 Task: Look for space in Douar Tindja, Tunisia from 24th August, 2023 to 10th September, 2023 for 8 adults, 2 children in price range Rs.12000 to Rs.15000. Place can be entire place or shared room with 4 bedrooms having 8 beds and 4 bathrooms. Property type can be house, flat, guest house. Amenities needed are: wifi, TV, free parkinig on premises, gym, breakfast. Booking option can be shelf check-in. Required host language is English.
Action: Mouse moved to (545, 140)
Screenshot: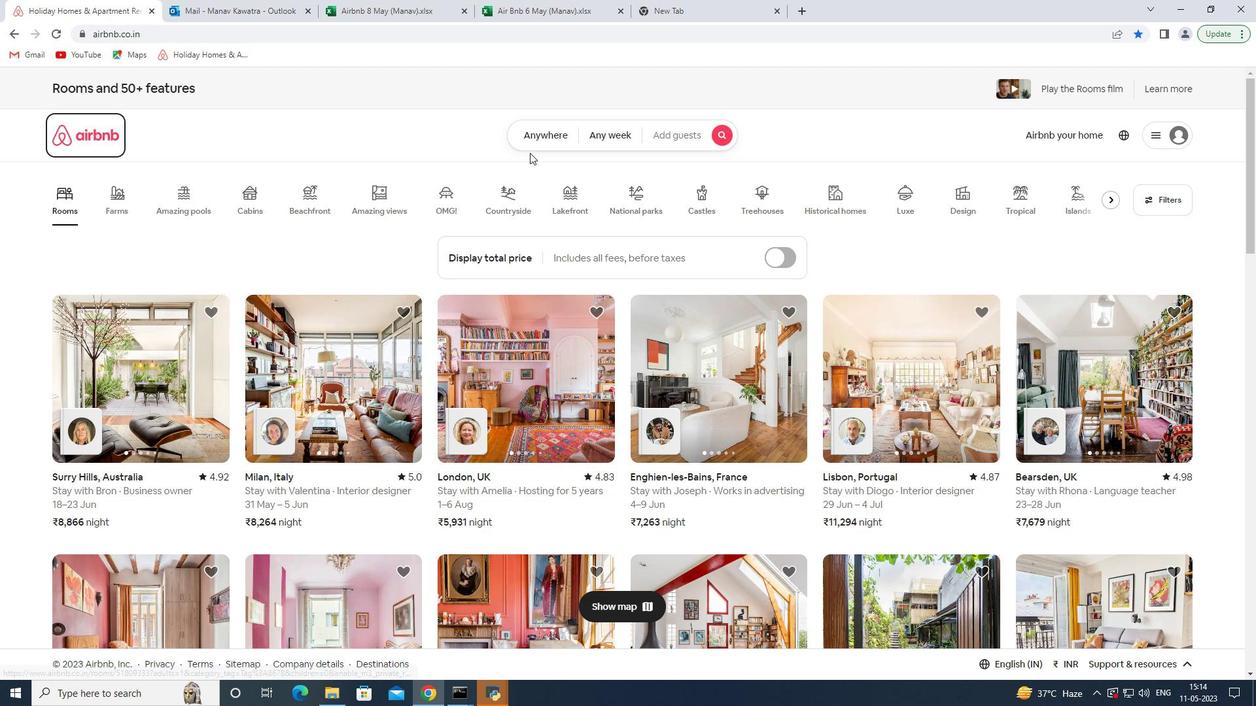 
Action: Mouse pressed left at (545, 140)
Screenshot: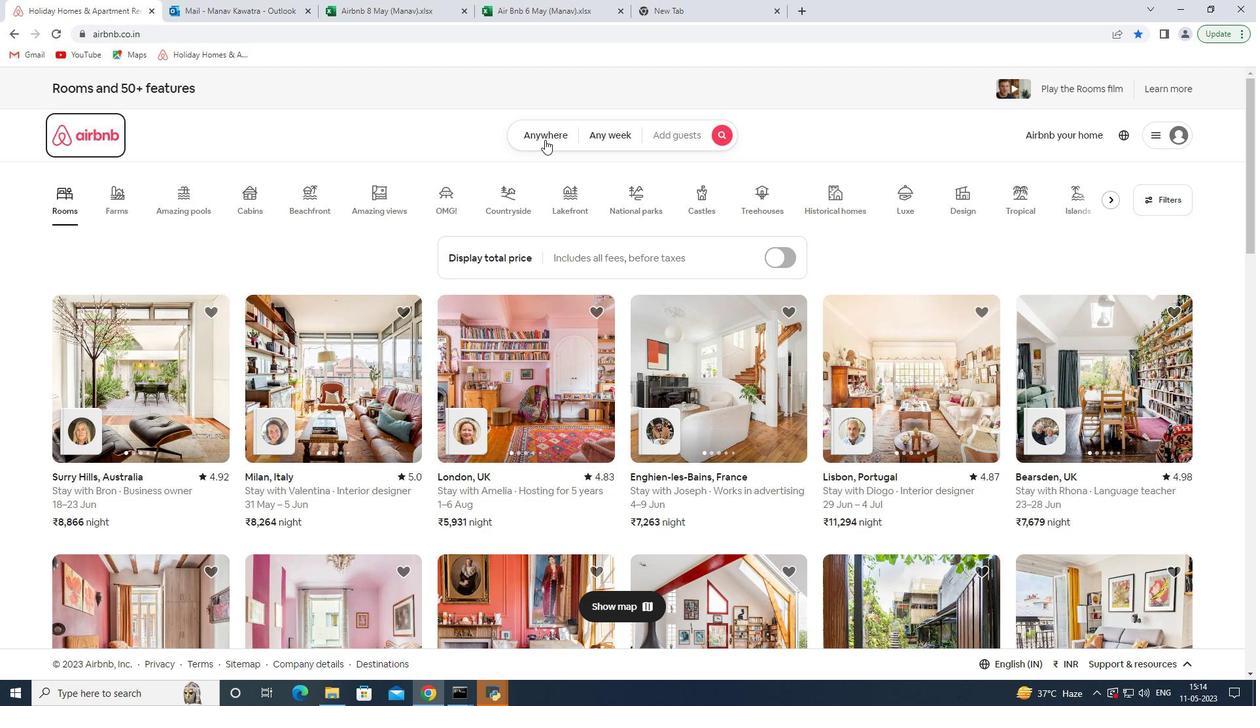 
Action: Mouse moved to (468, 191)
Screenshot: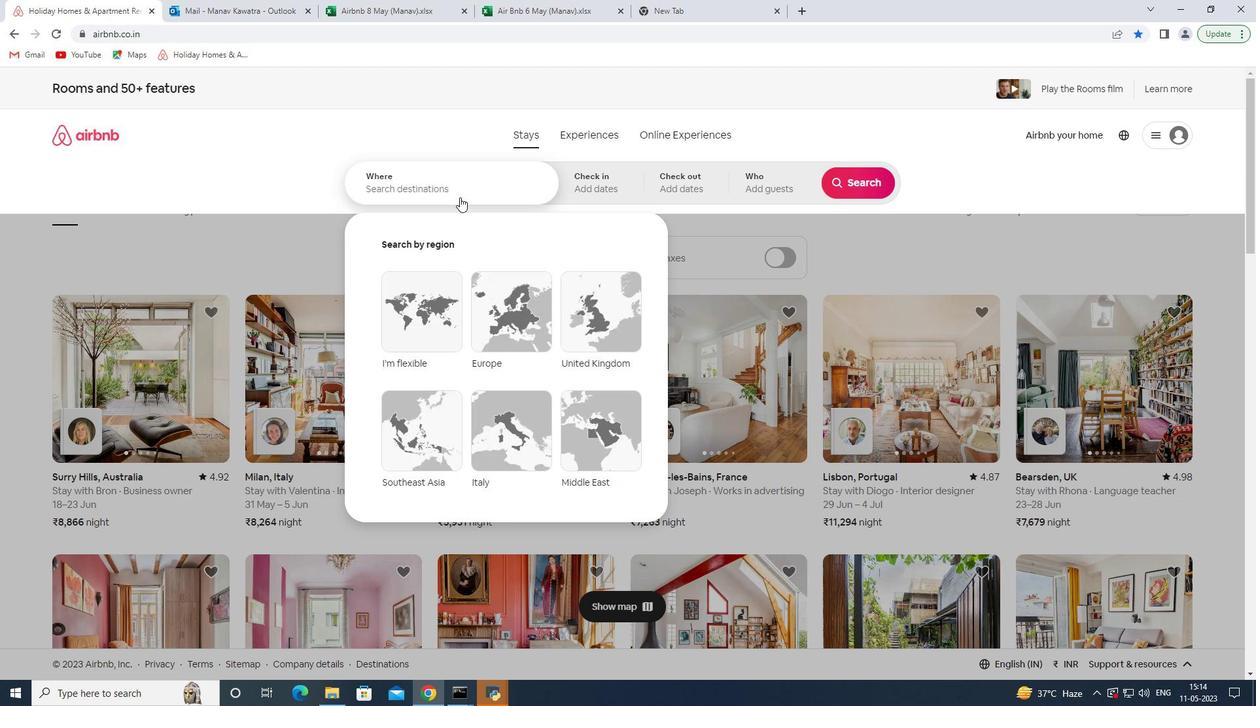 
Action: Mouse pressed left at (468, 191)
Screenshot: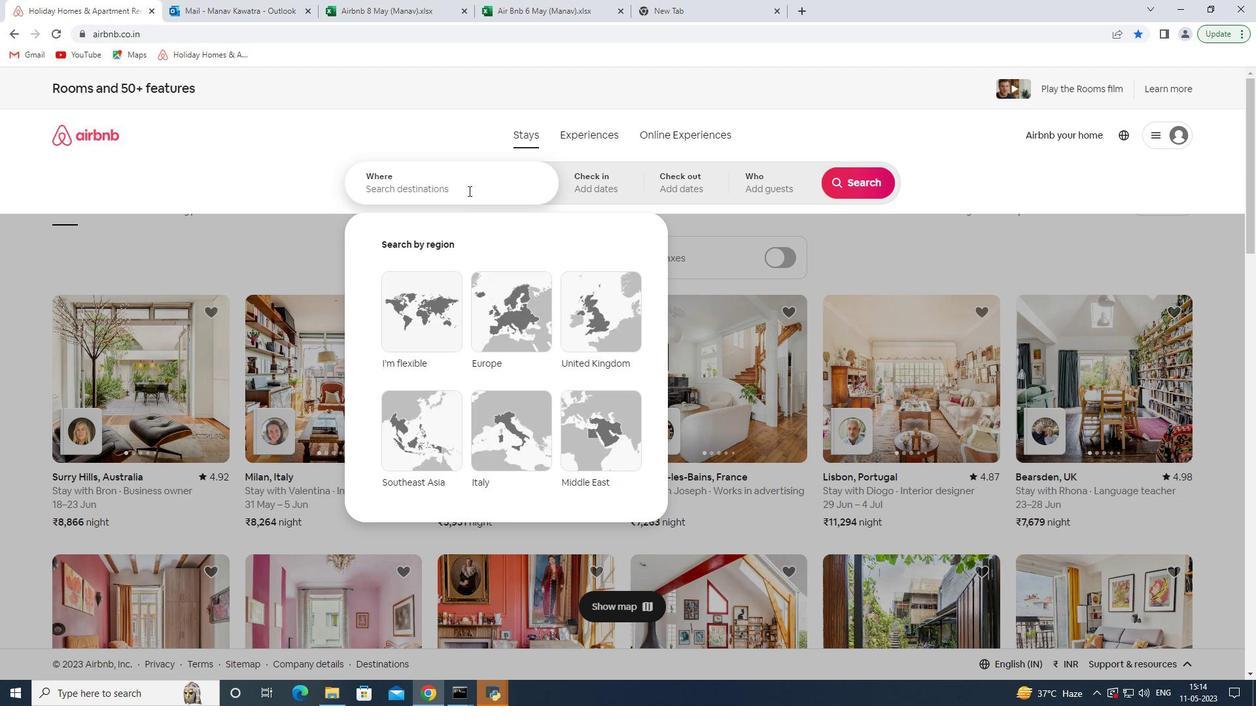 
Action: Key pressed <Key.shift>Douar<Key.space><Key.shift>Tindla<Key.backspace><Key.backspace>ja,<Key.space><Key.shift>Tunisia<Key.down><Key.enter>
Screenshot: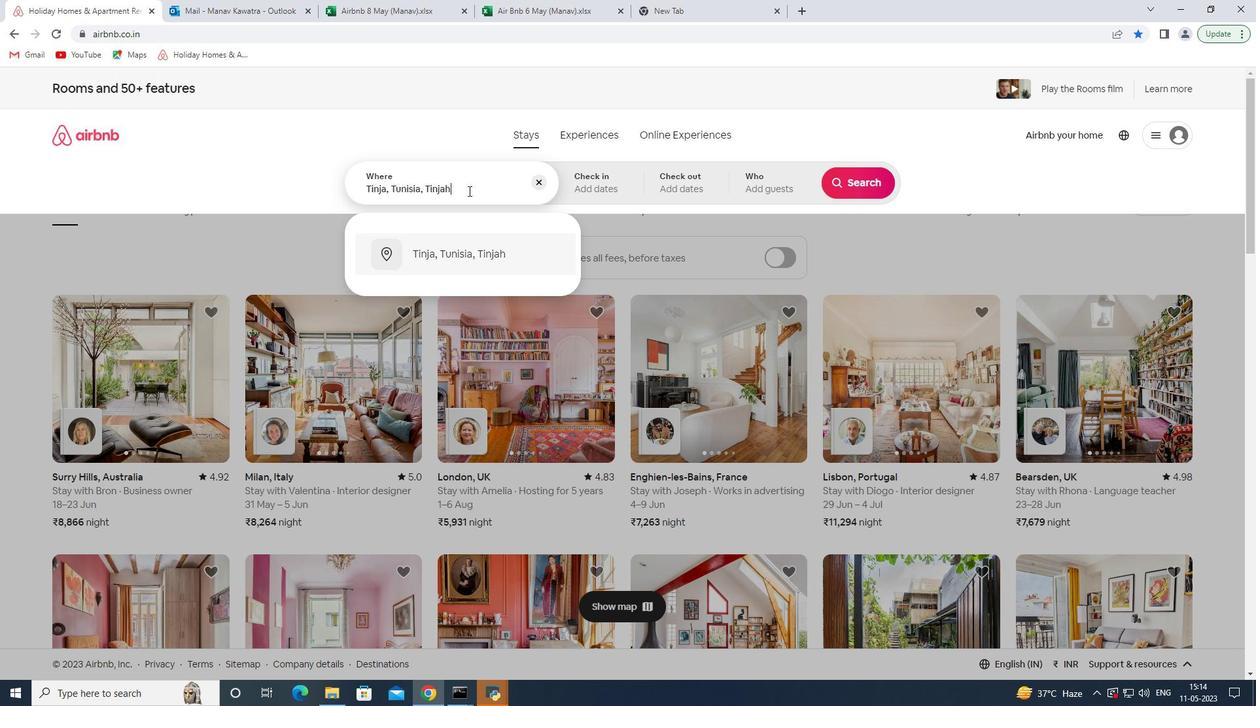 
Action: Mouse moved to (853, 293)
Screenshot: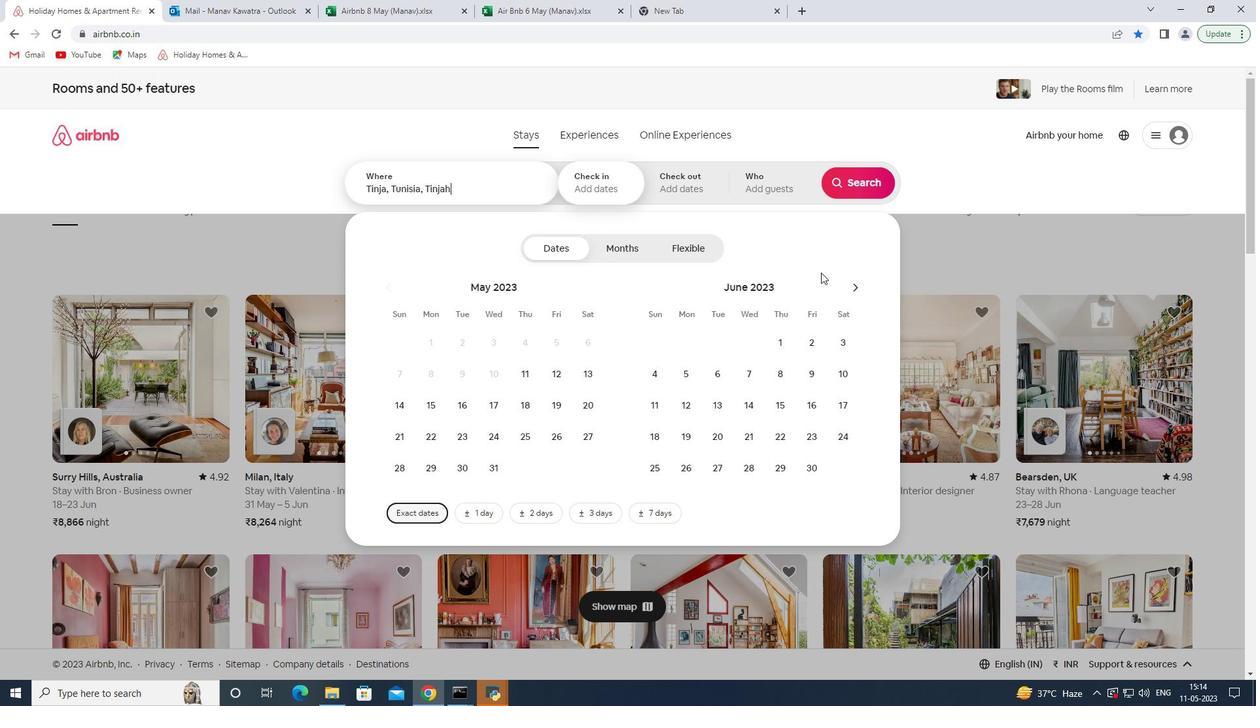 
Action: Mouse pressed left at (853, 293)
Screenshot: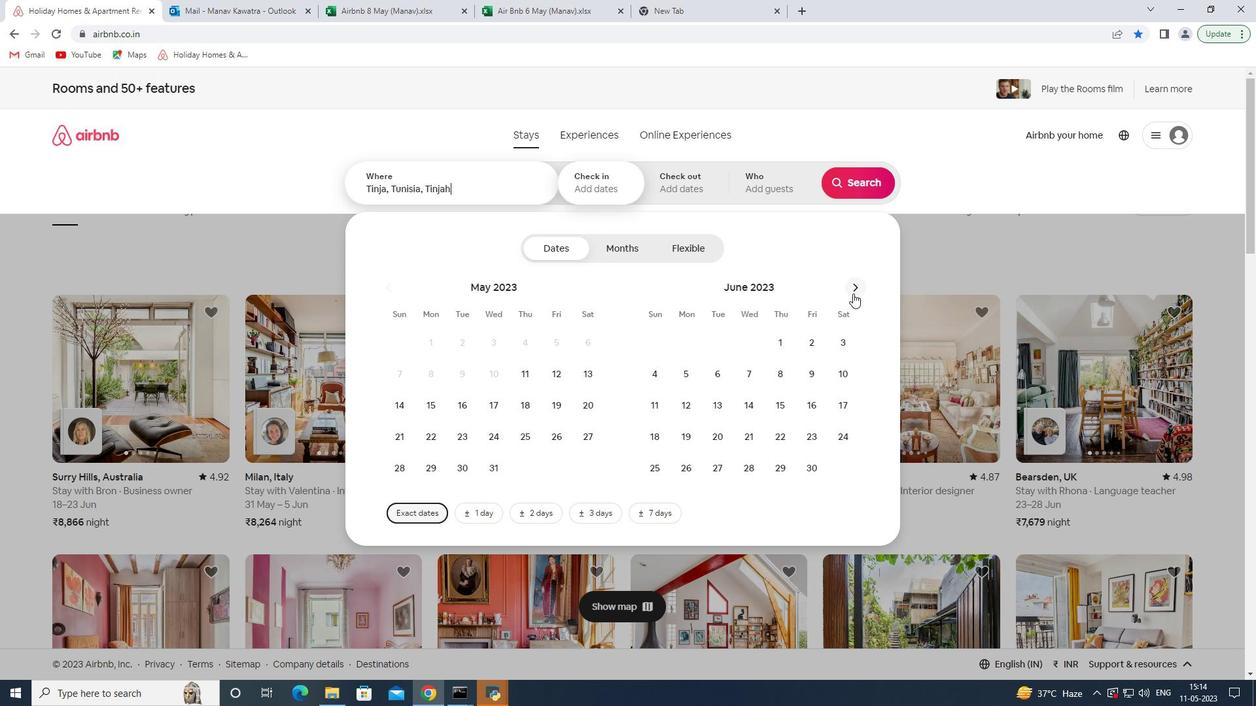 
Action: Mouse pressed left at (853, 293)
Screenshot: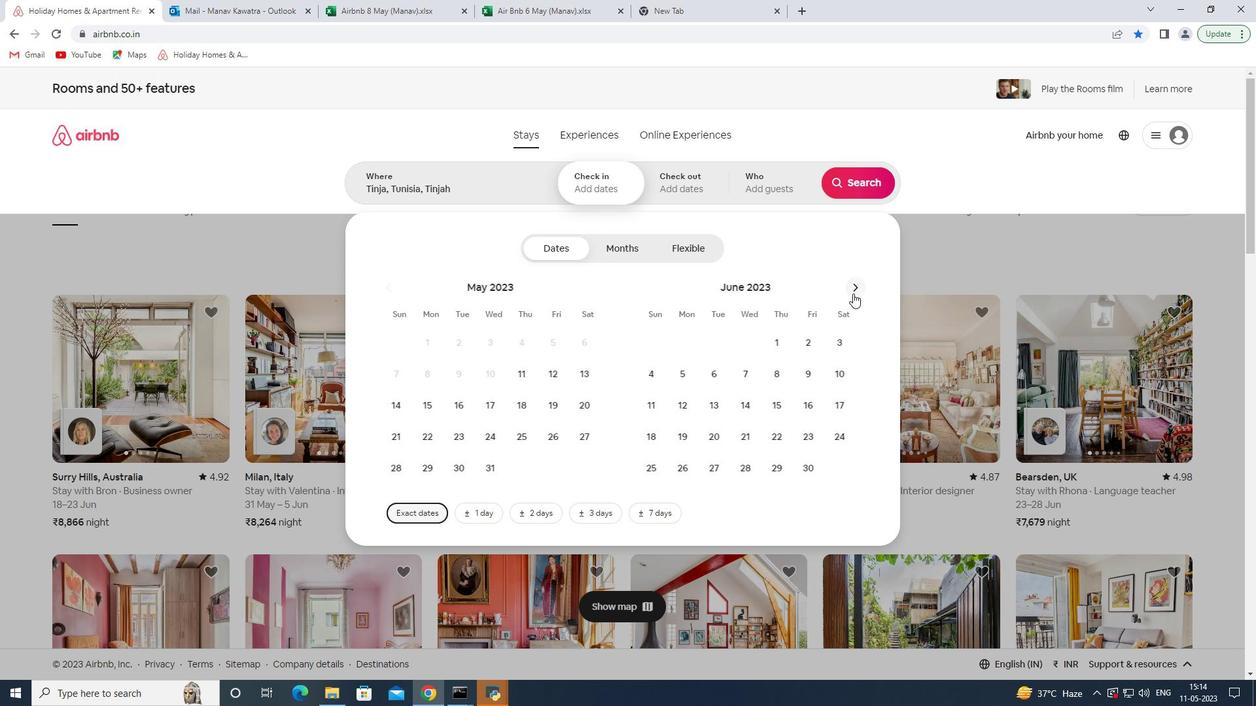 
Action: Mouse pressed left at (853, 293)
Screenshot: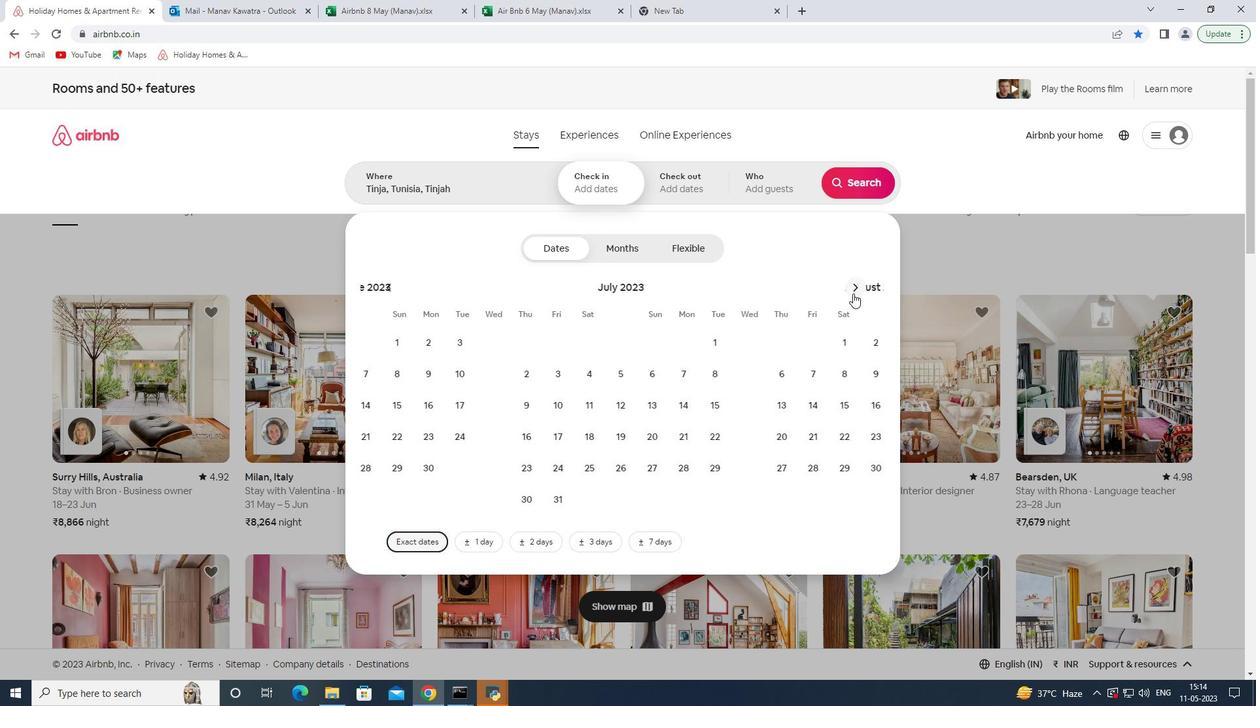 
Action: Mouse moved to (521, 439)
Screenshot: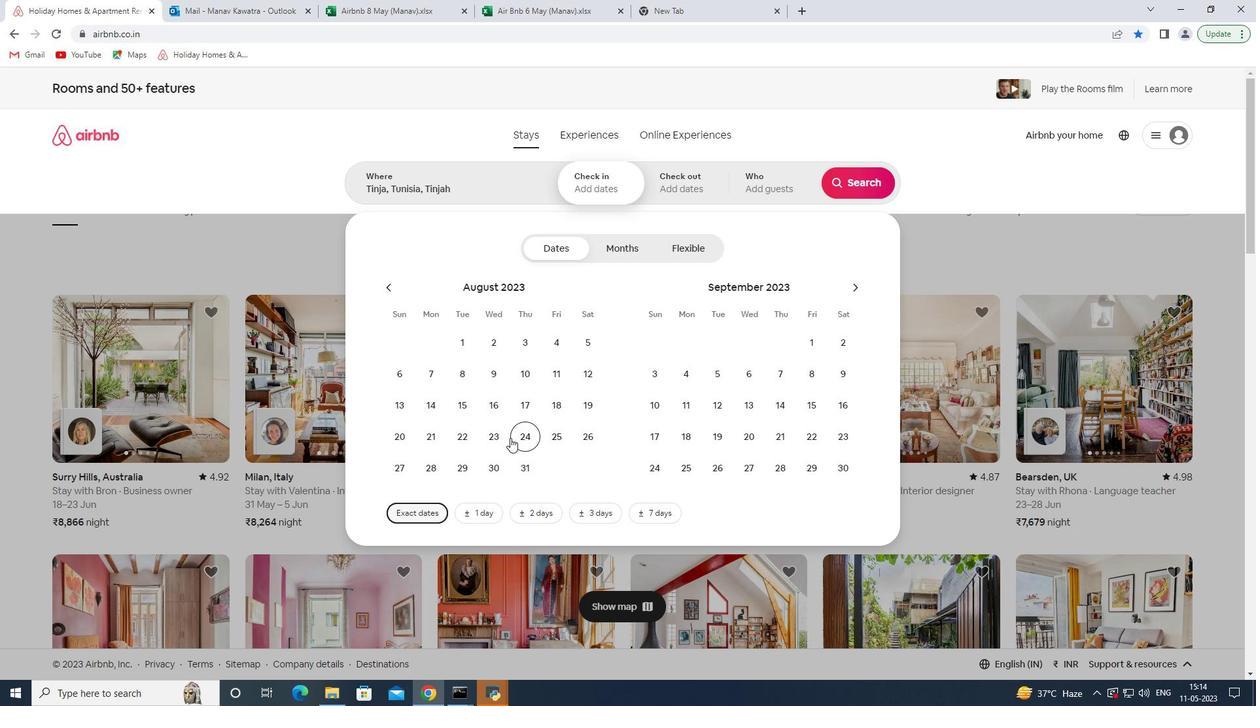 
Action: Mouse pressed left at (521, 439)
Screenshot: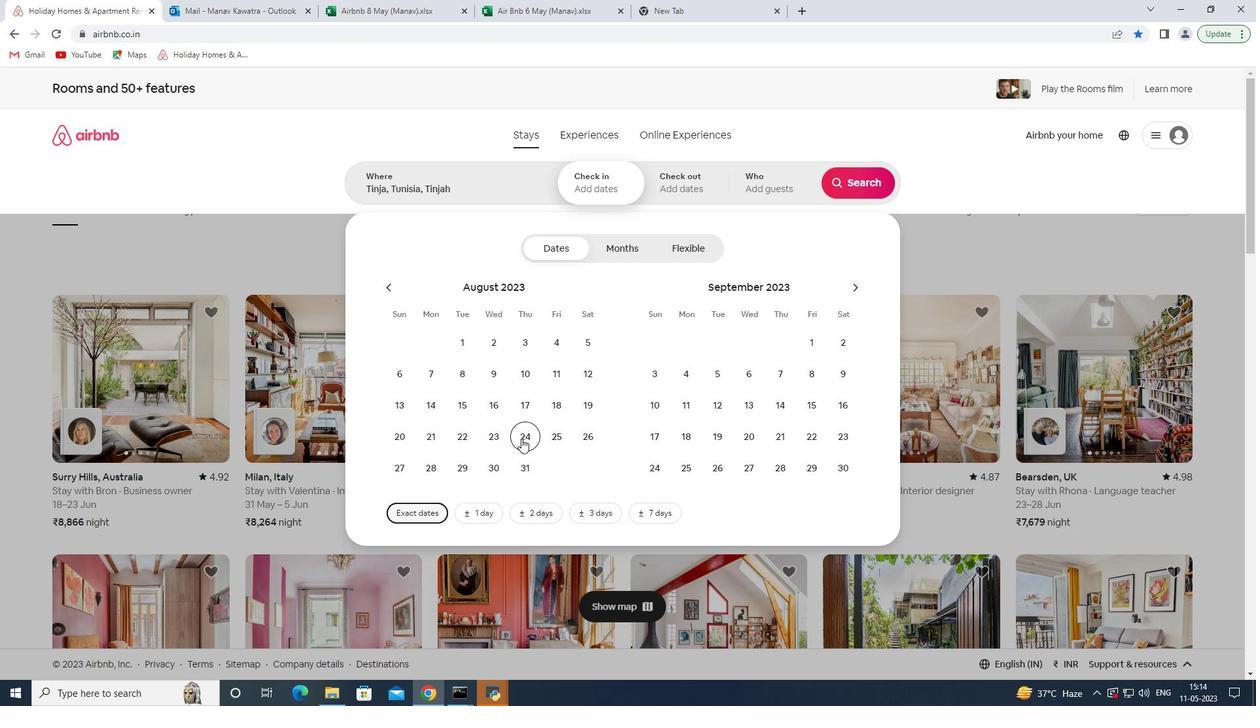 
Action: Mouse moved to (658, 411)
Screenshot: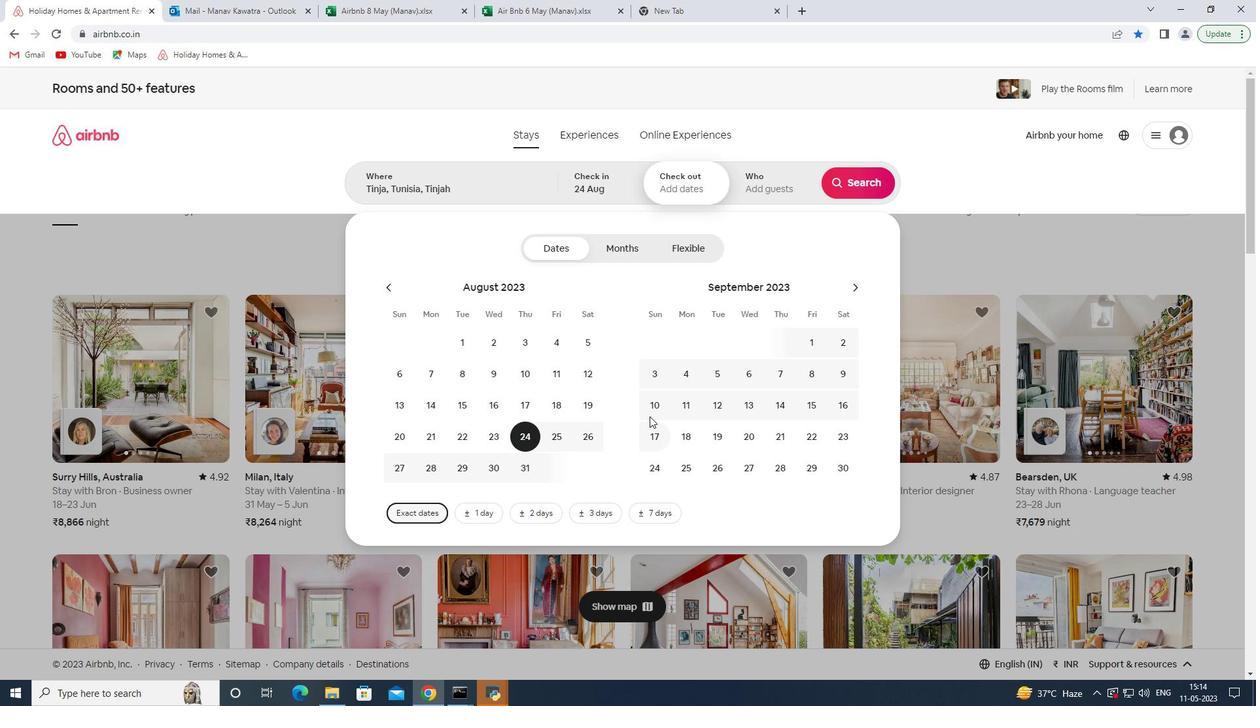 
Action: Mouse pressed left at (658, 411)
Screenshot: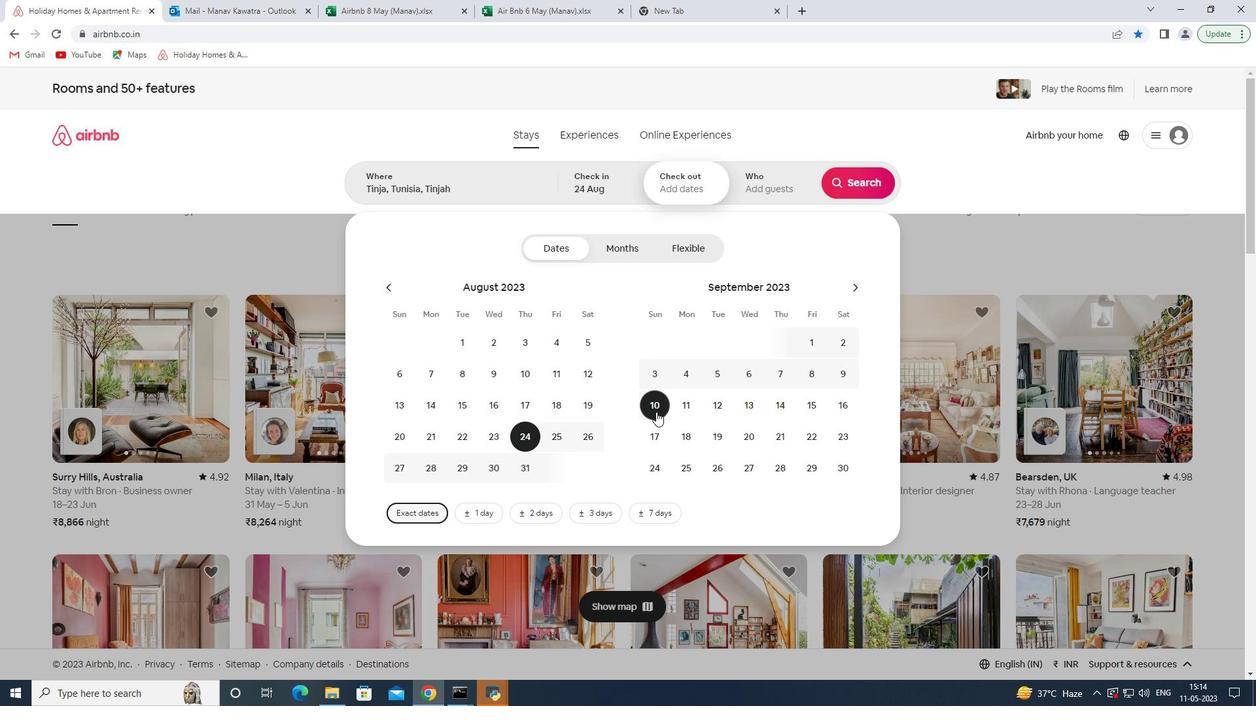 
Action: Mouse moved to (759, 194)
Screenshot: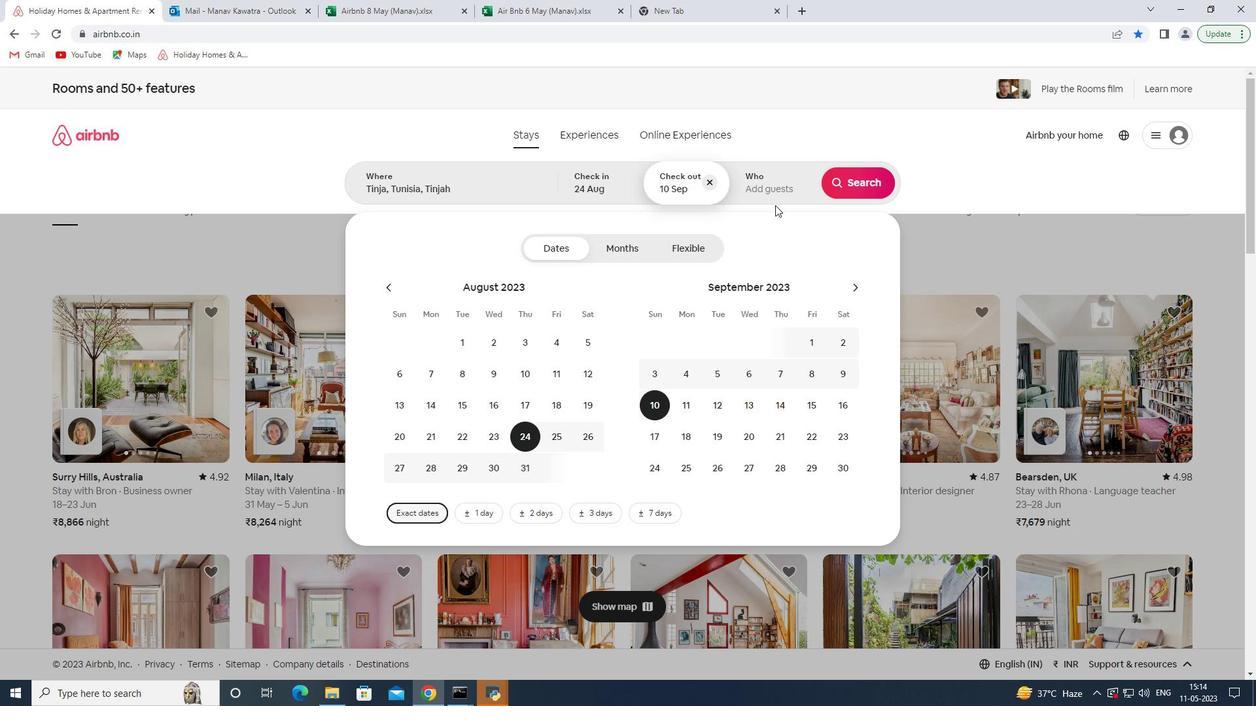 
Action: Mouse pressed left at (759, 194)
Screenshot: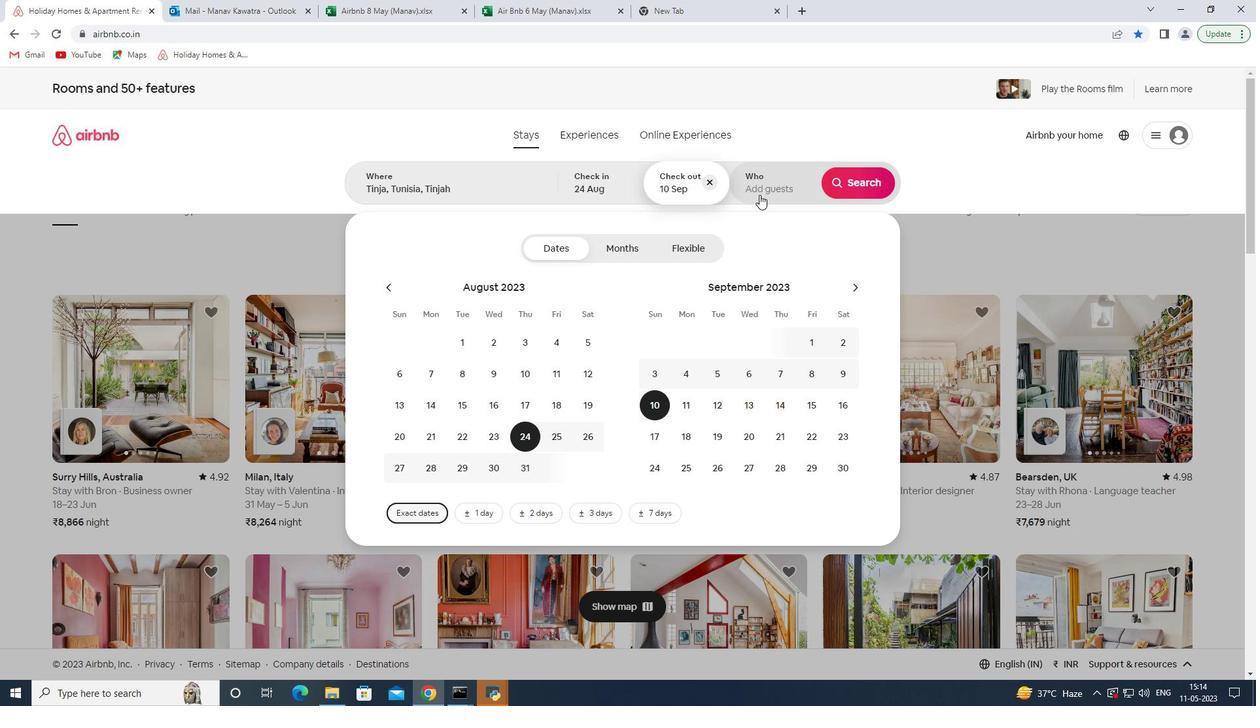 
Action: Mouse moved to (857, 251)
Screenshot: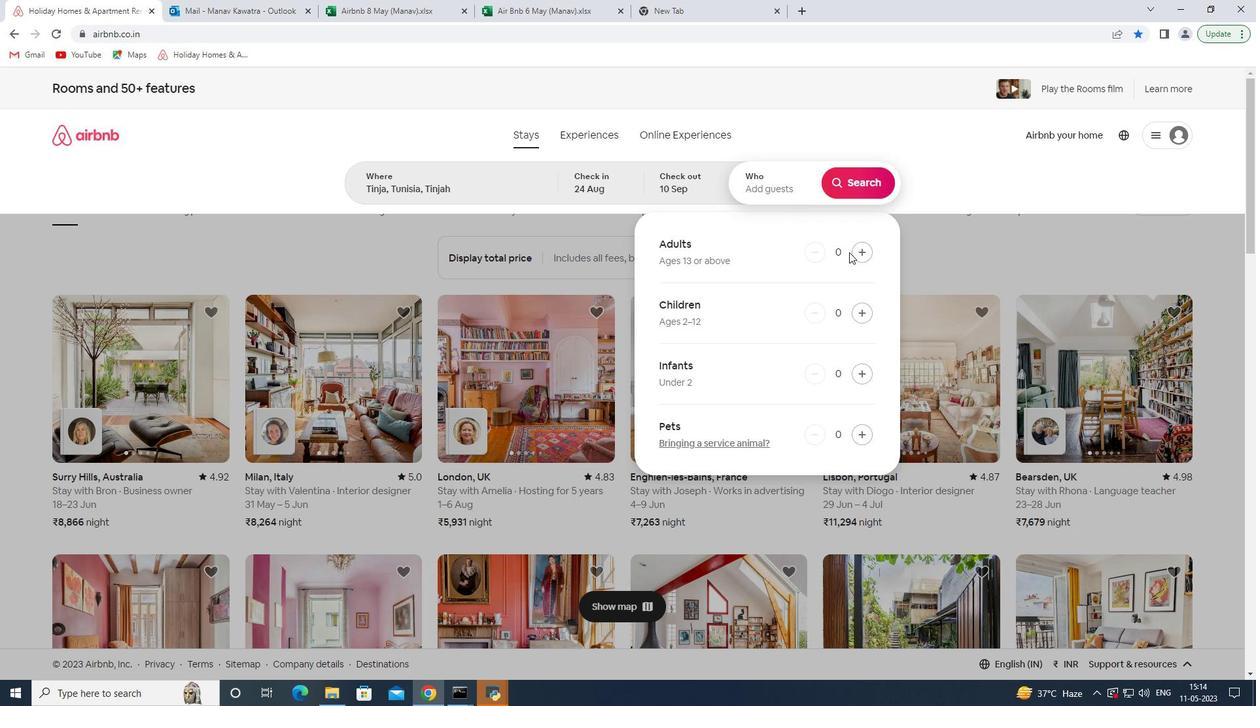 
Action: Mouse pressed left at (857, 251)
Screenshot: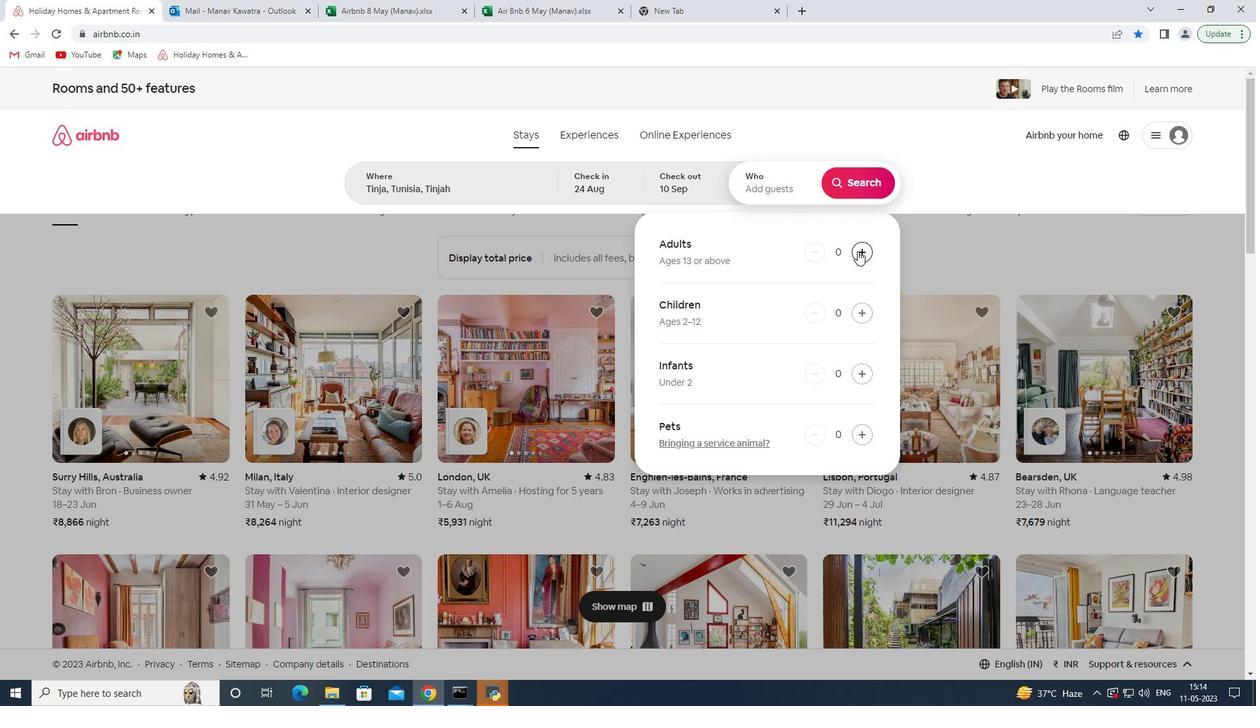 
Action: Mouse pressed left at (857, 251)
Screenshot: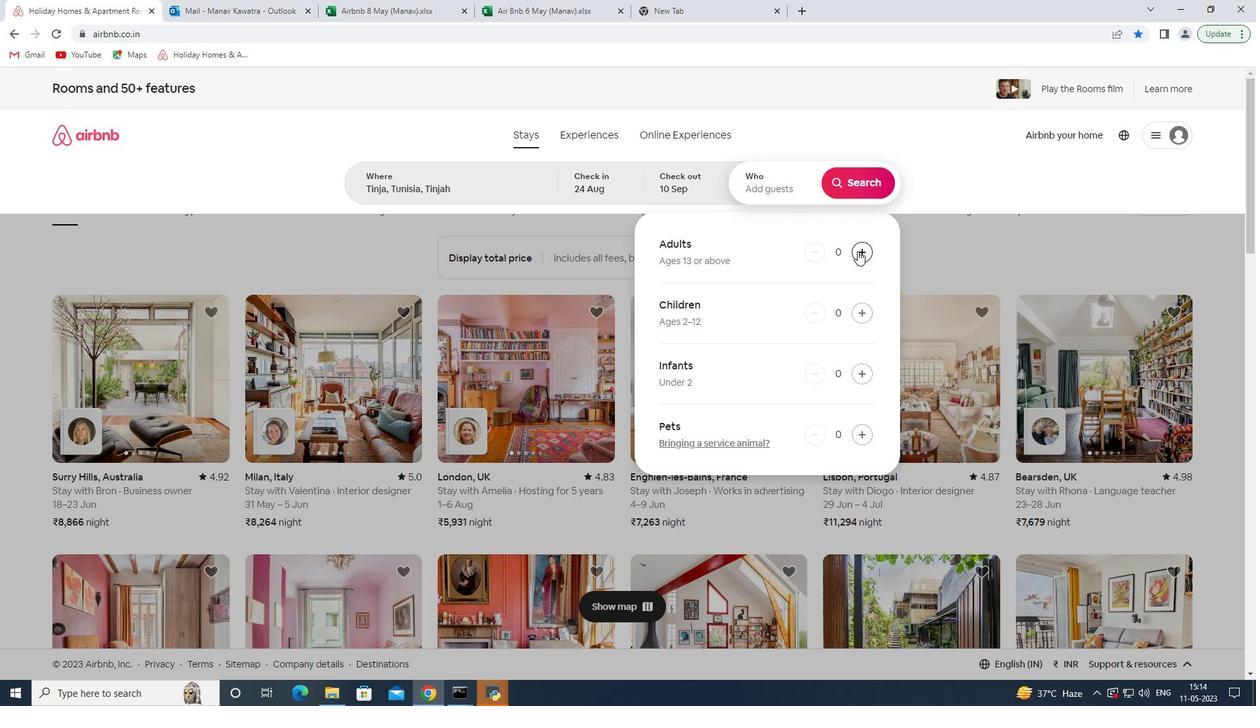 
Action: Mouse pressed left at (857, 251)
Screenshot: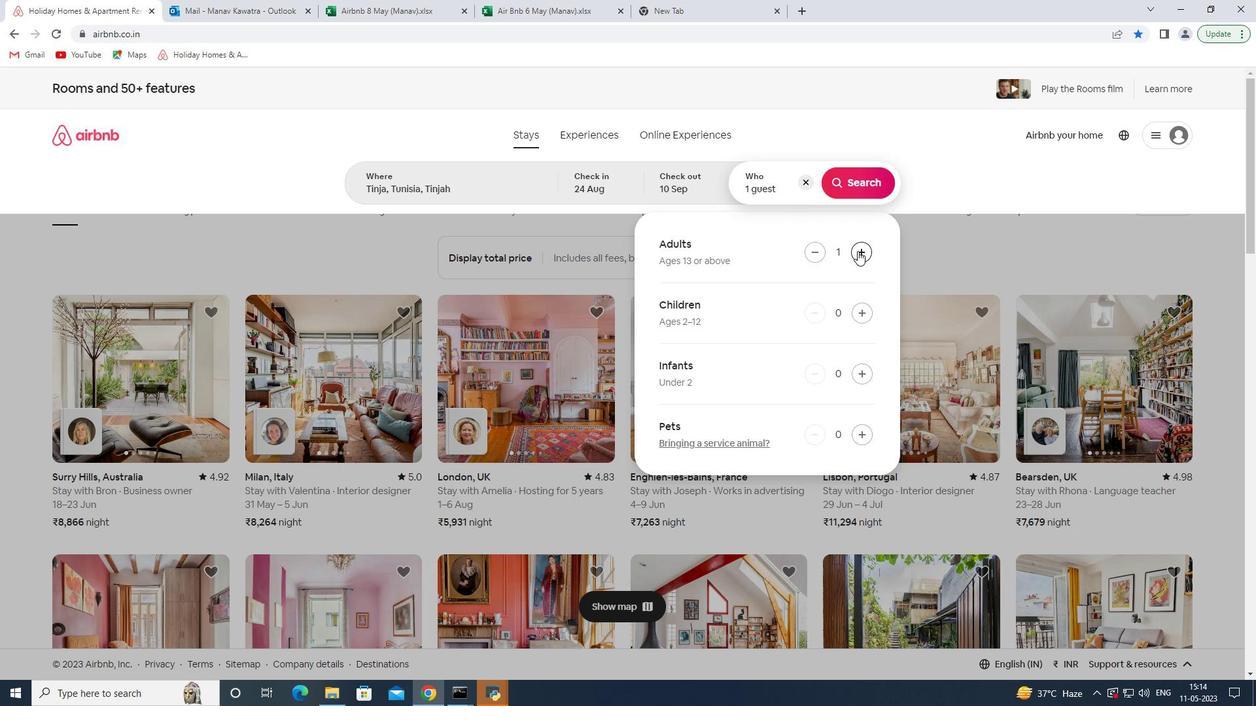 
Action: Mouse pressed left at (857, 251)
Screenshot: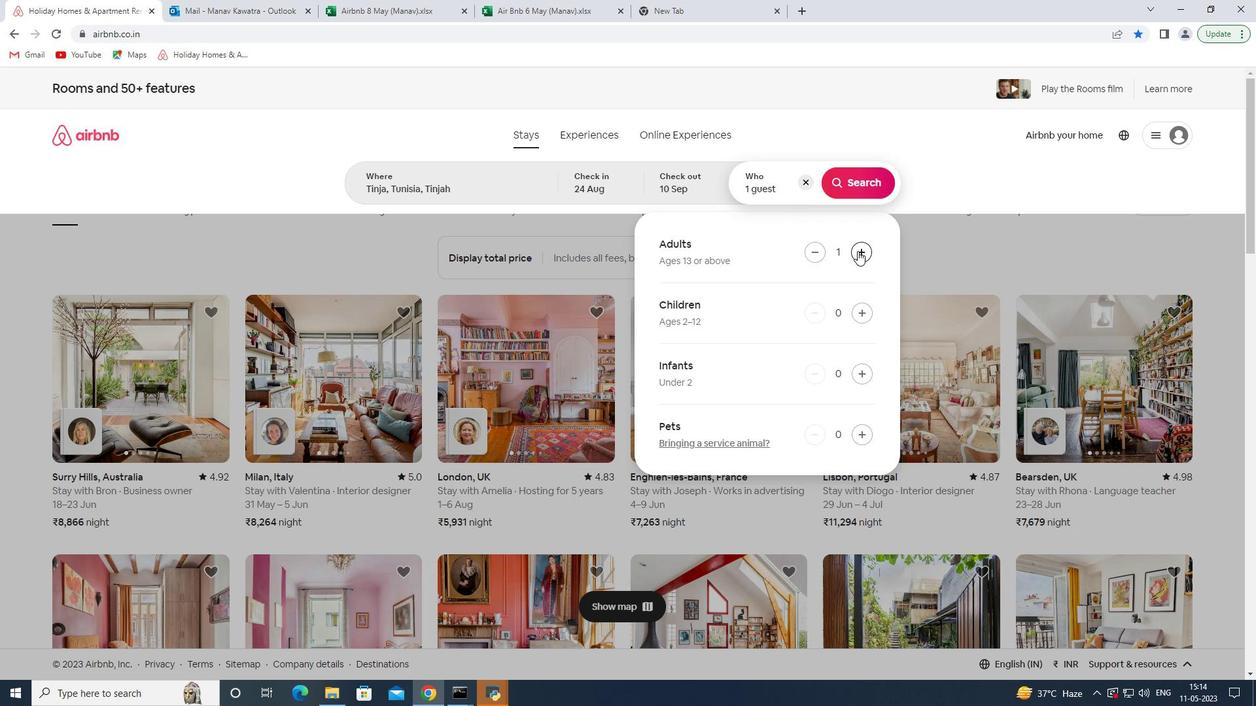 
Action: Mouse pressed left at (857, 251)
Screenshot: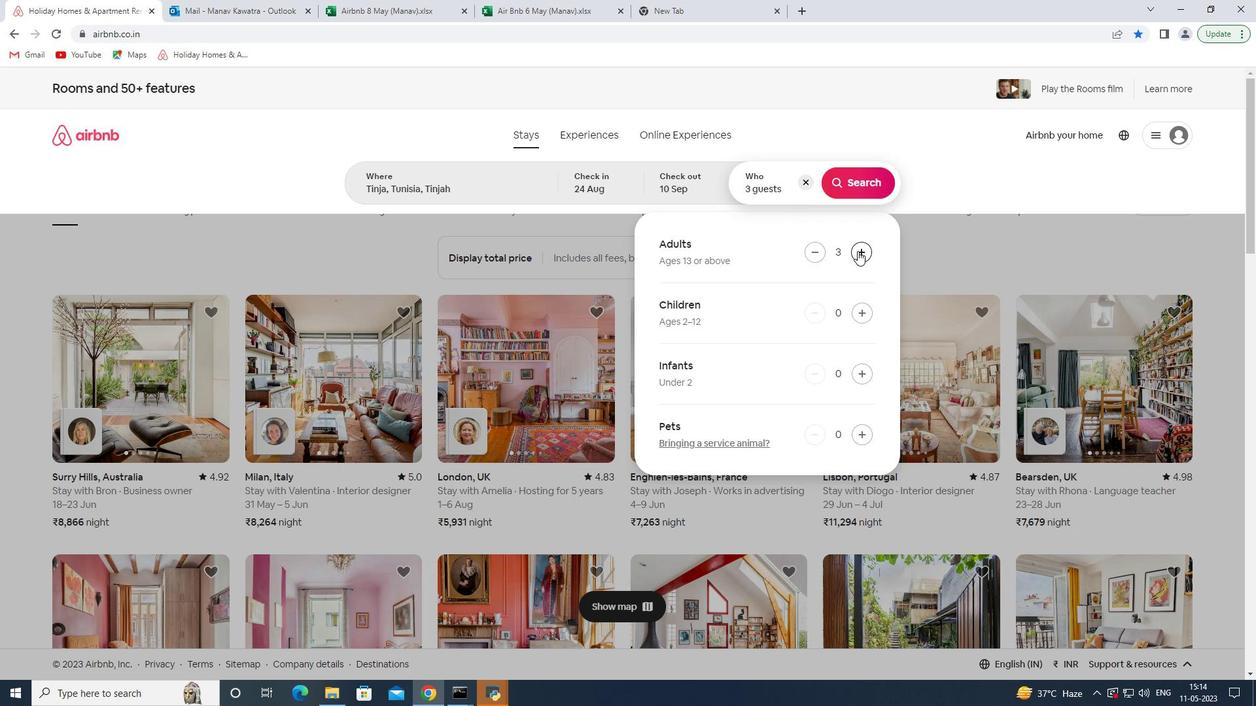 
Action: Mouse pressed left at (857, 251)
Screenshot: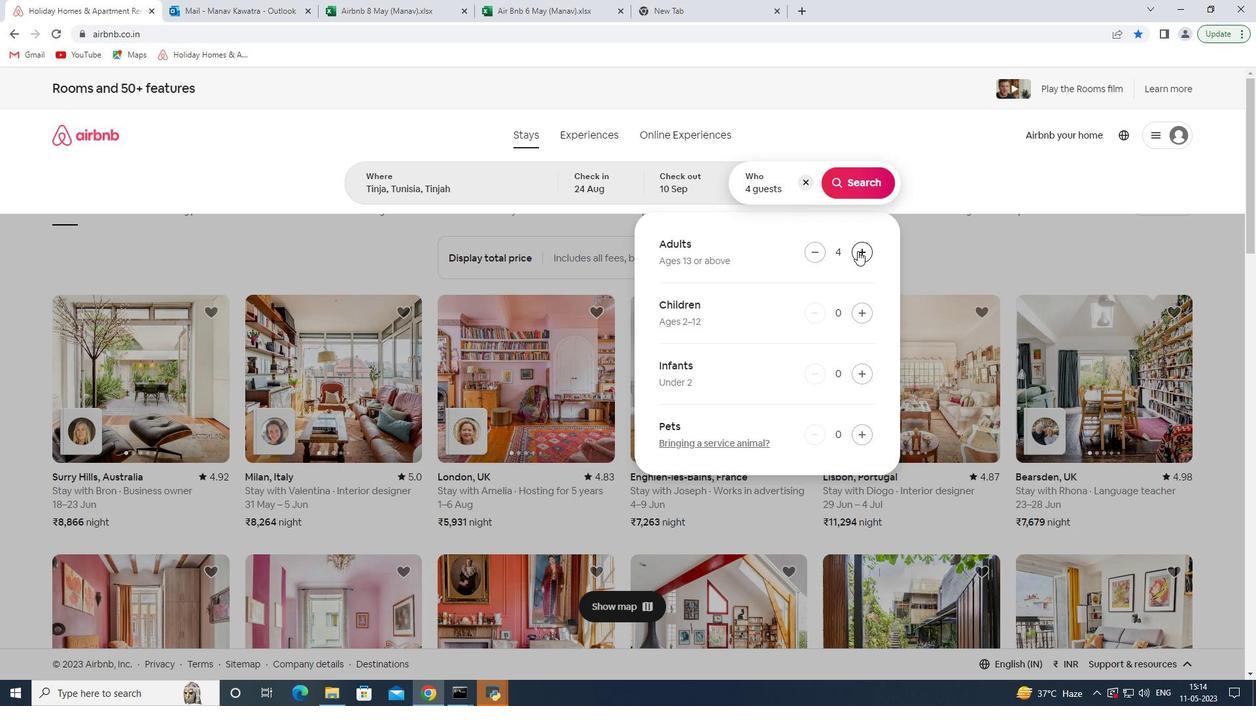
Action: Mouse pressed left at (857, 251)
Screenshot: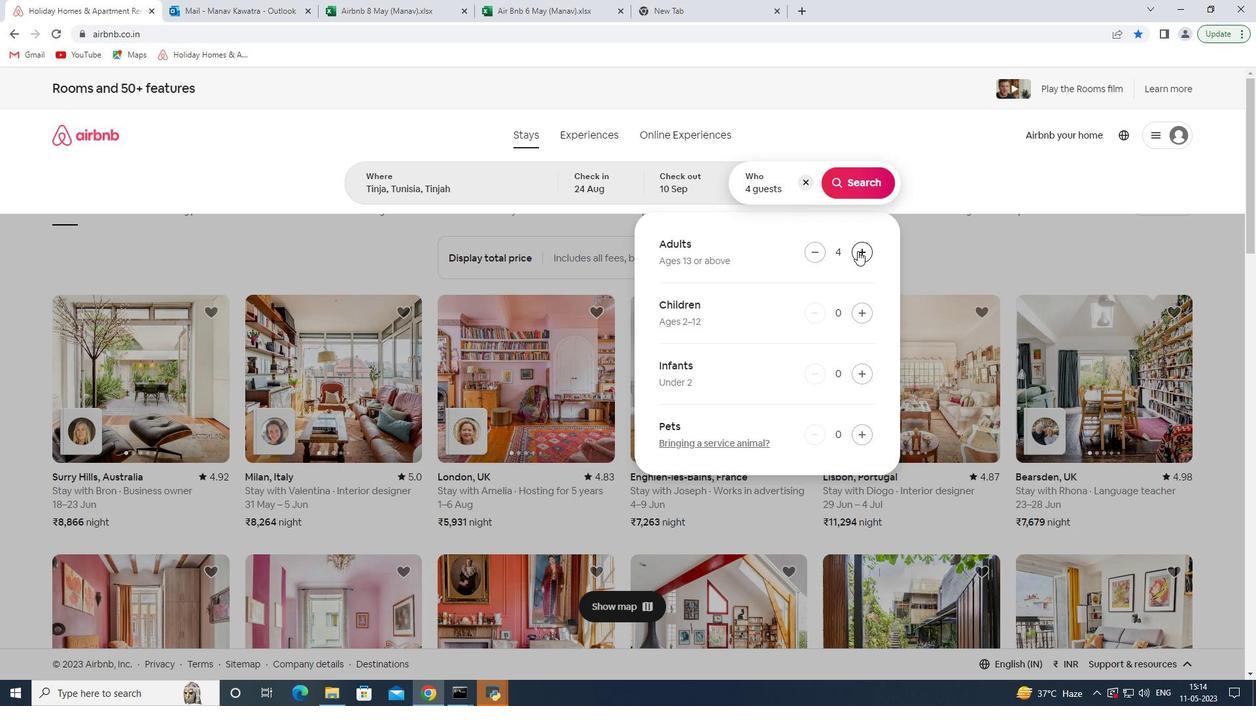 
Action: Mouse pressed left at (857, 251)
Screenshot: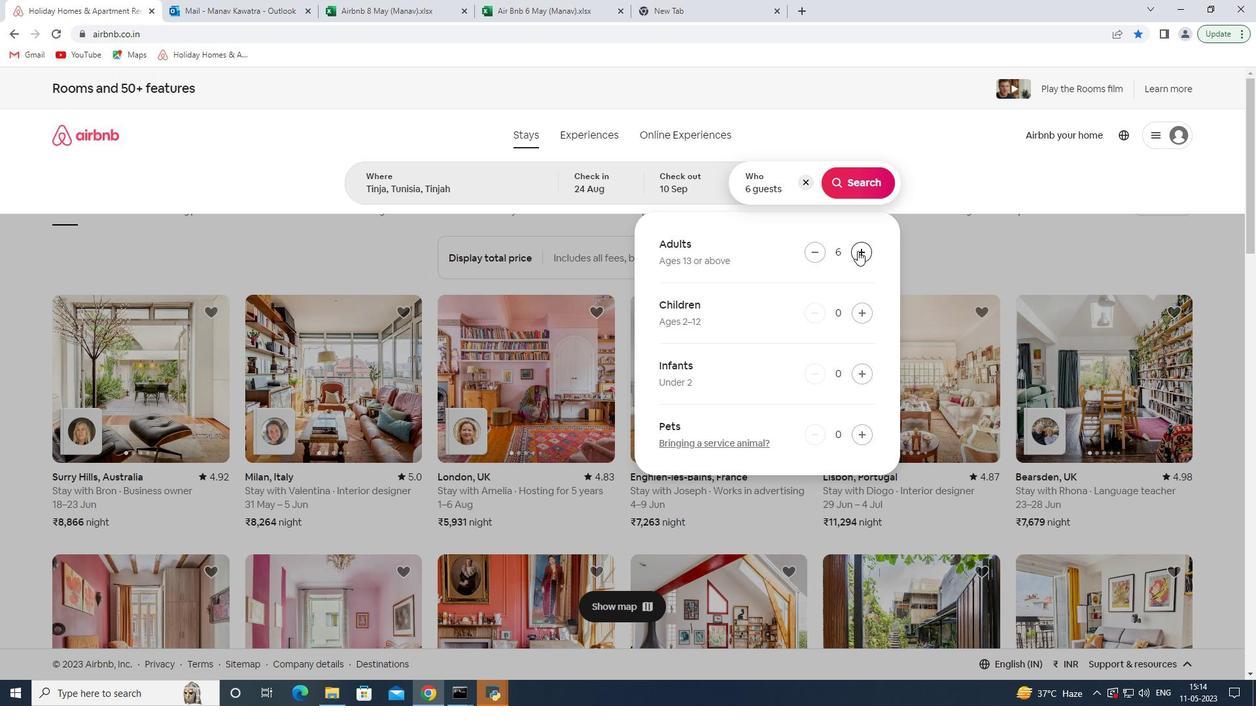 
Action: Mouse moved to (859, 186)
Screenshot: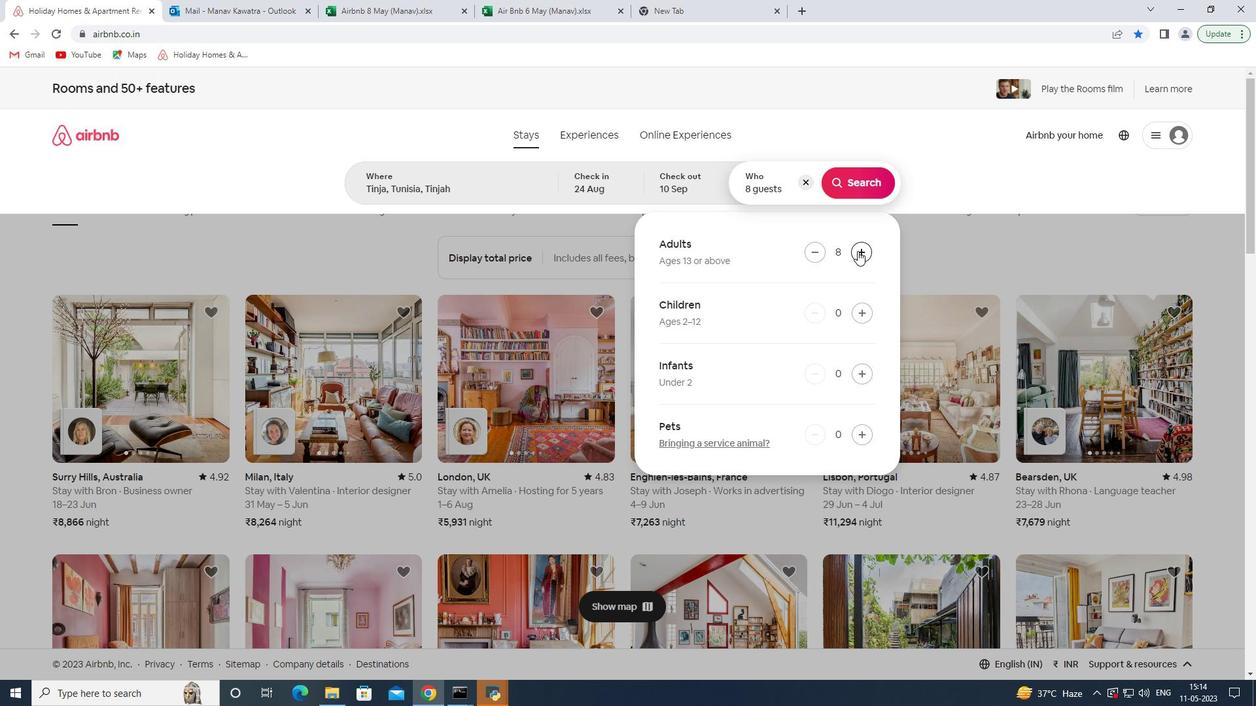 
Action: Mouse pressed left at (859, 186)
Screenshot: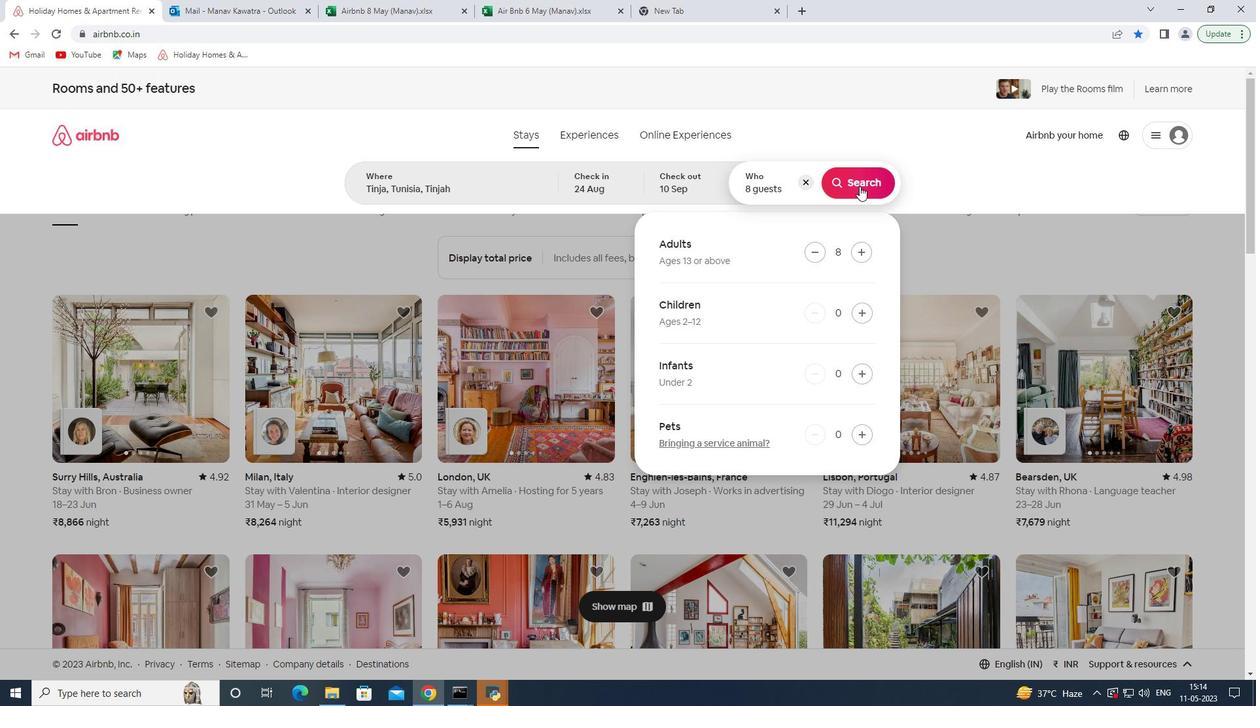
Action: Mouse moved to (1217, 139)
Screenshot: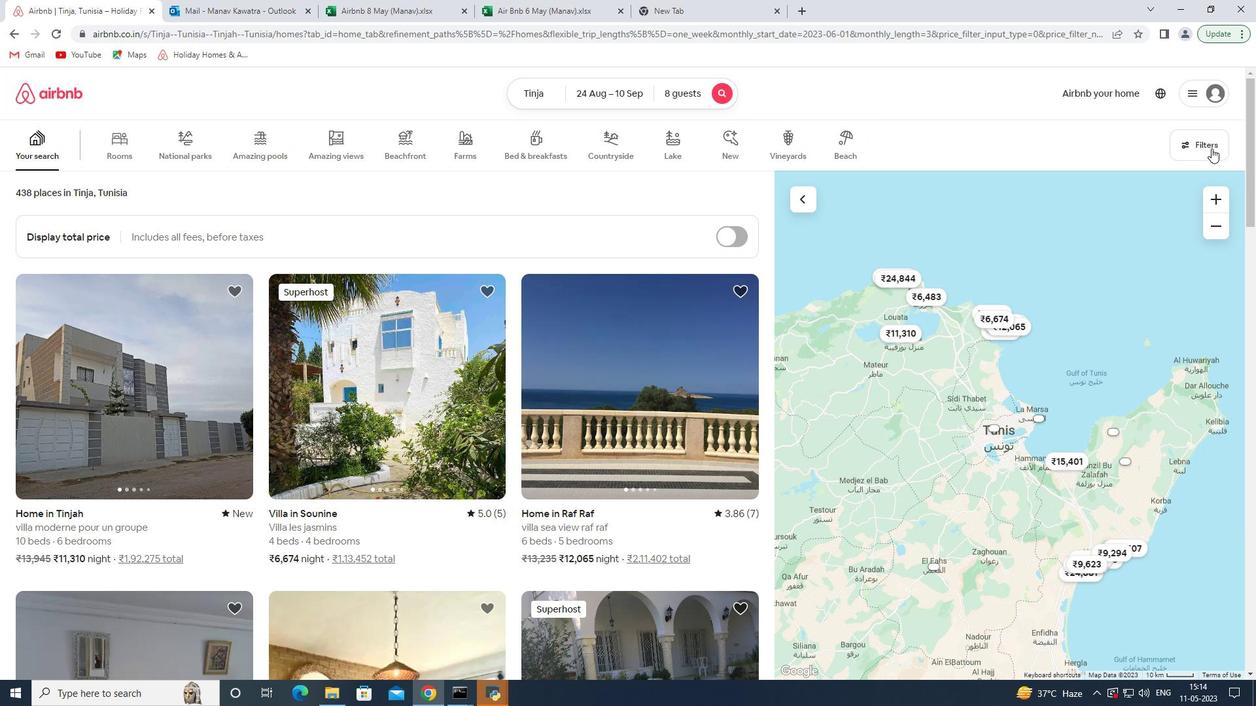 
Action: Mouse pressed left at (1217, 139)
Screenshot: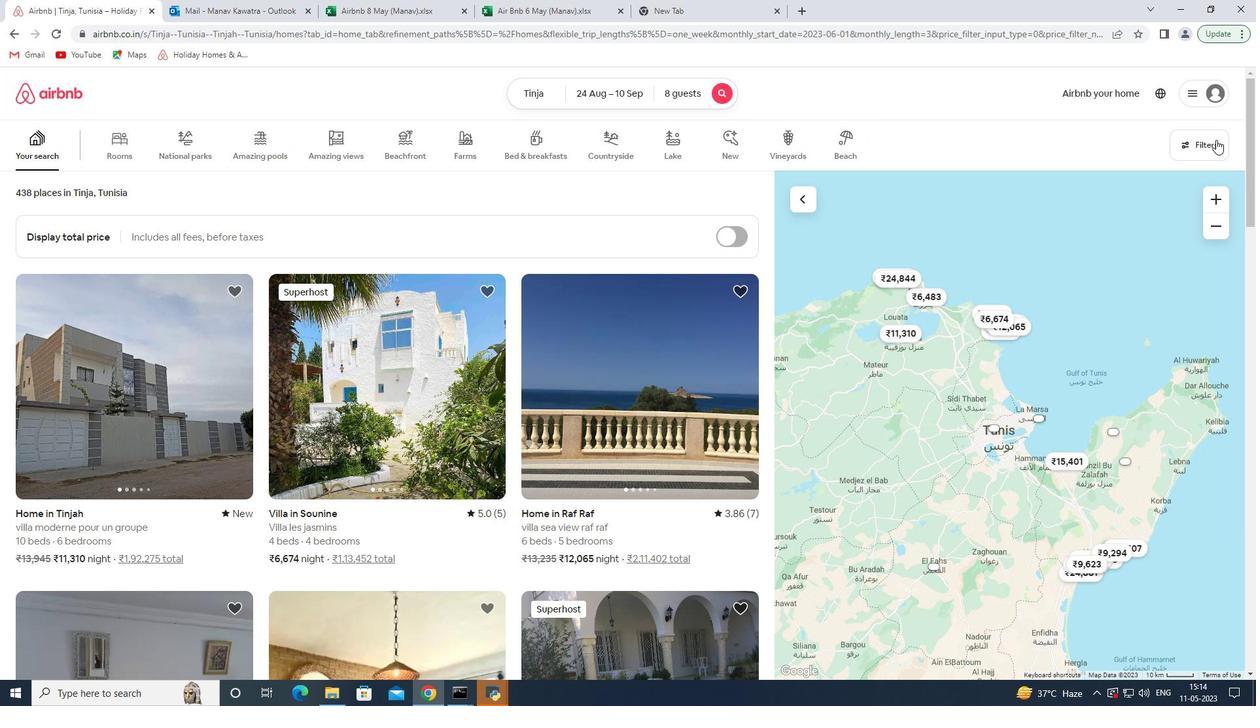
Action: Mouse moved to (540, 459)
Screenshot: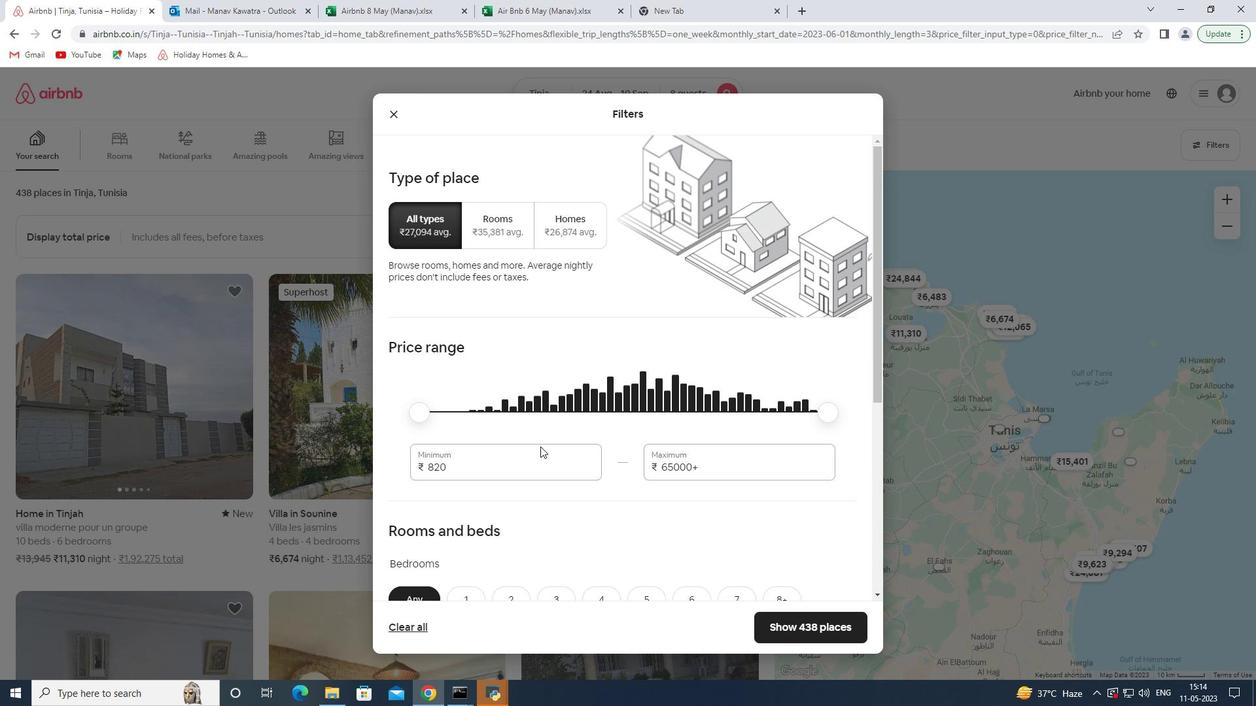 
Action: Mouse pressed left at (540, 459)
Screenshot: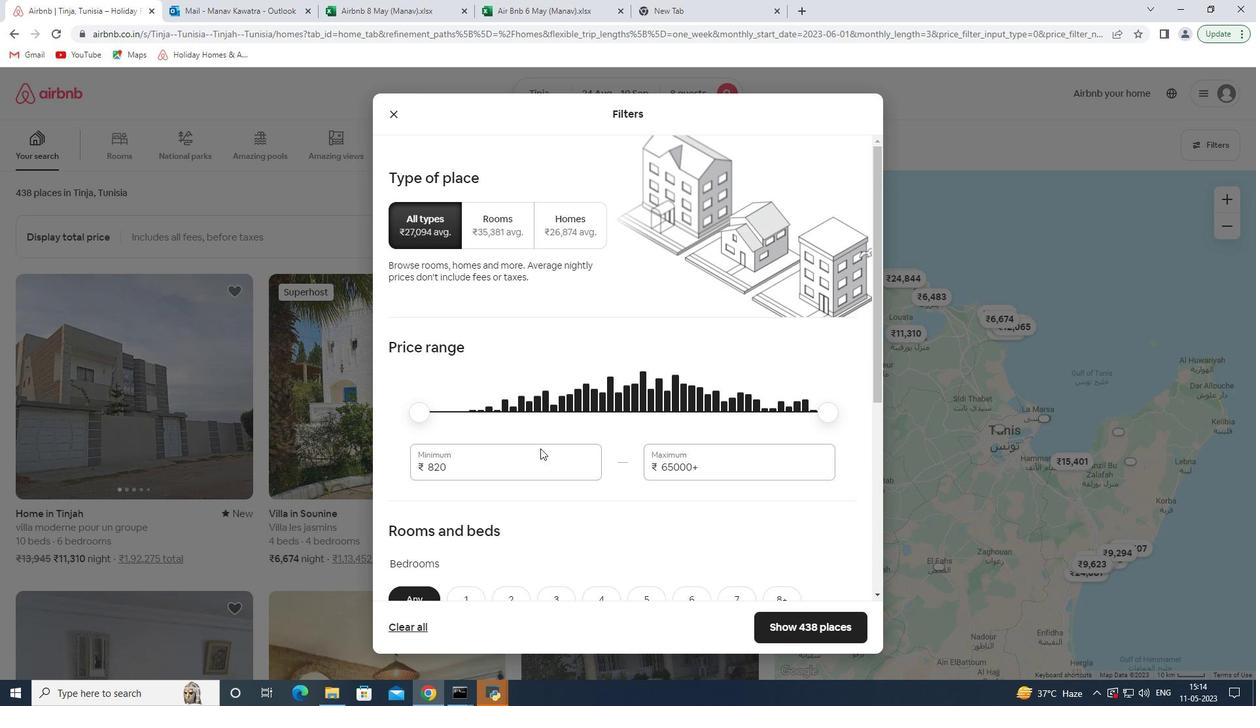
Action: Key pressed <Key.backspace><Key.backspace><Key.backspace><Key.backspace><Key.backspace>12000<Key.tab>15000
Screenshot: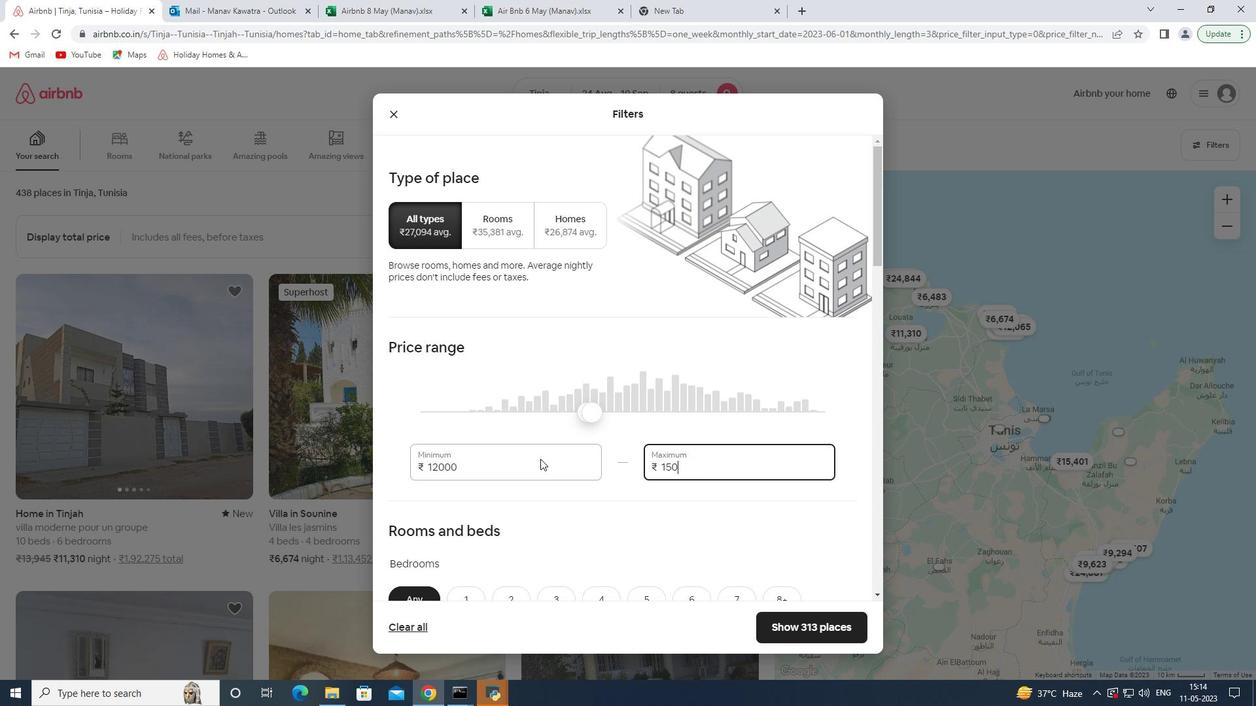 
Action: Mouse scrolled (540, 458) with delta (0, 0)
Screenshot: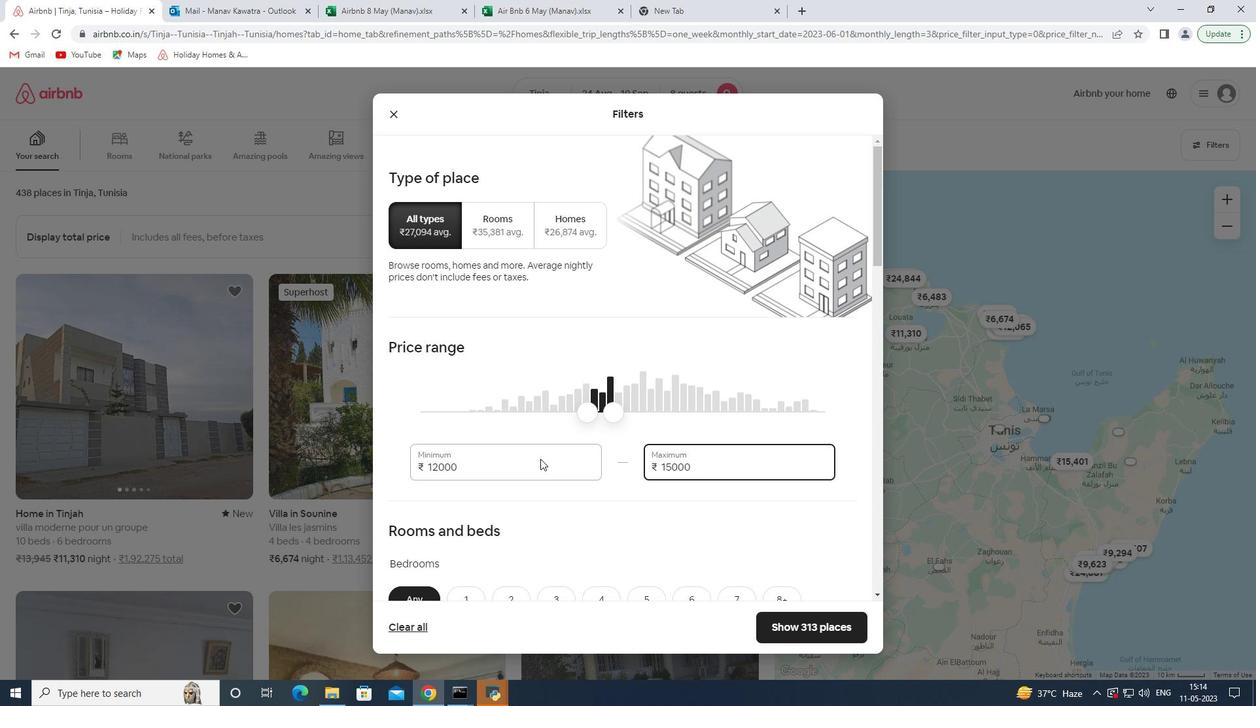 
Action: Mouse scrolled (540, 458) with delta (0, 0)
Screenshot: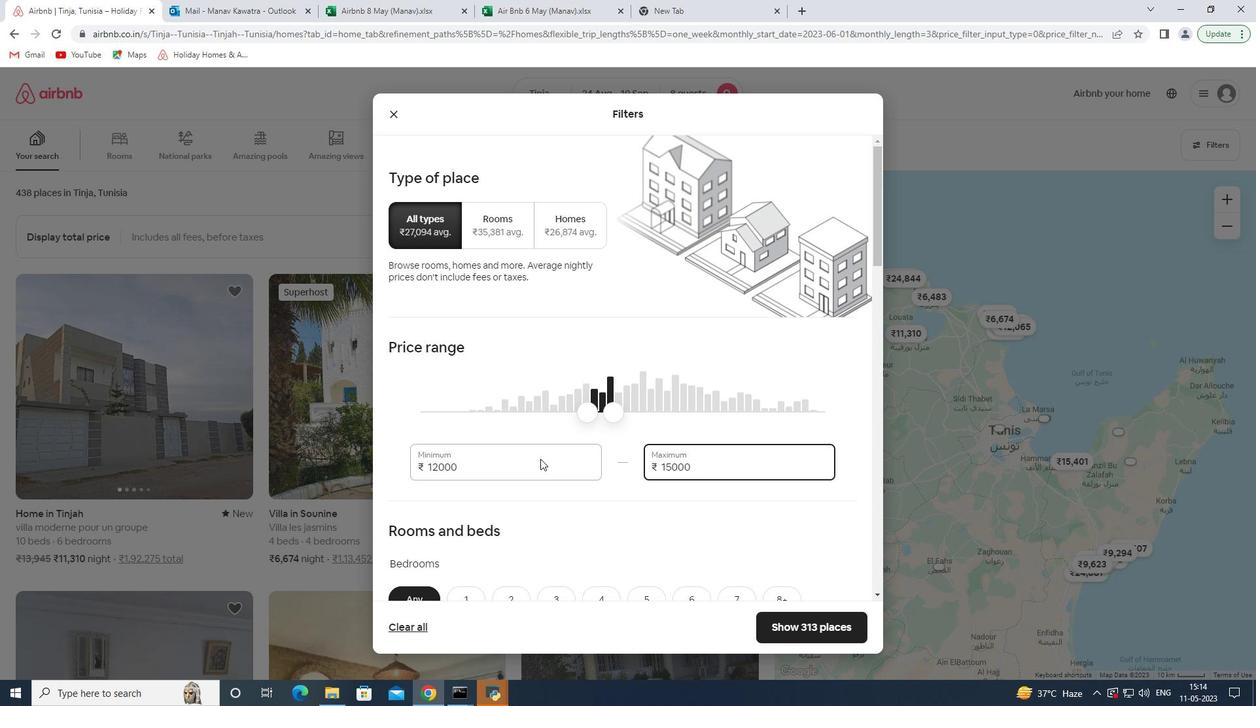 
Action: Mouse scrolled (540, 458) with delta (0, 0)
Screenshot: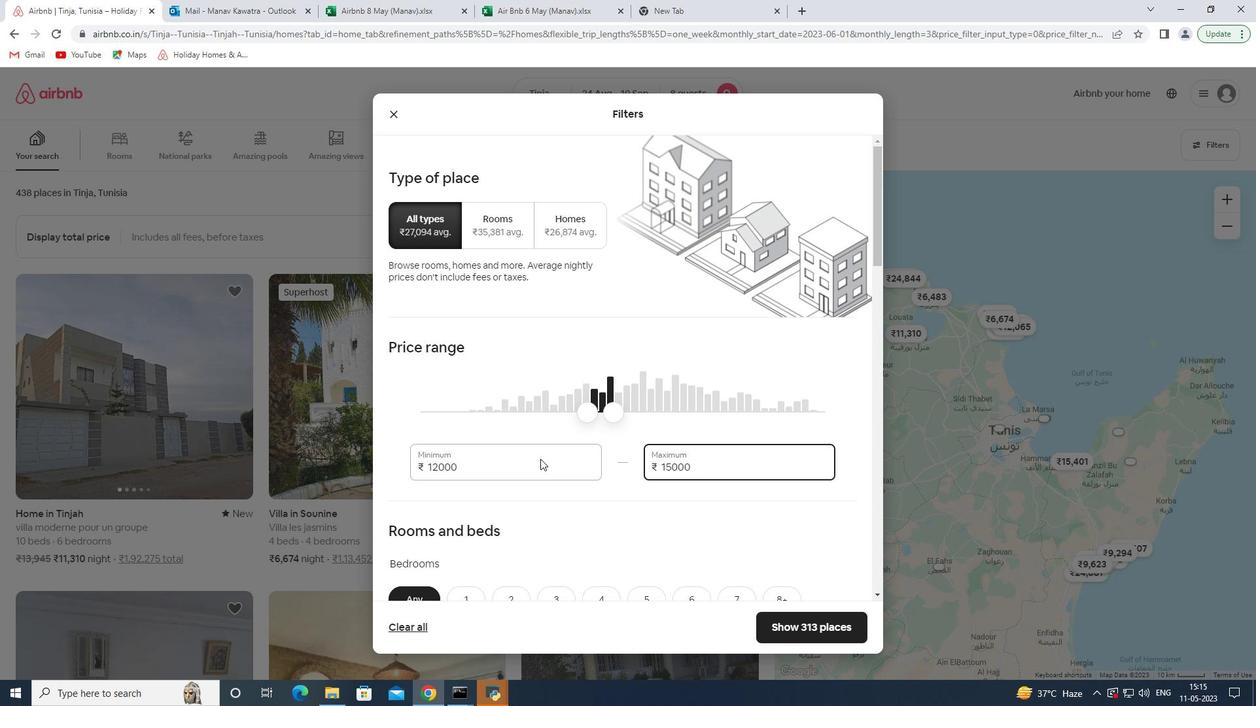 
Action: Mouse scrolled (540, 458) with delta (0, 0)
Screenshot: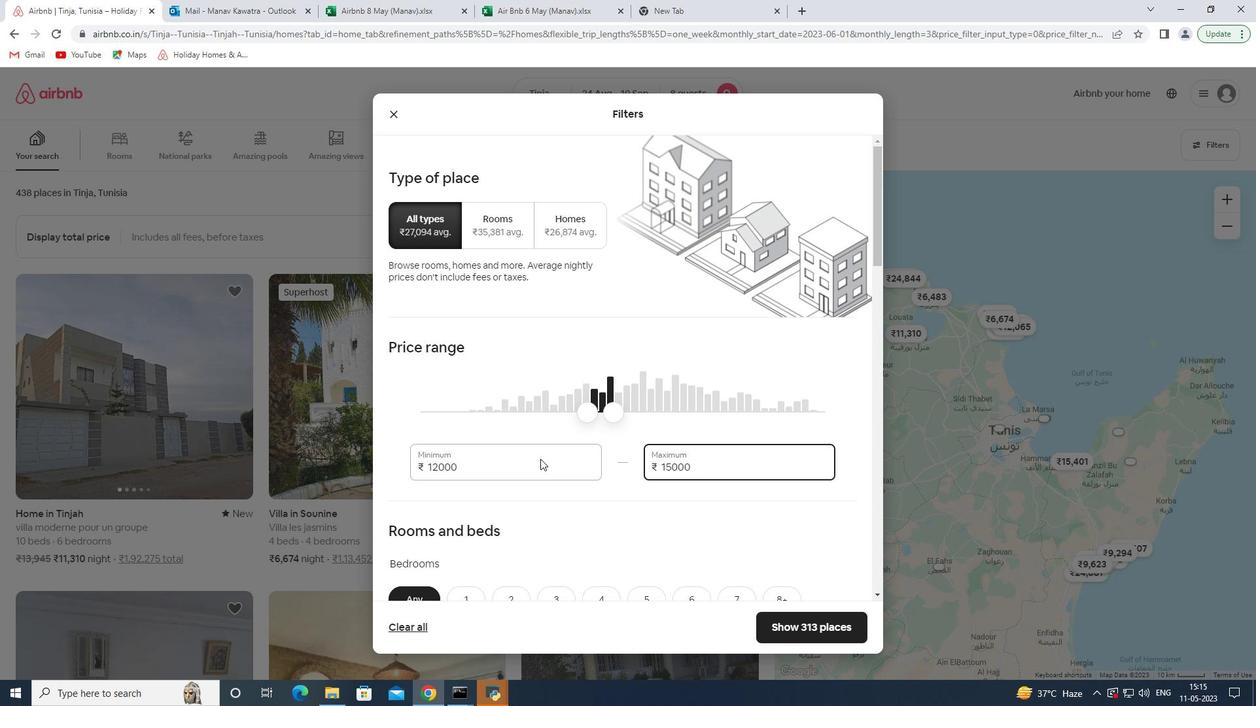 
Action: Mouse moved to (610, 336)
Screenshot: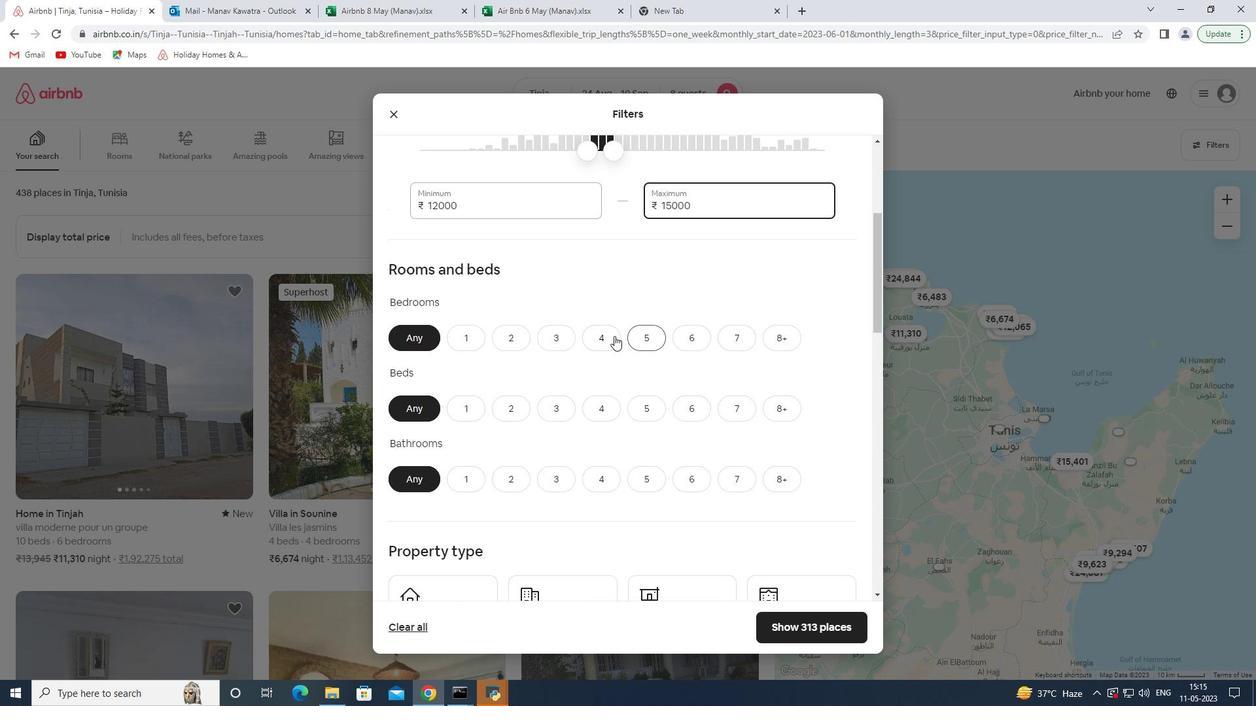 
Action: Mouse pressed left at (610, 336)
Screenshot: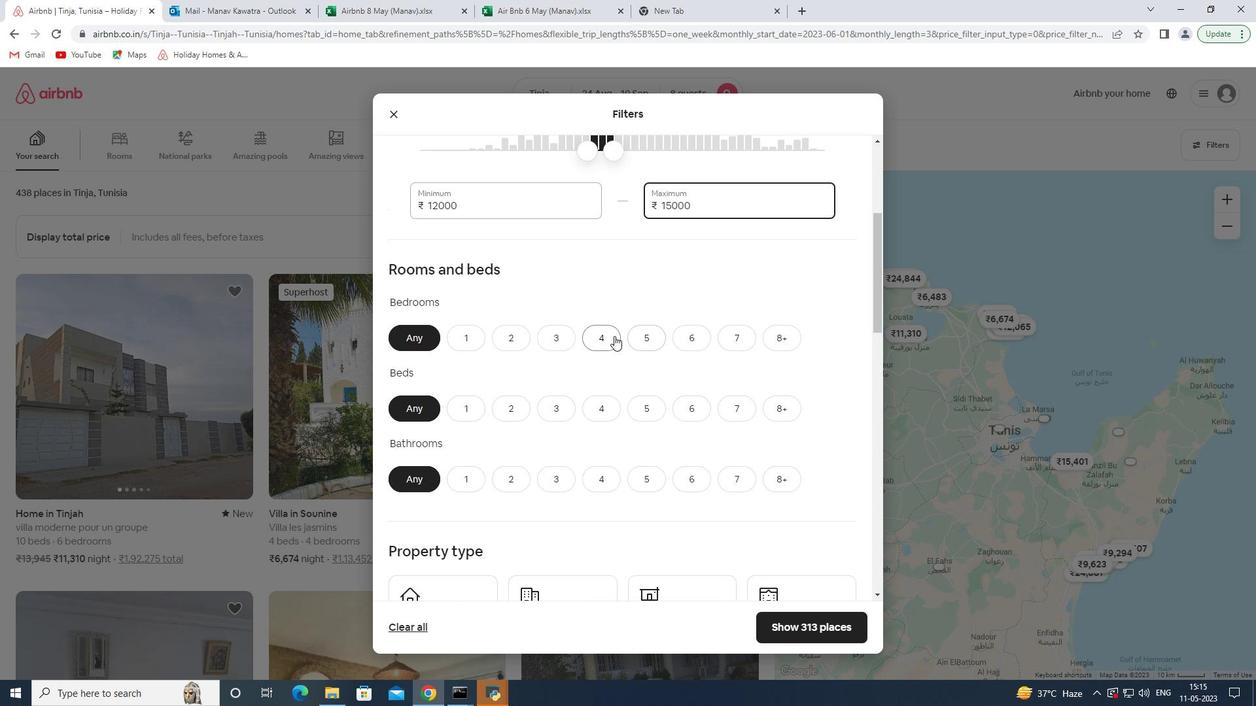 
Action: Mouse moved to (780, 412)
Screenshot: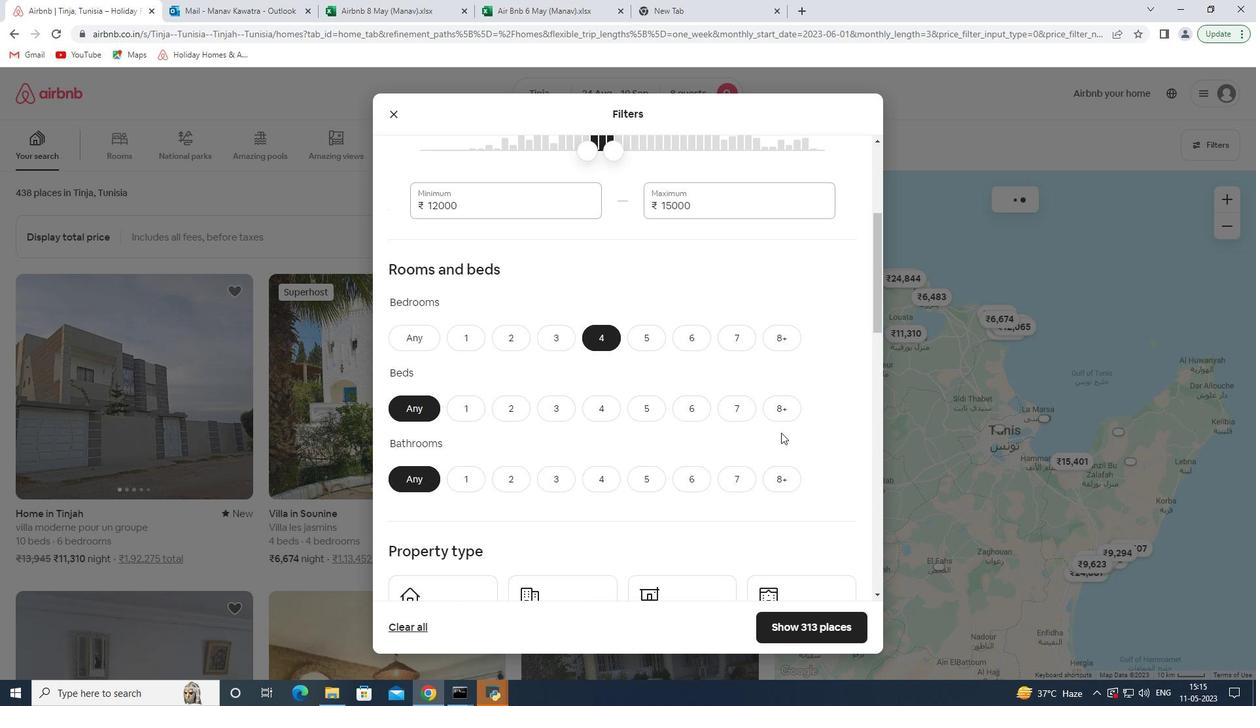 
Action: Mouse pressed left at (780, 412)
Screenshot: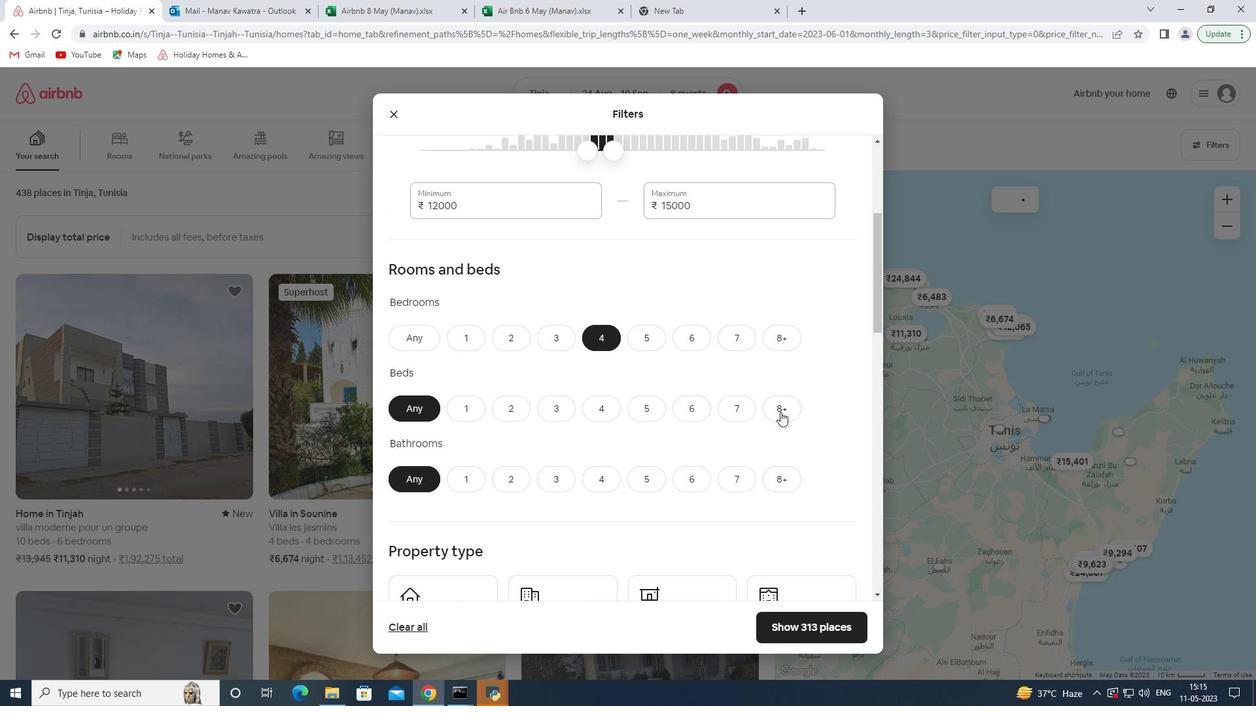 
Action: Mouse moved to (619, 475)
Screenshot: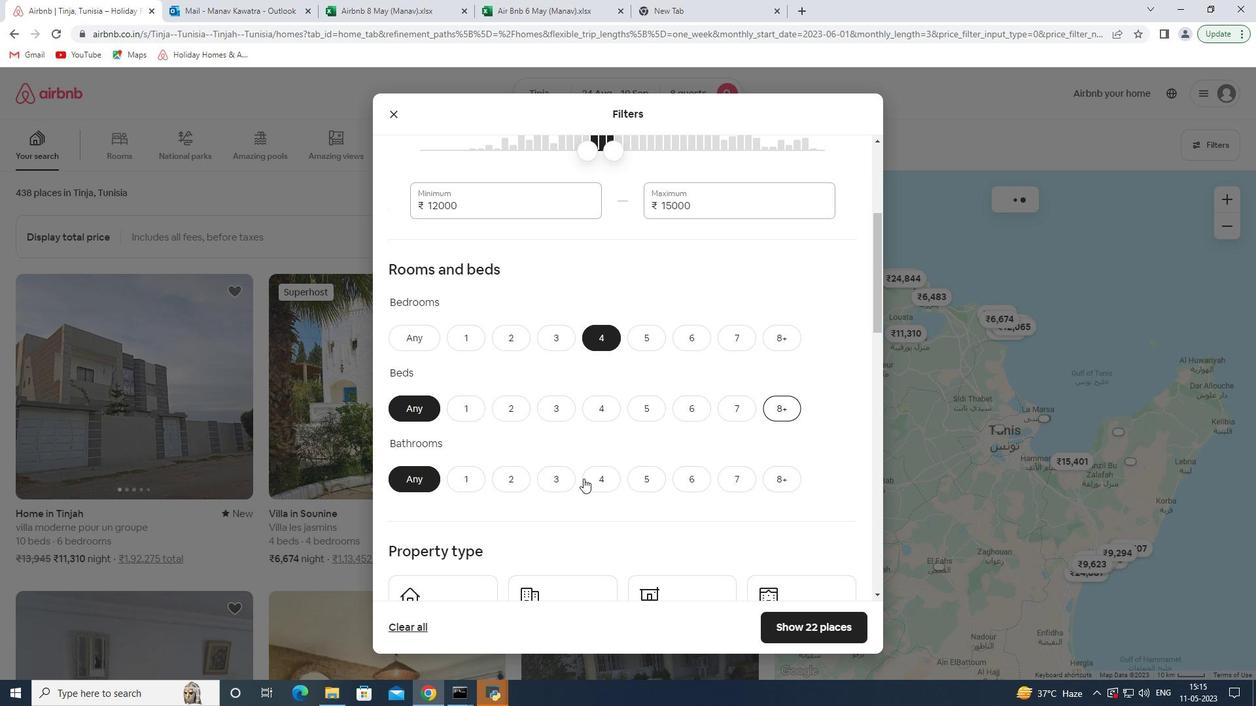 
Action: Mouse pressed left at (619, 475)
Screenshot: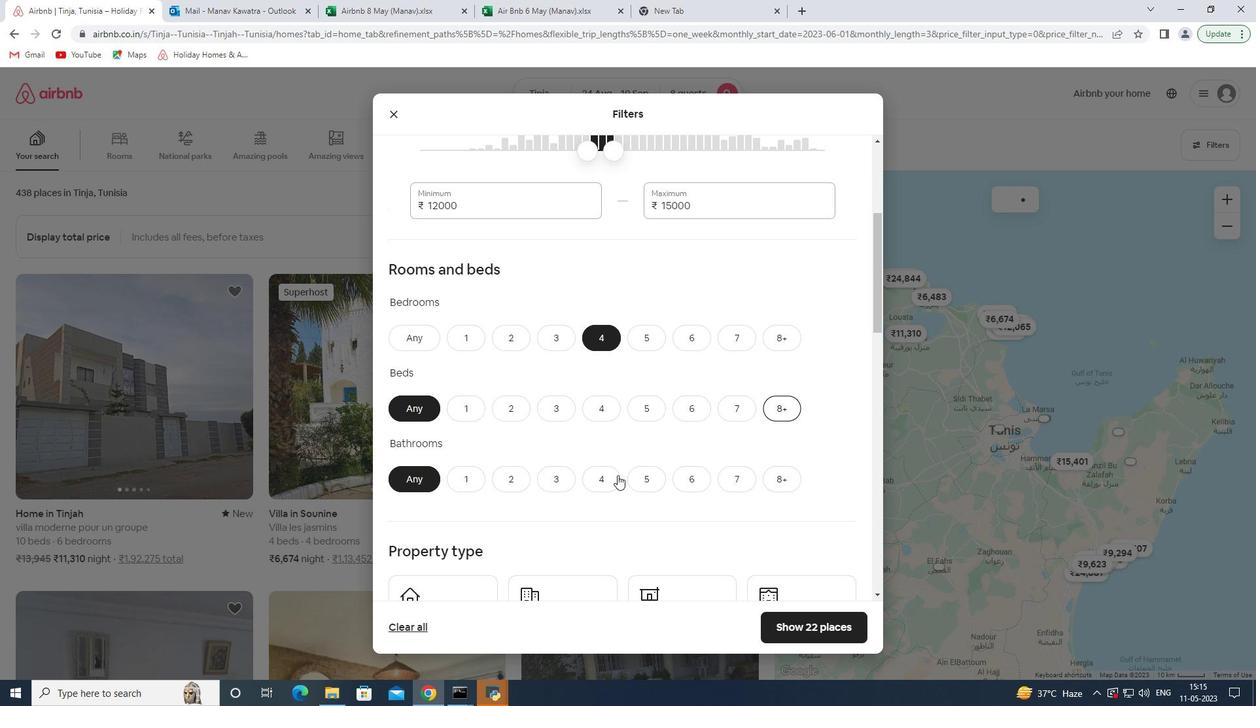 
Action: Mouse scrolled (619, 475) with delta (0, 0)
Screenshot: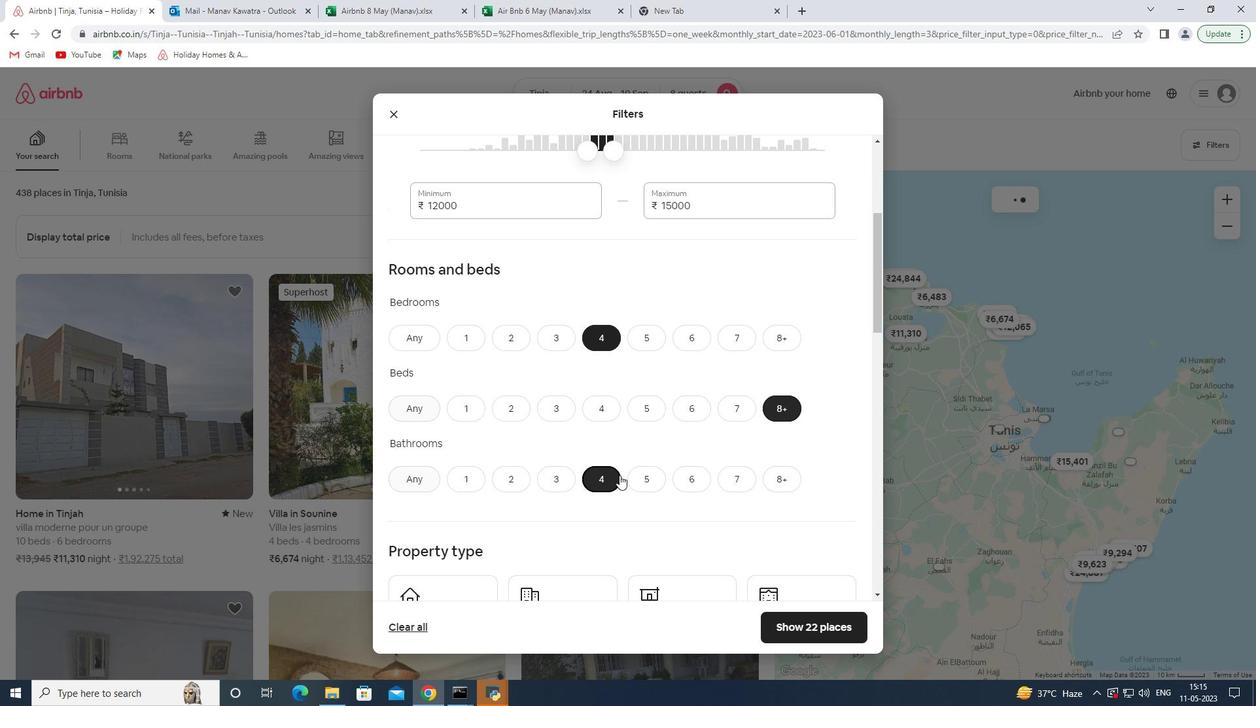 
Action: Mouse scrolled (619, 475) with delta (0, 0)
Screenshot: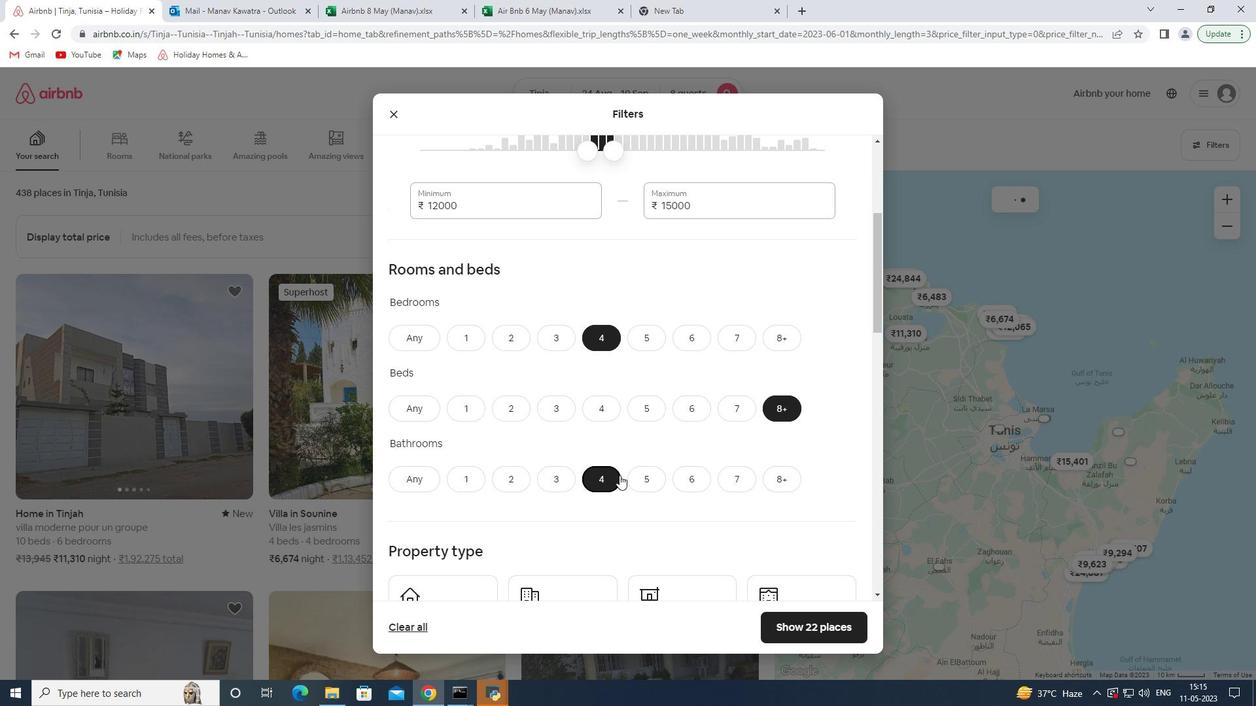 
Action: Mouse scrolled (619, 475) with delta (0, 0)
Screenshot: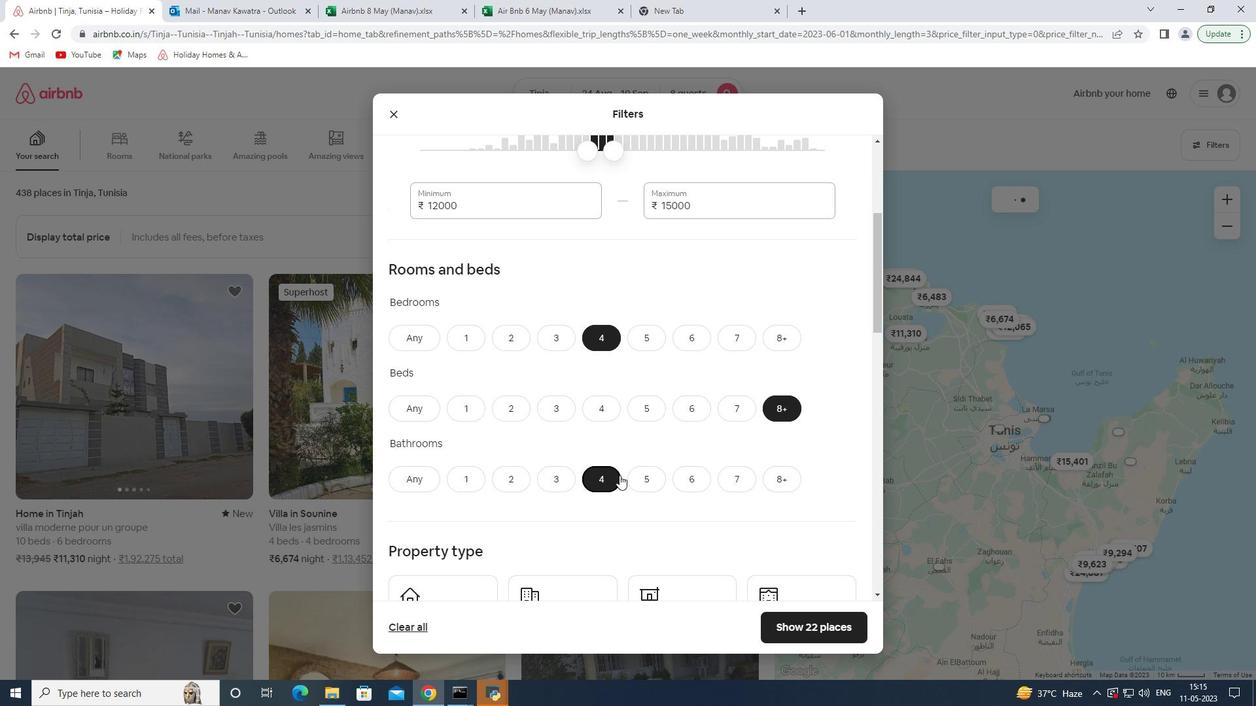 
Action: Mouse scrolled (619, 475) with delta (0, 0)
Screenshot: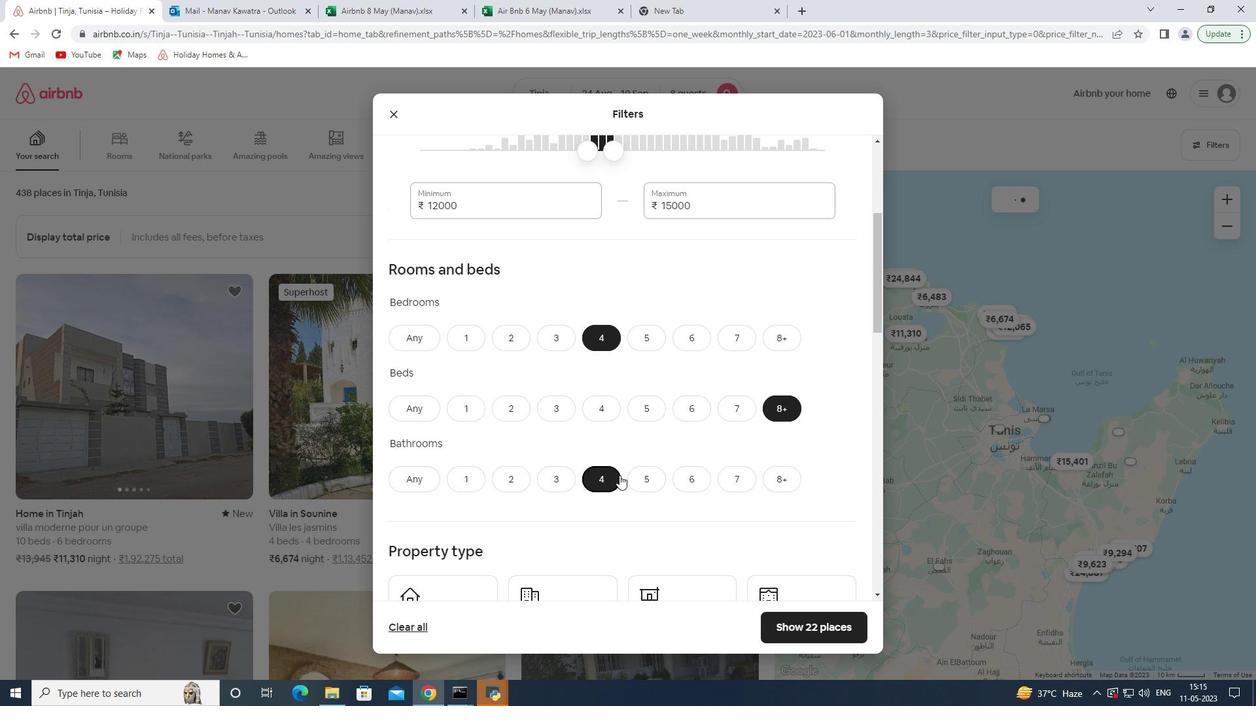 
Action: Mouse scrolled (619, 475) with delta (0, 0)
Screenshot: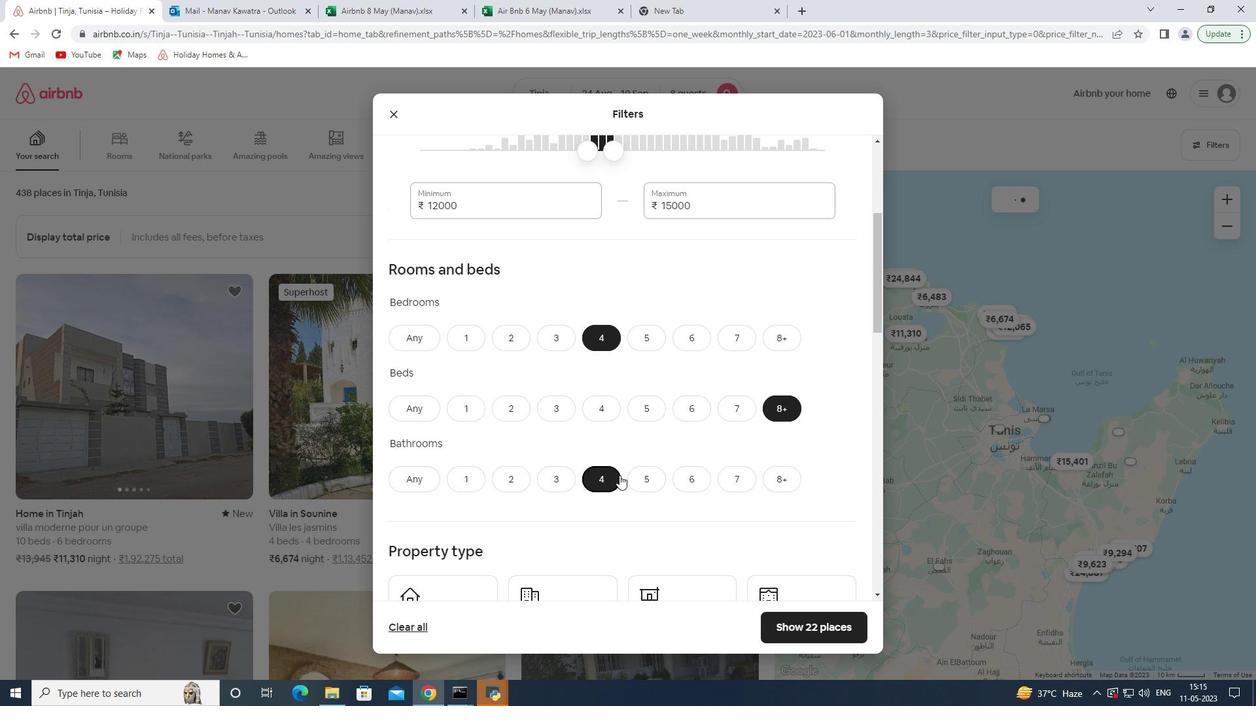 
Action: Mouse moved to (419, 310)
Screenshot: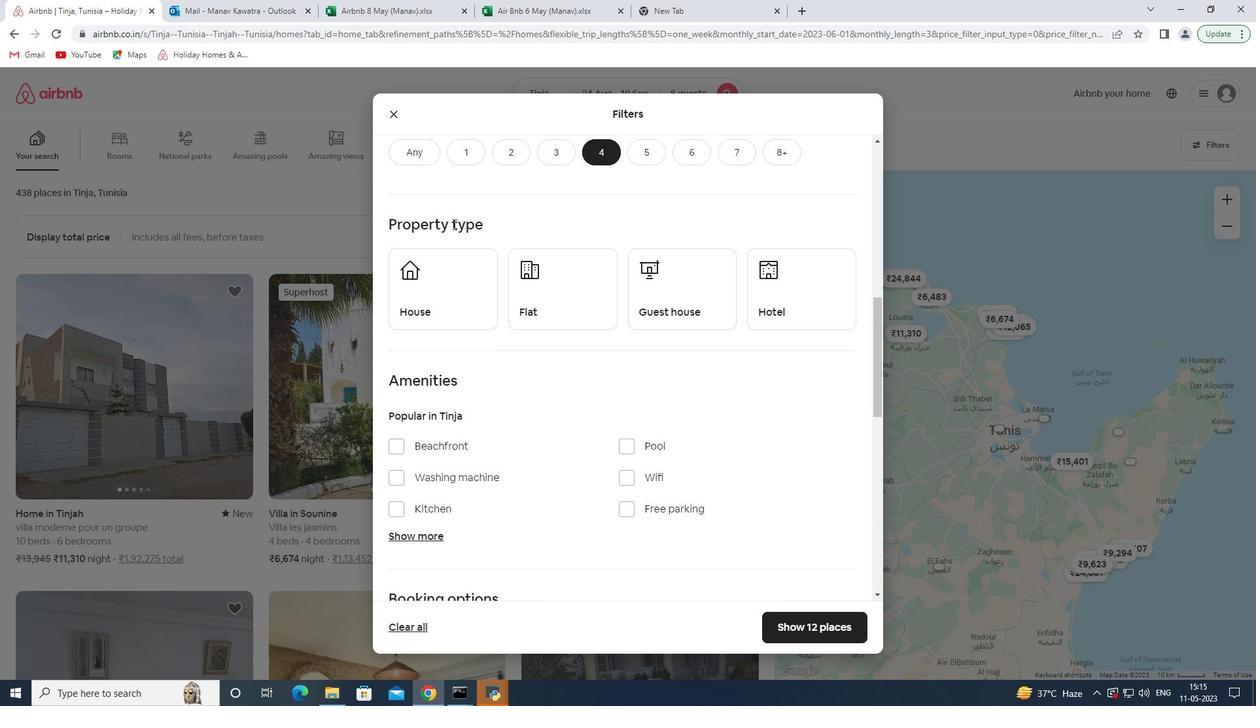 
Action: Mouse pressed left at (419, 310)
Screenshot: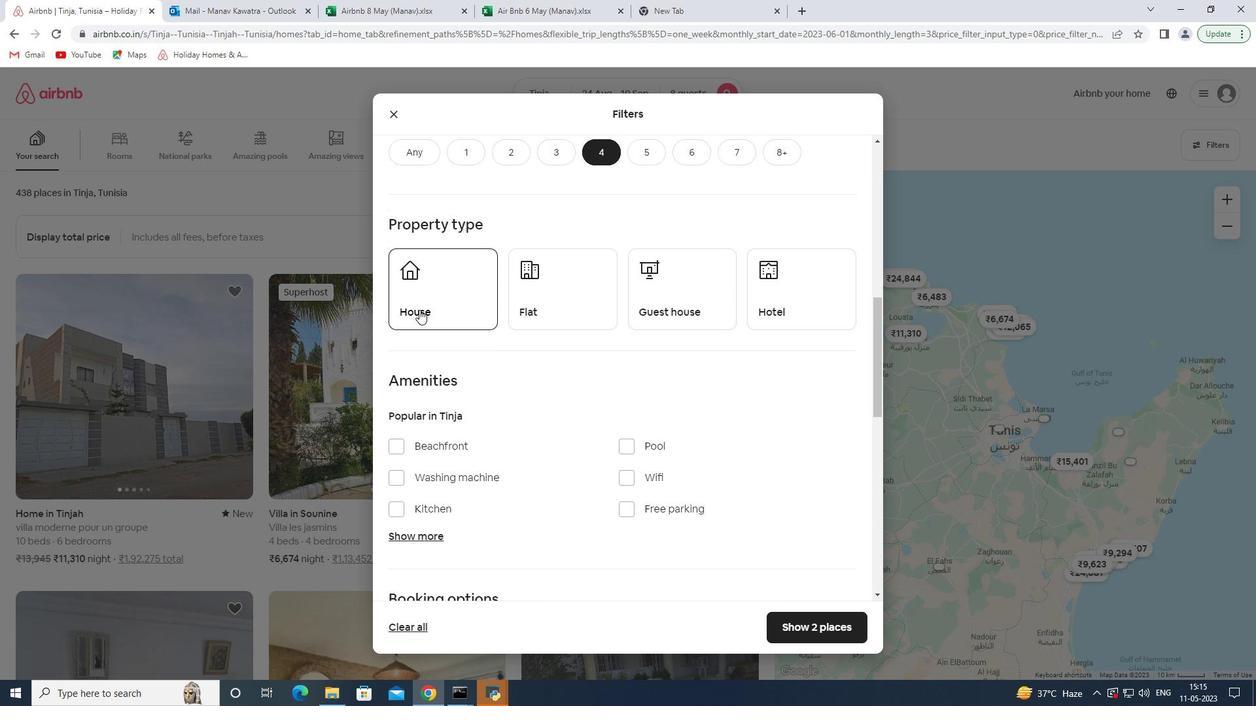 
Action: Mouse moved to (560, 299)
Screenshot: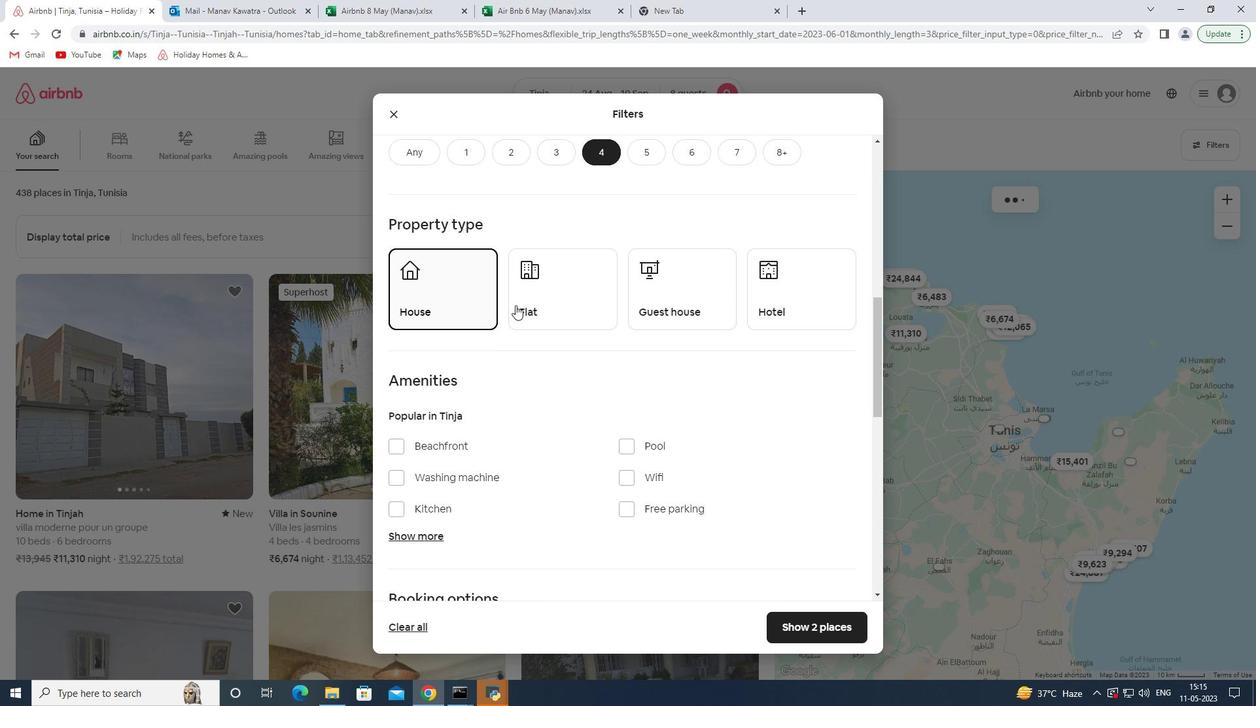 
Action: Mouse pressed left at (560, 299)
Screenshot: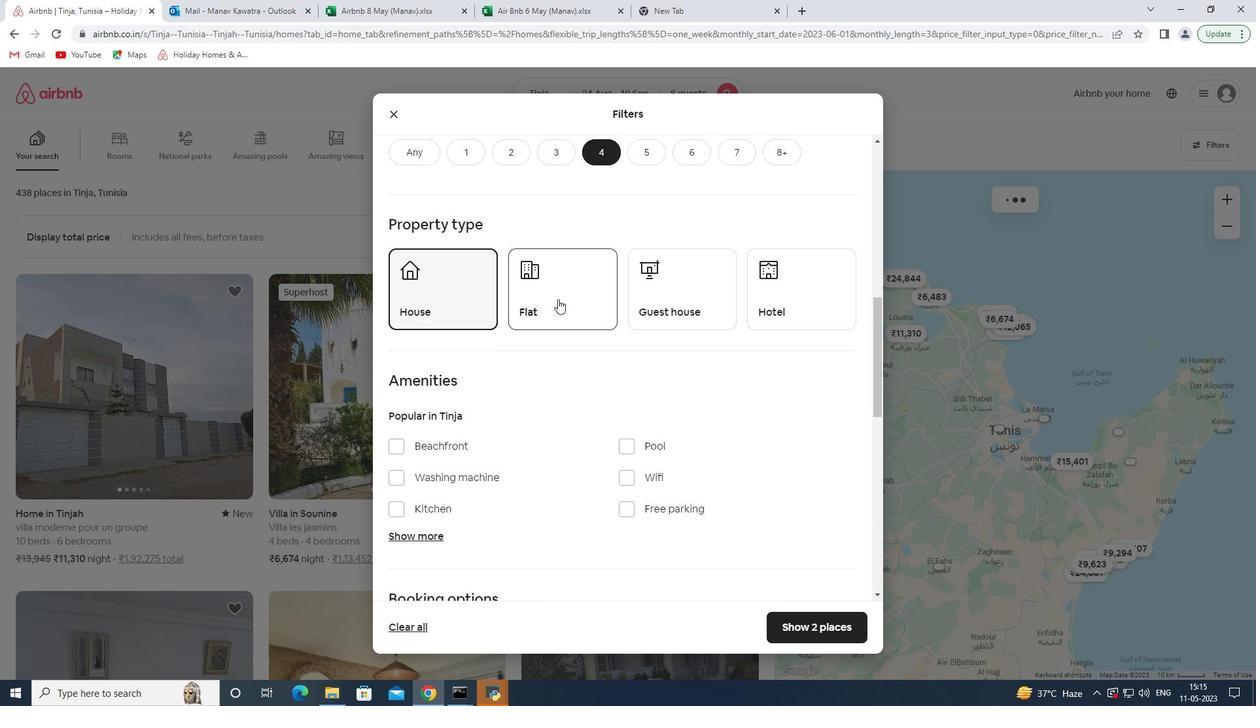 
Action: Mouse moved to (706, 310)
Screenshot: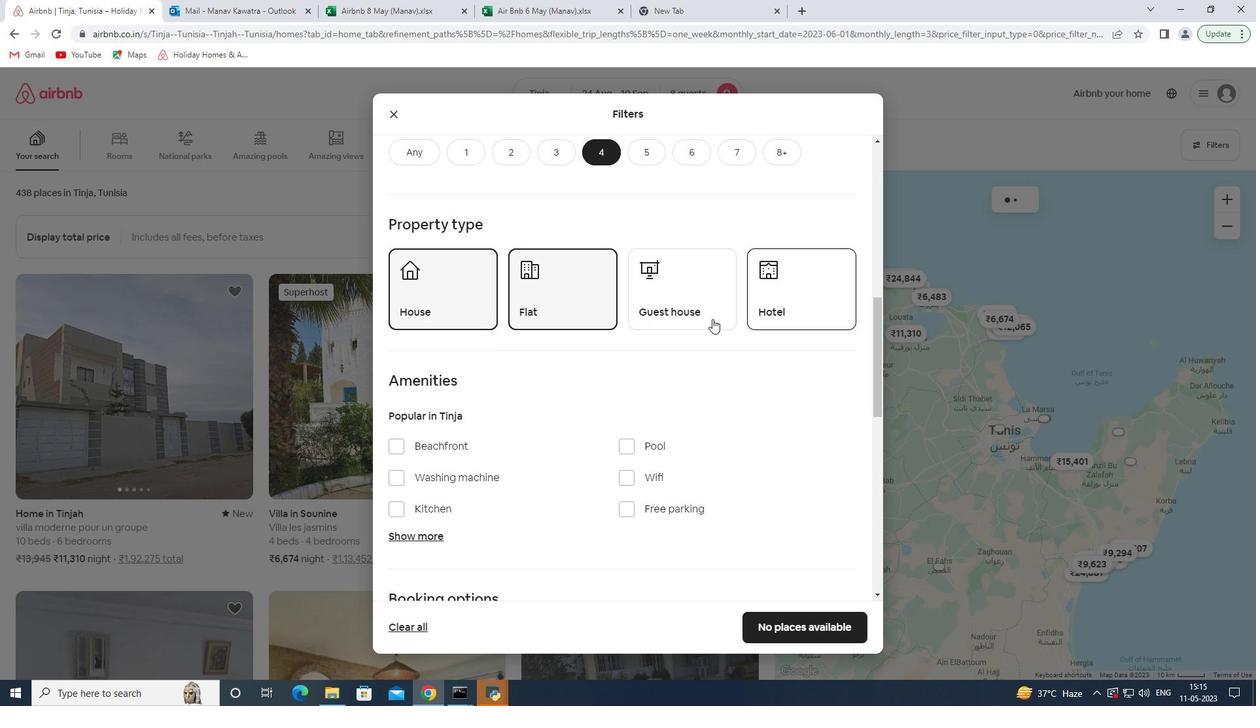 
Action: Mouse pressed left at (706, 310)
Screenshot: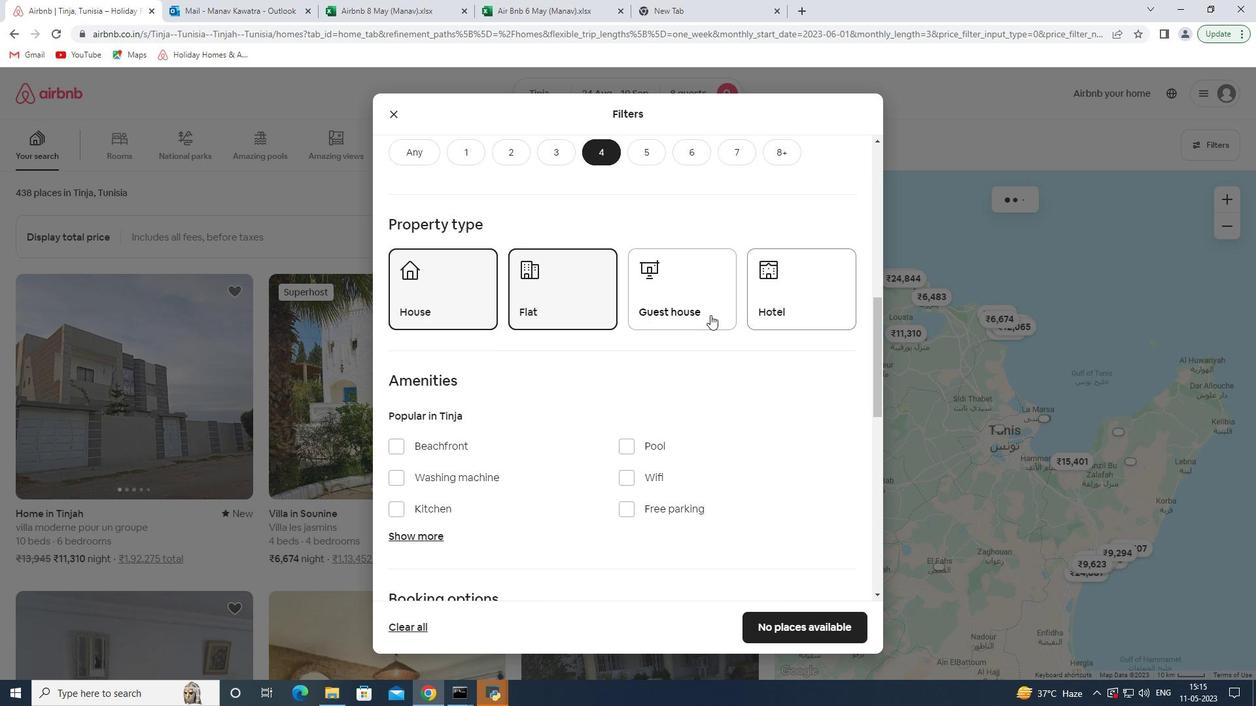 
Action: Mouse moved to (788, 312)
Screenshot: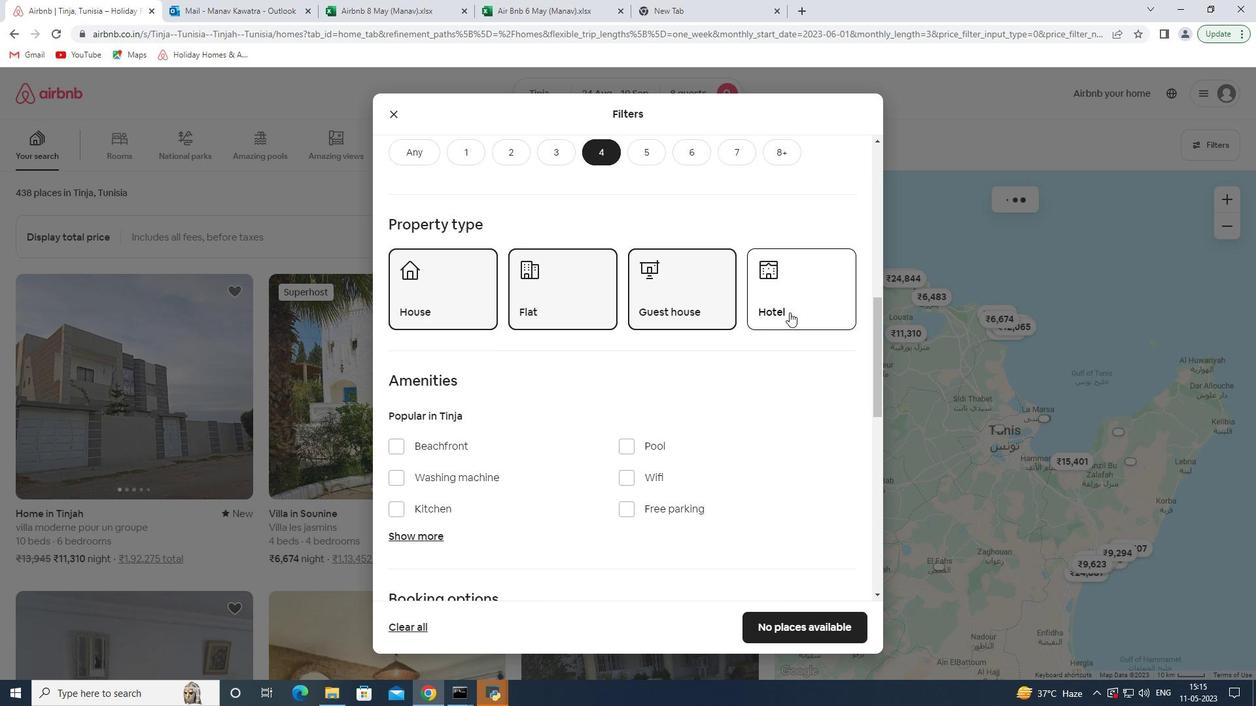 
Action: Mouse pressed left at (788, 312)
Screenshot: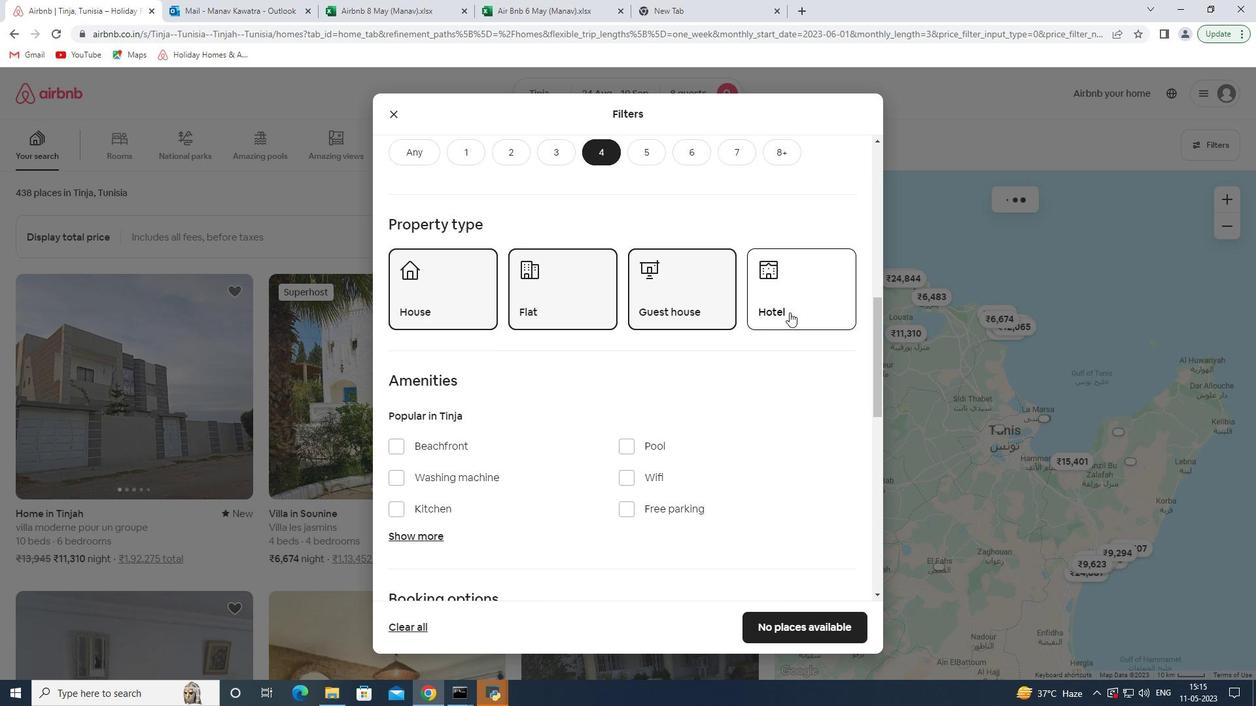 
Action: Mouse moved to (783, 312)
Screenshot: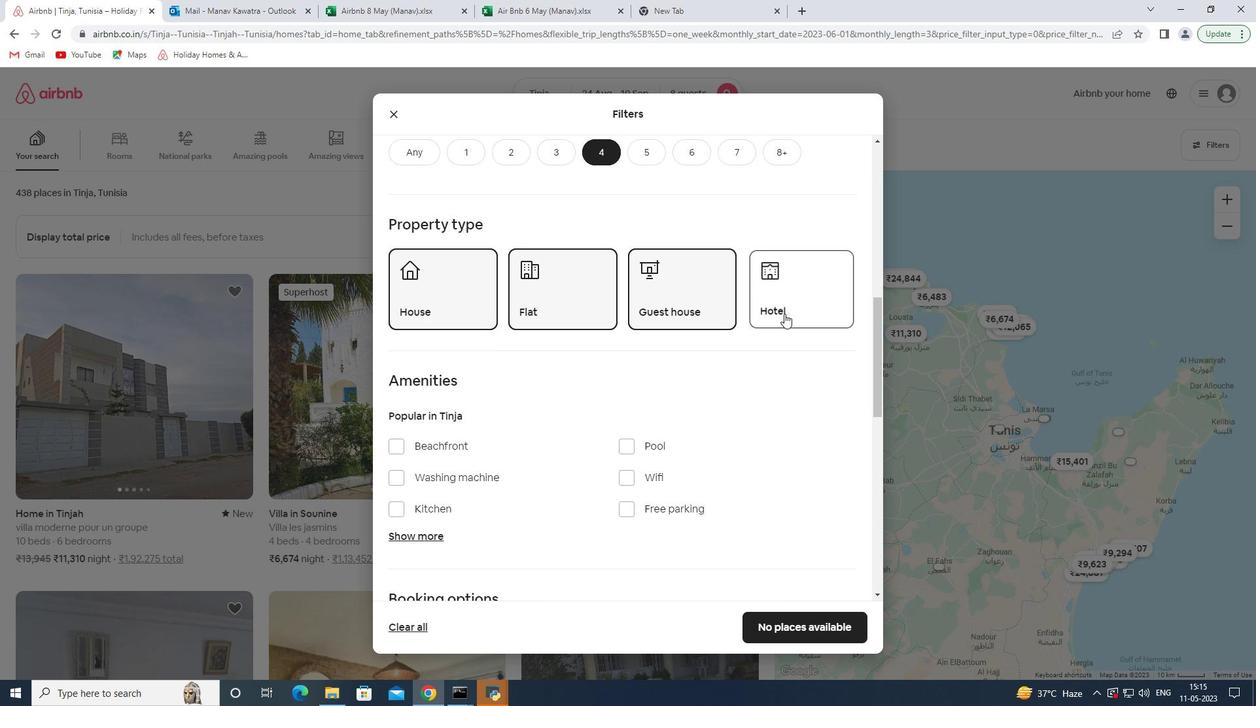 
Action: Mouse scrolled (783, 312) with delta (0, 0)
Screenshot: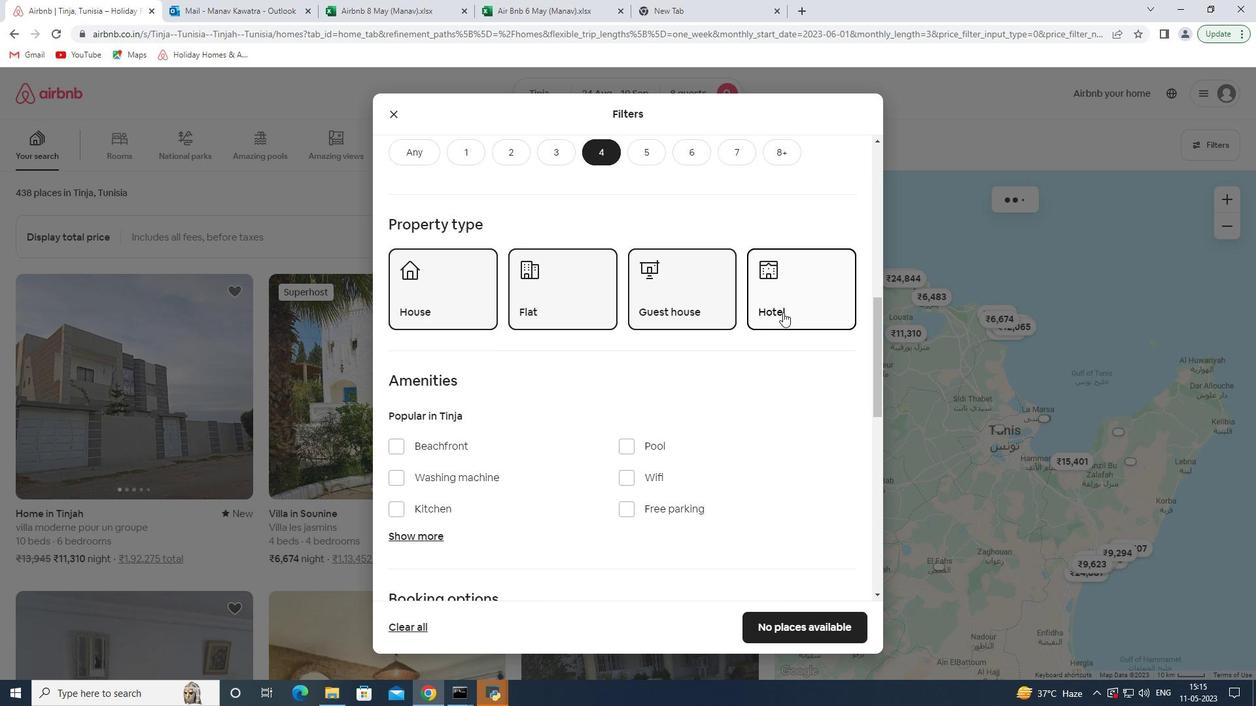 
Action: Mouse scrolled (783, 312) with delta (0, 0)
Screenshot: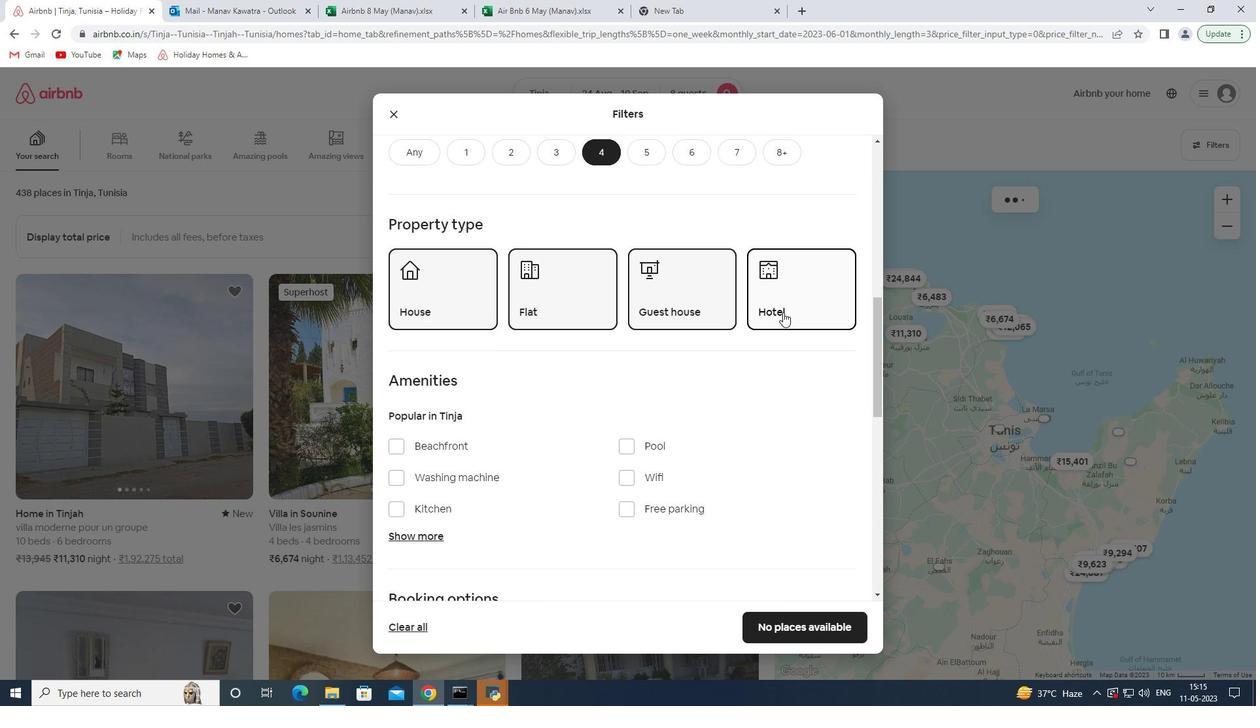 
Action: Mouse scrolled (783, 312) with delta (0, 0)
Screenshot: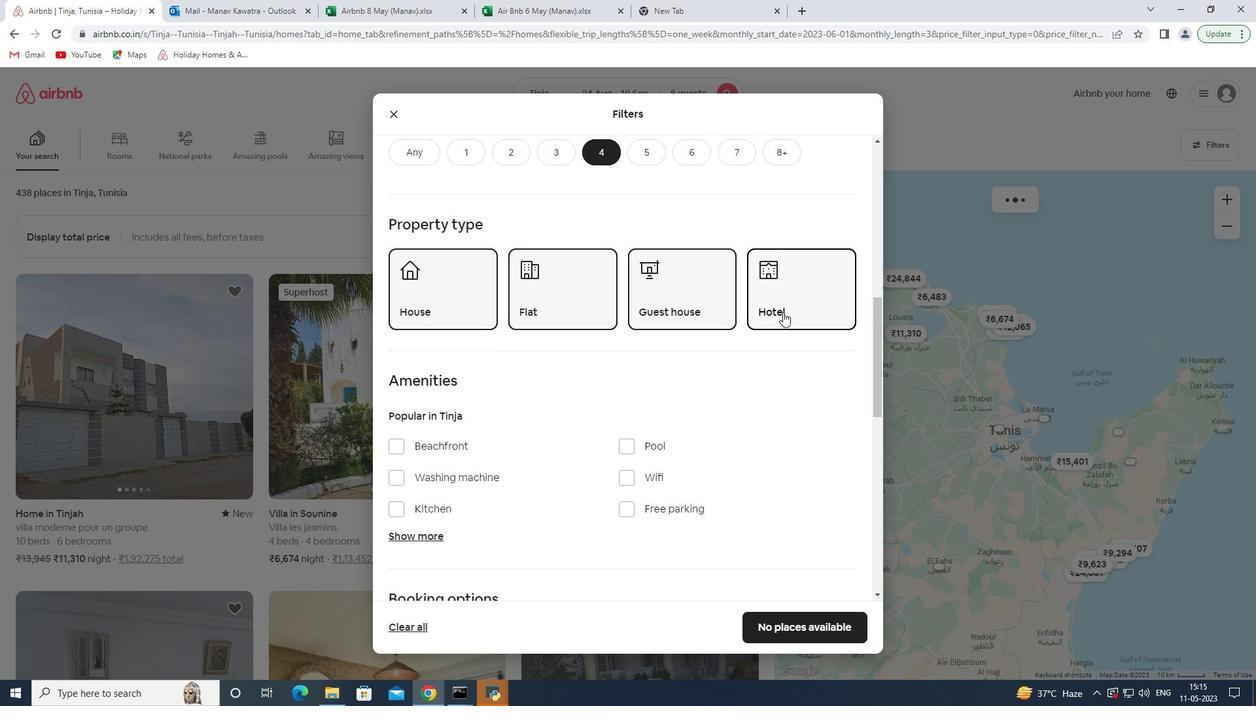 
Action: Mouse moved to (495, 274)
Screenshot: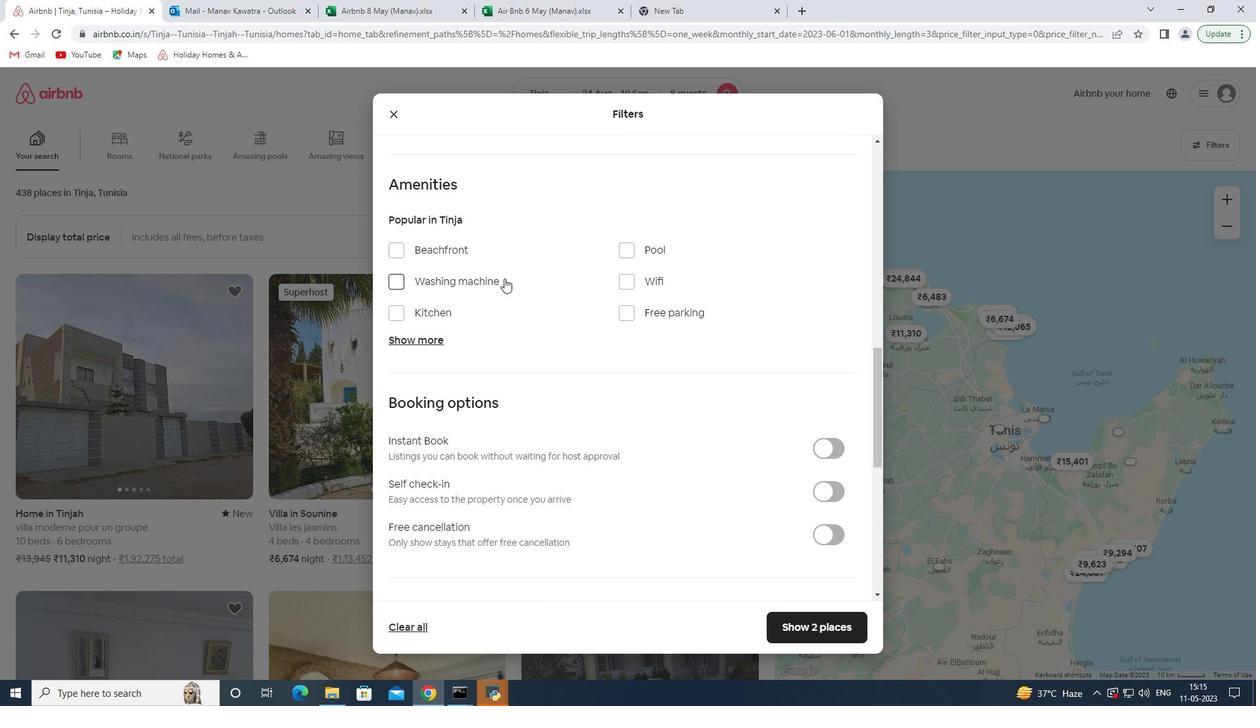 
Action: Mouse pressed left at (495, 274)
Screenshot: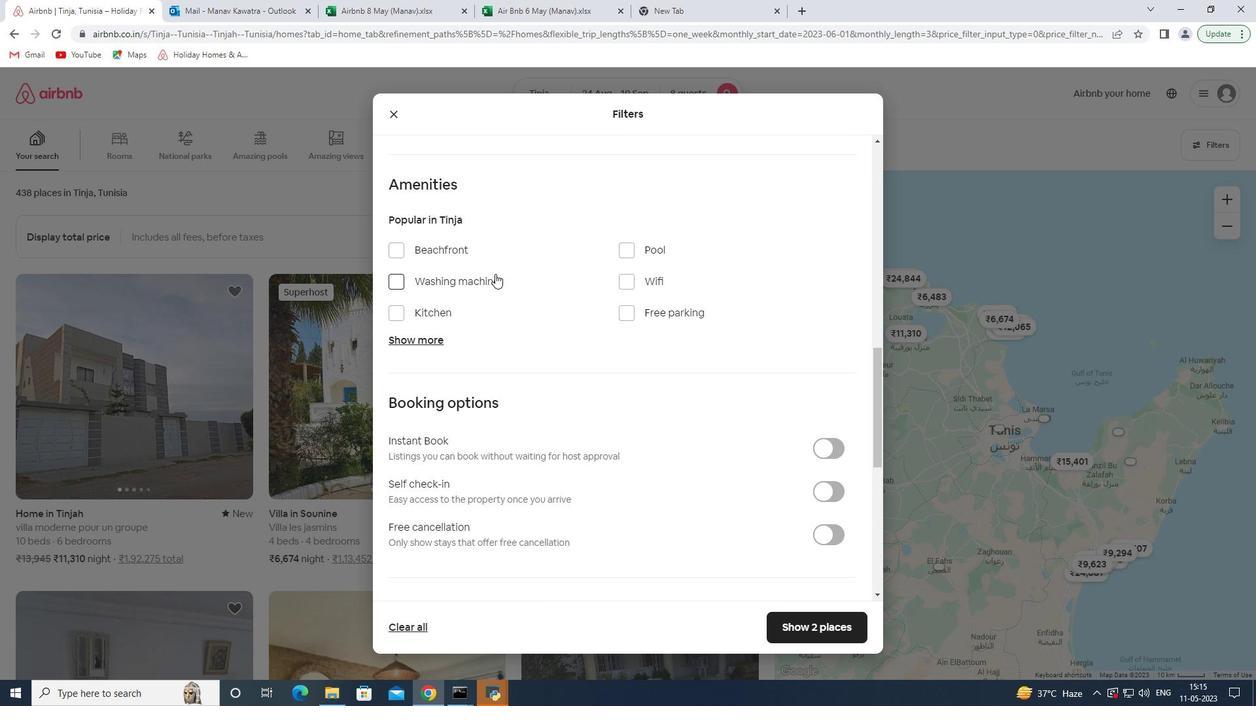 
Action: Mouse moved to (628, 318)
Screenshot: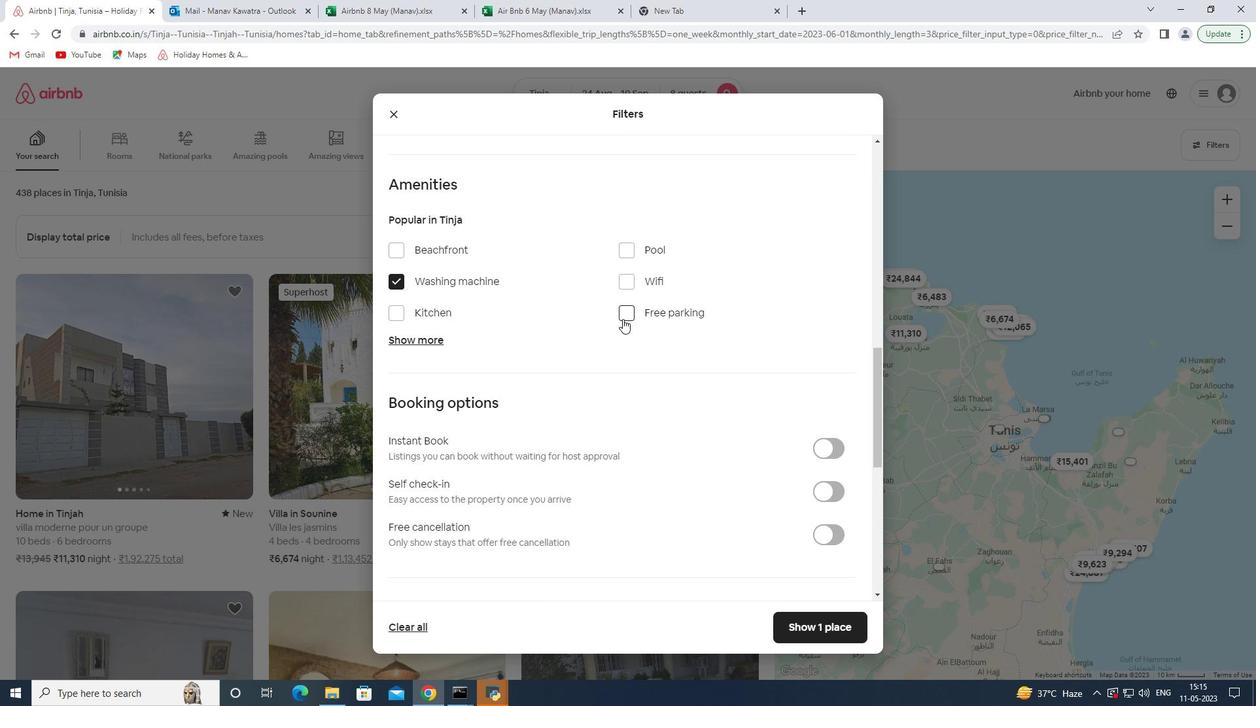 
Action: Mouse pressed left at (628, 318)
Screenshot: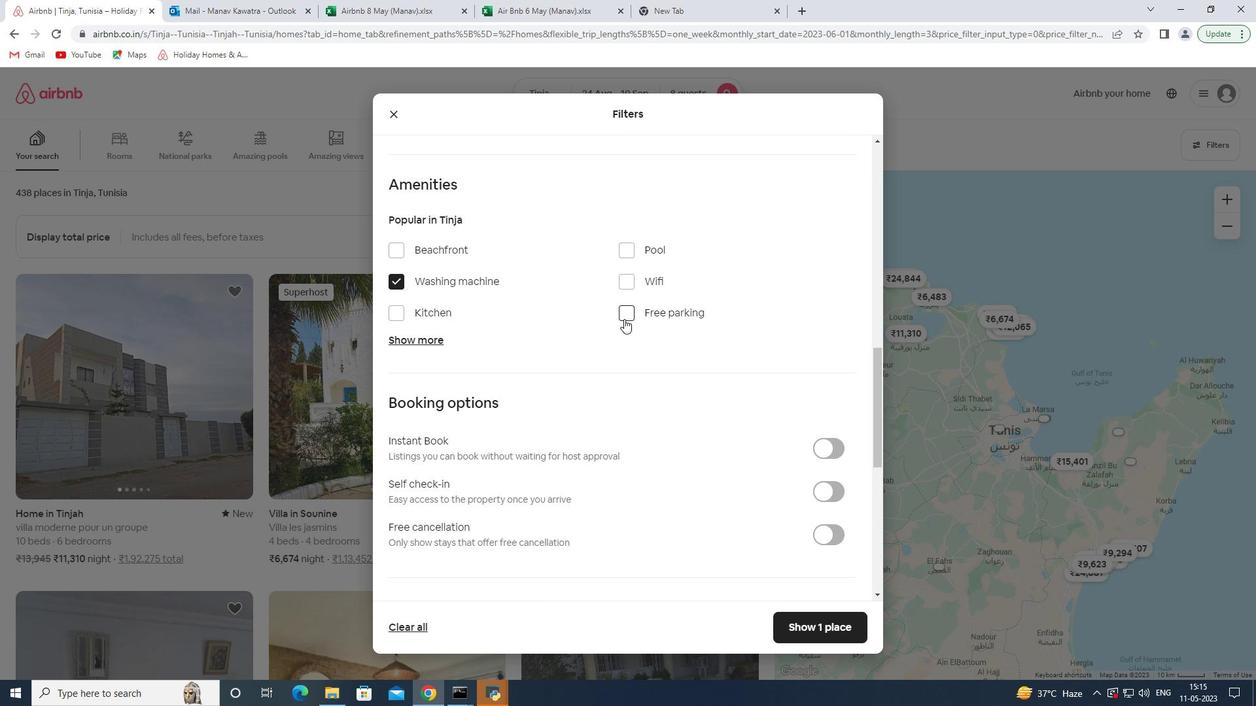 
Action: Mouse moved to (422, 340)
Screenshot: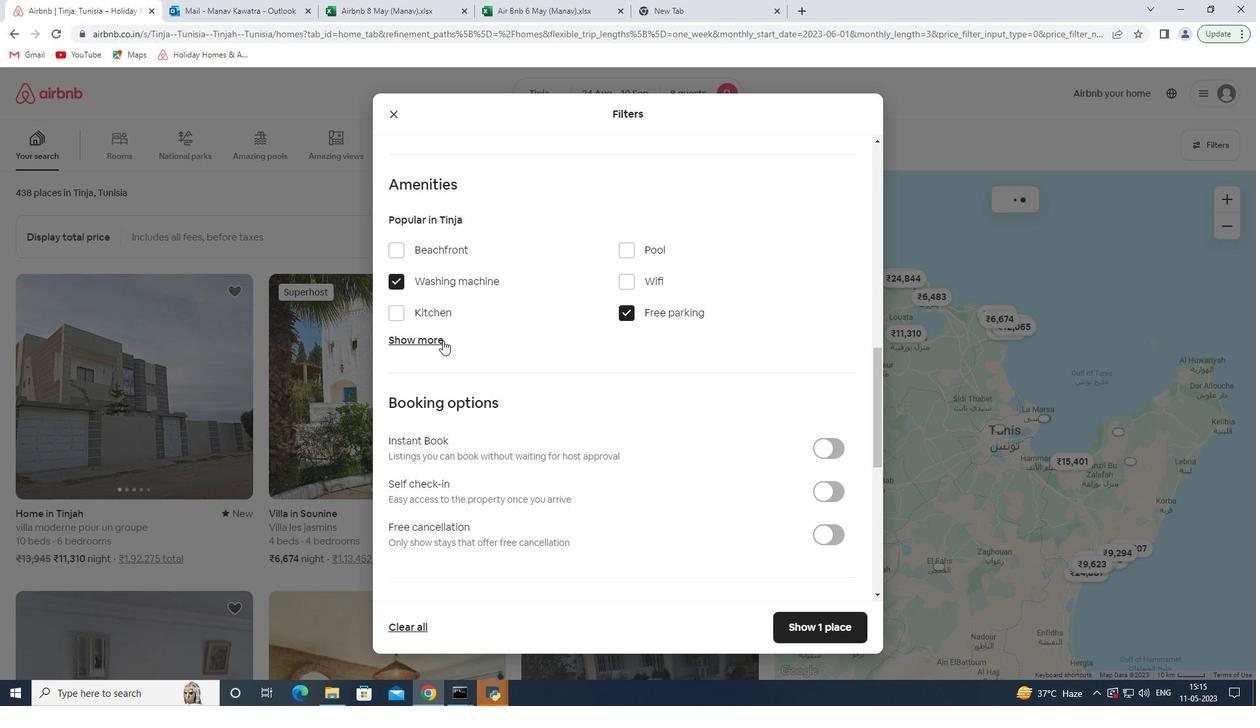 
Action: Mouse pressed left at (422, 340)
Screenshot: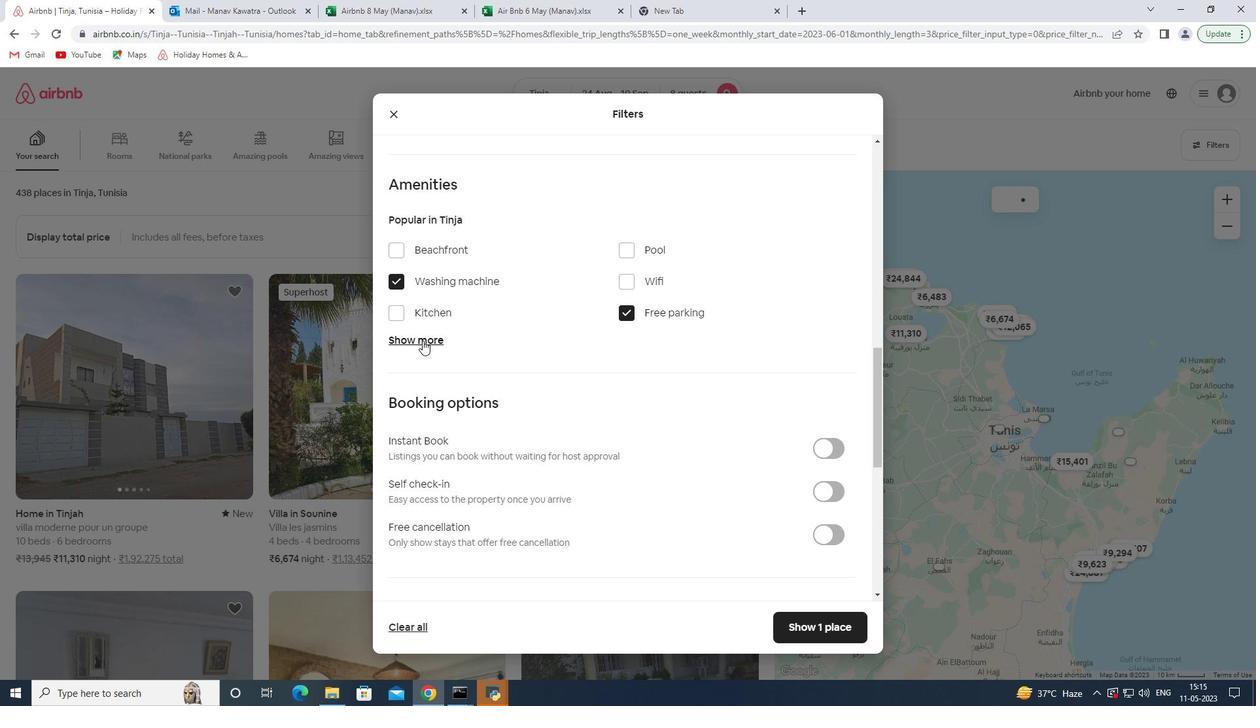 
Action: Mouse moved to (424, 338)
Screenshot: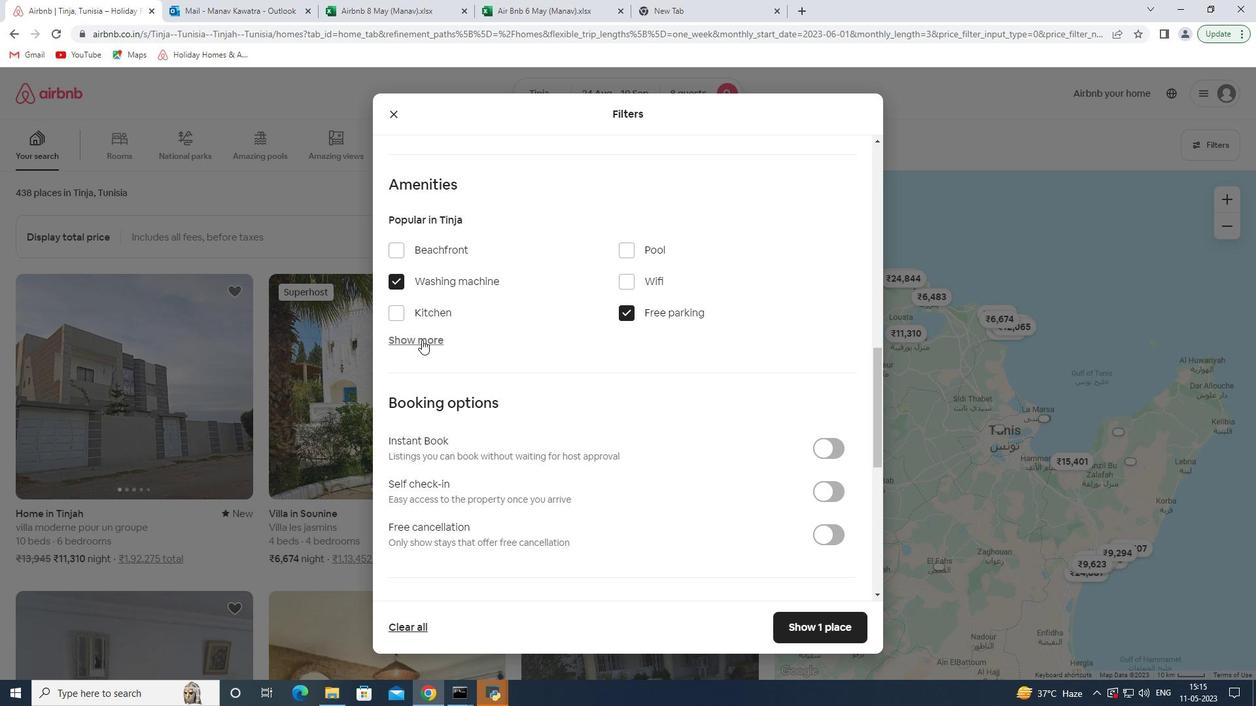 
Action: Mouse scrolled (424, 338) with delta (0, 0)
Screenshot: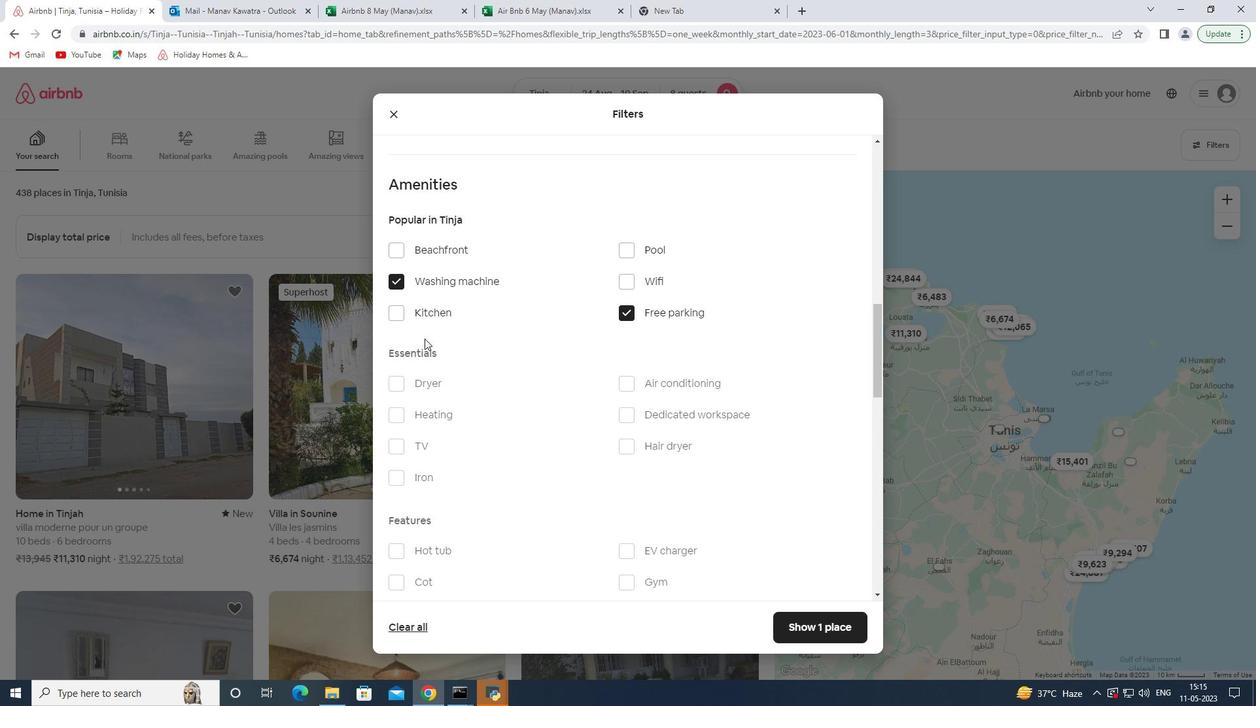 
Action: Mouse moved to (402, 379)
Screenshot: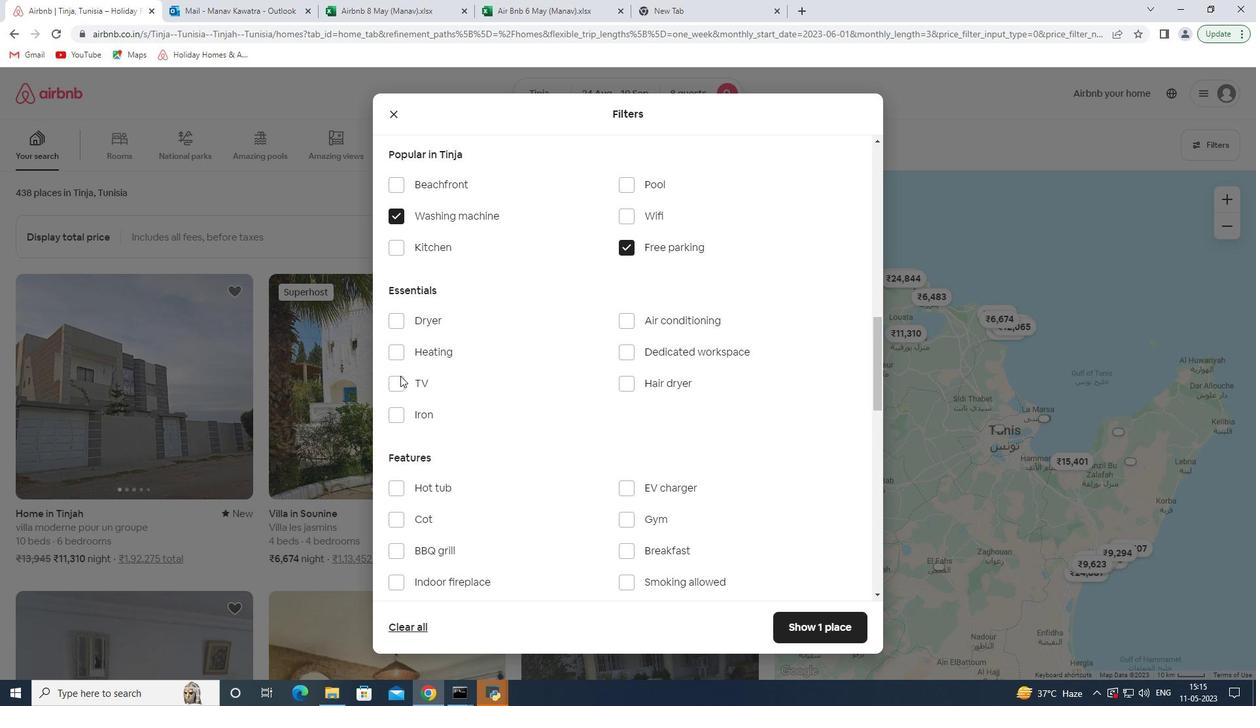 
Action: Mouse pressed left at (402, 379)
Screenshot: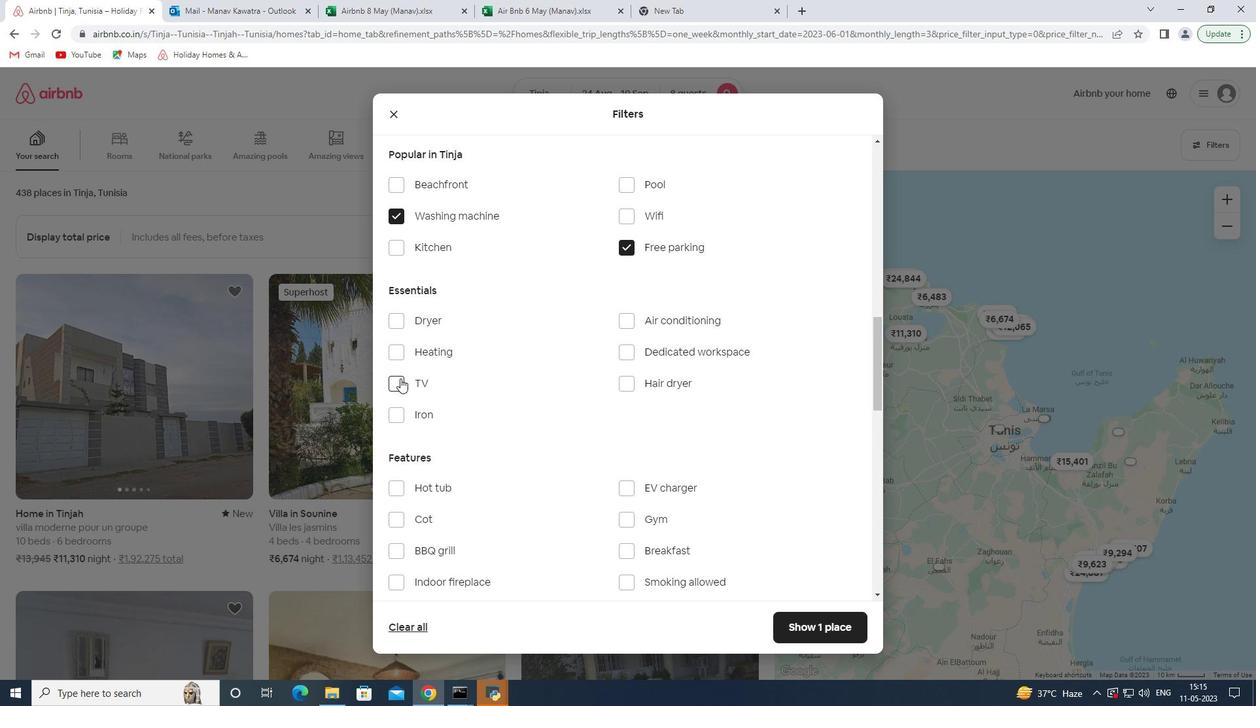 
Action: Mouse moved to (733, 399)
Screenshot: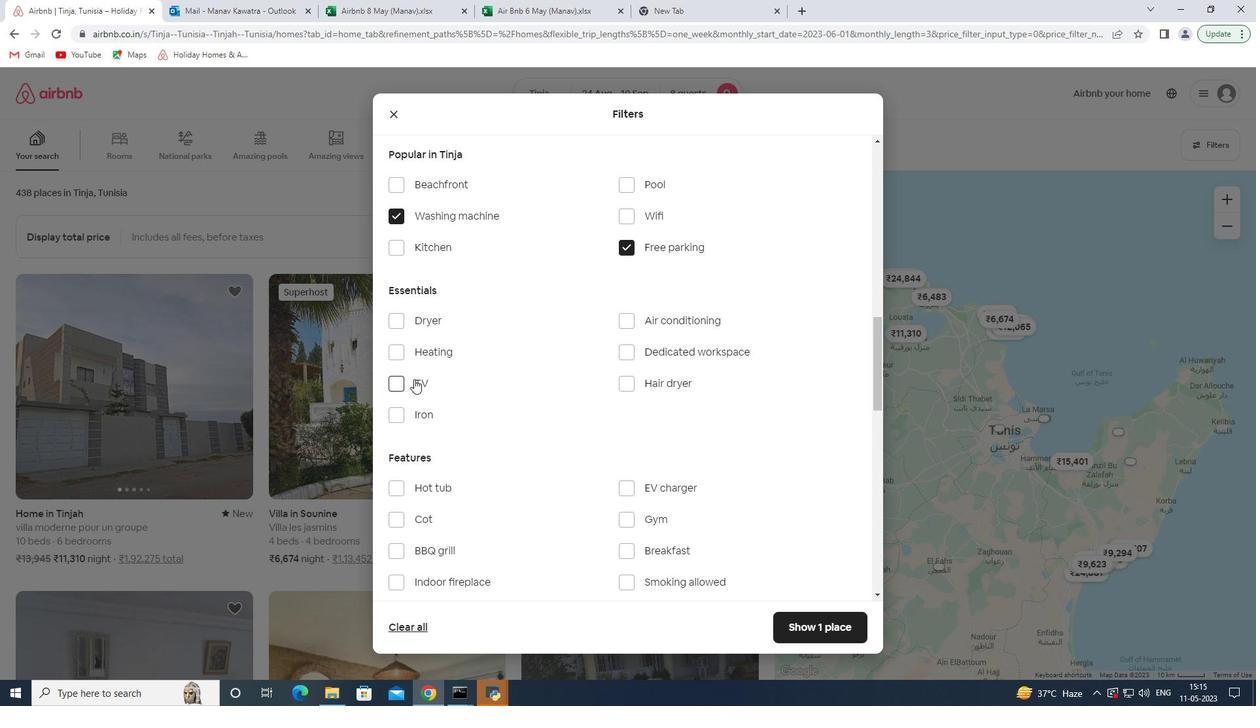 
Action: Mouse scrolled (733, 399) with delta (0, 0)
Screenshot: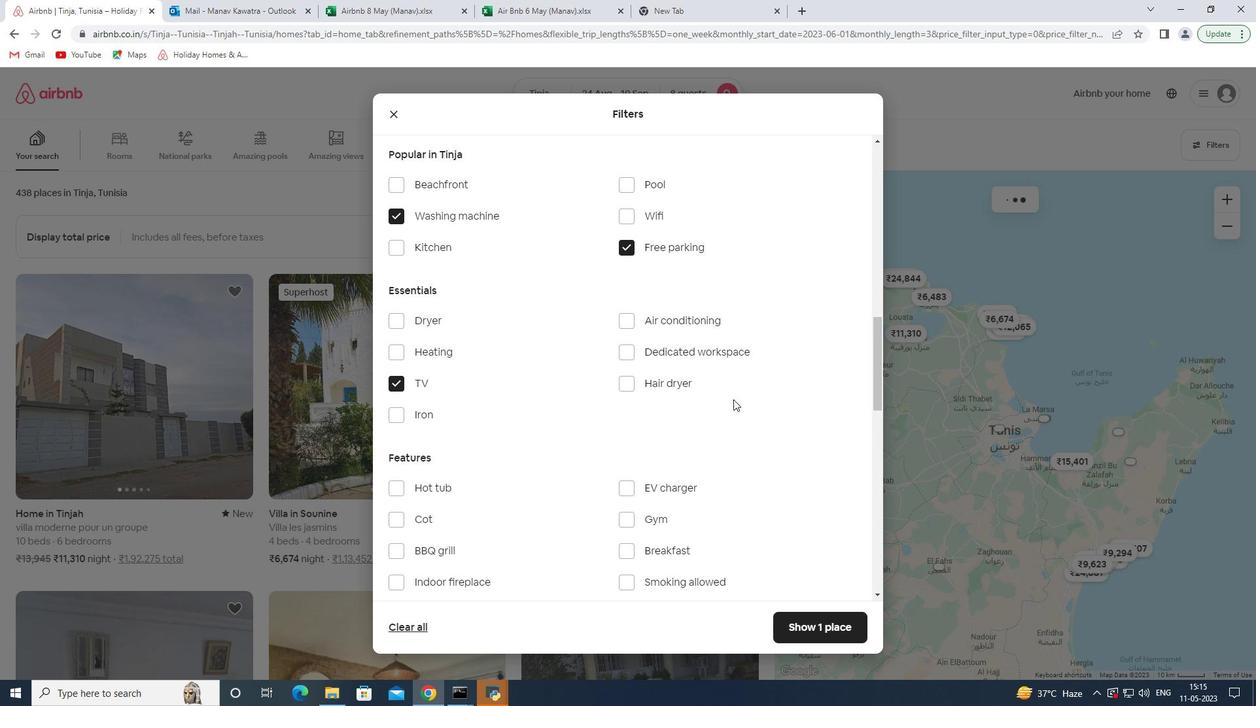 
Action: Mouse scrolled (733, 399) with delta (0, 0)
Screenshot: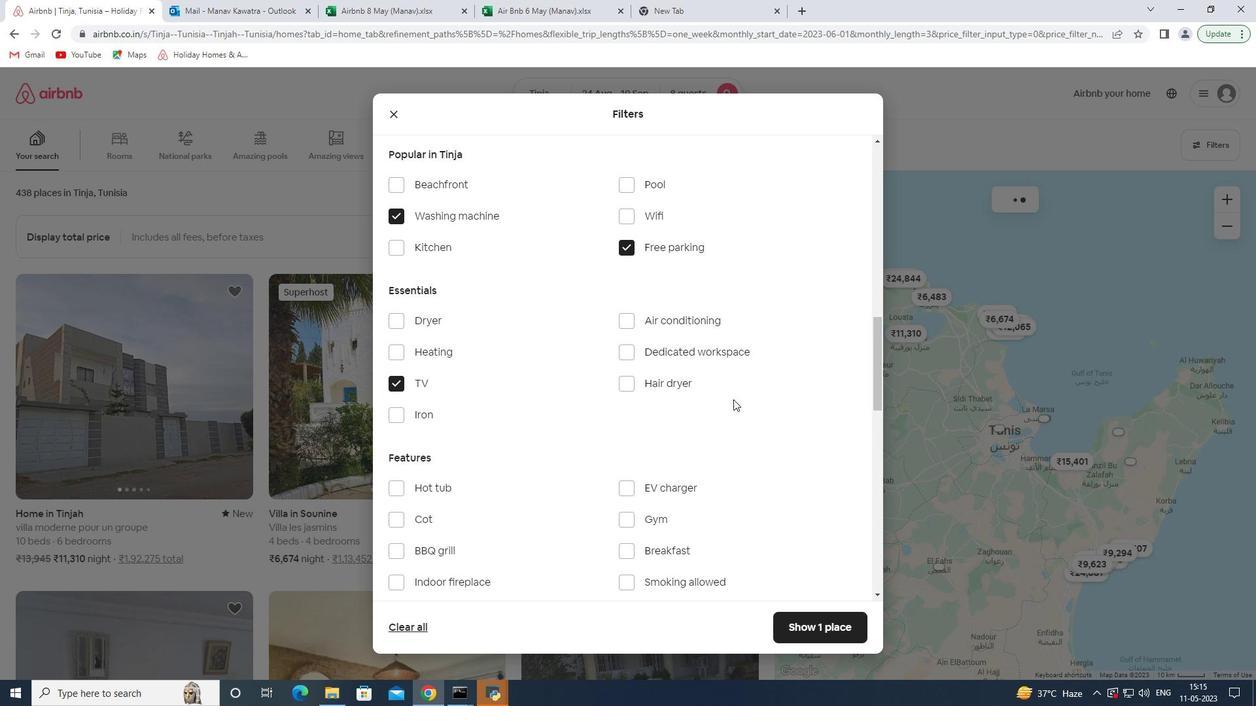 
Action: Mouse scrolled (733, 399) with delta (0, 0)
Screenshot: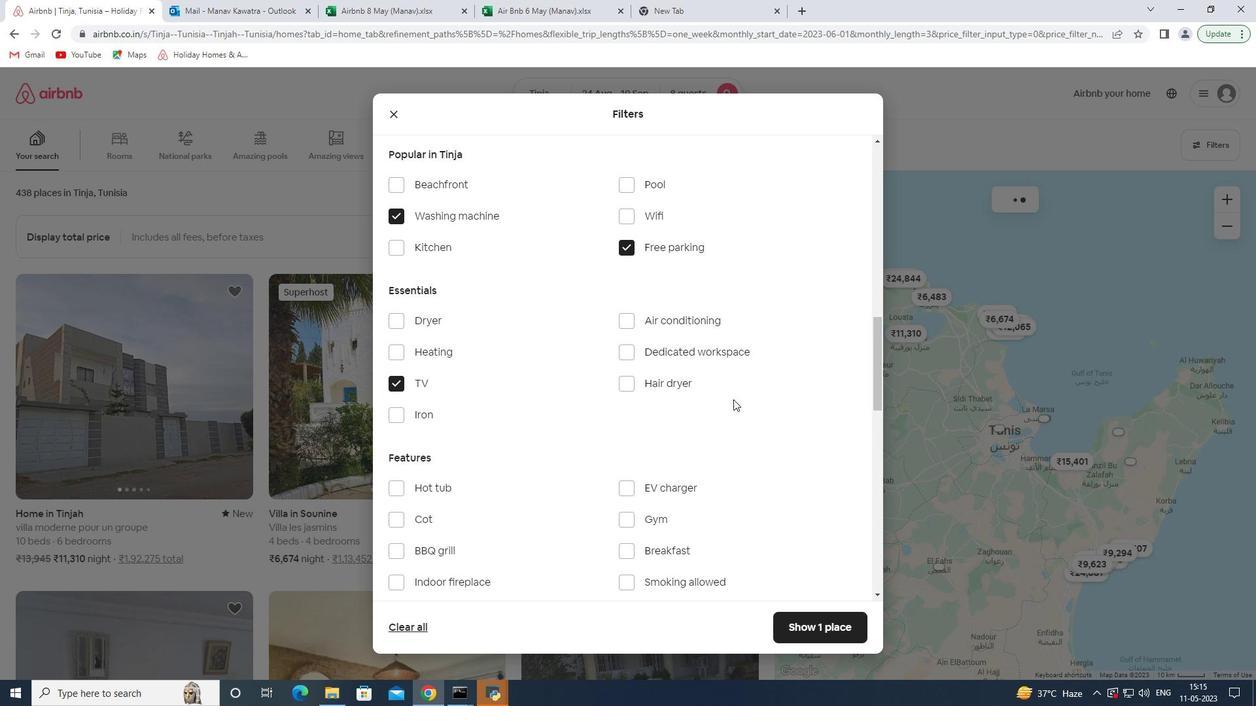 
Action: Mouse moved to (666, 351)
Screenshot: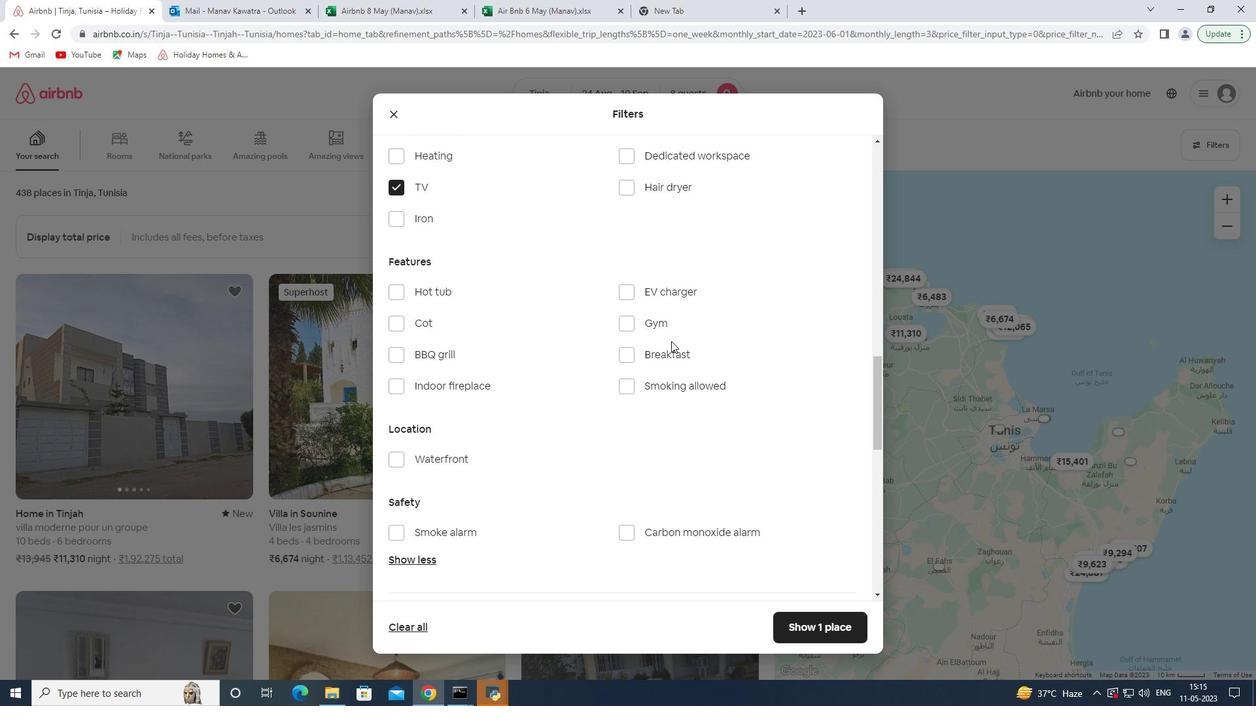 
Action: Mouse pressed left at (666, 351)
Screenshot: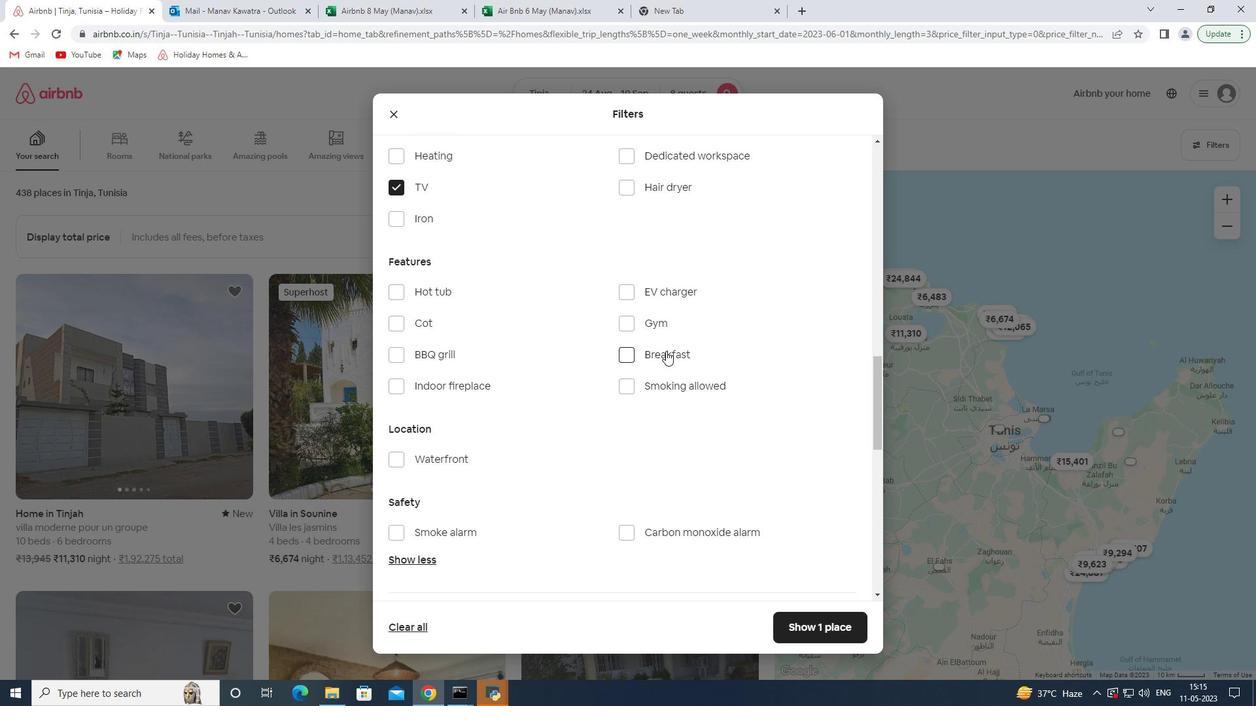 
Action: Mouse moved to (637, 324)
Screenshot: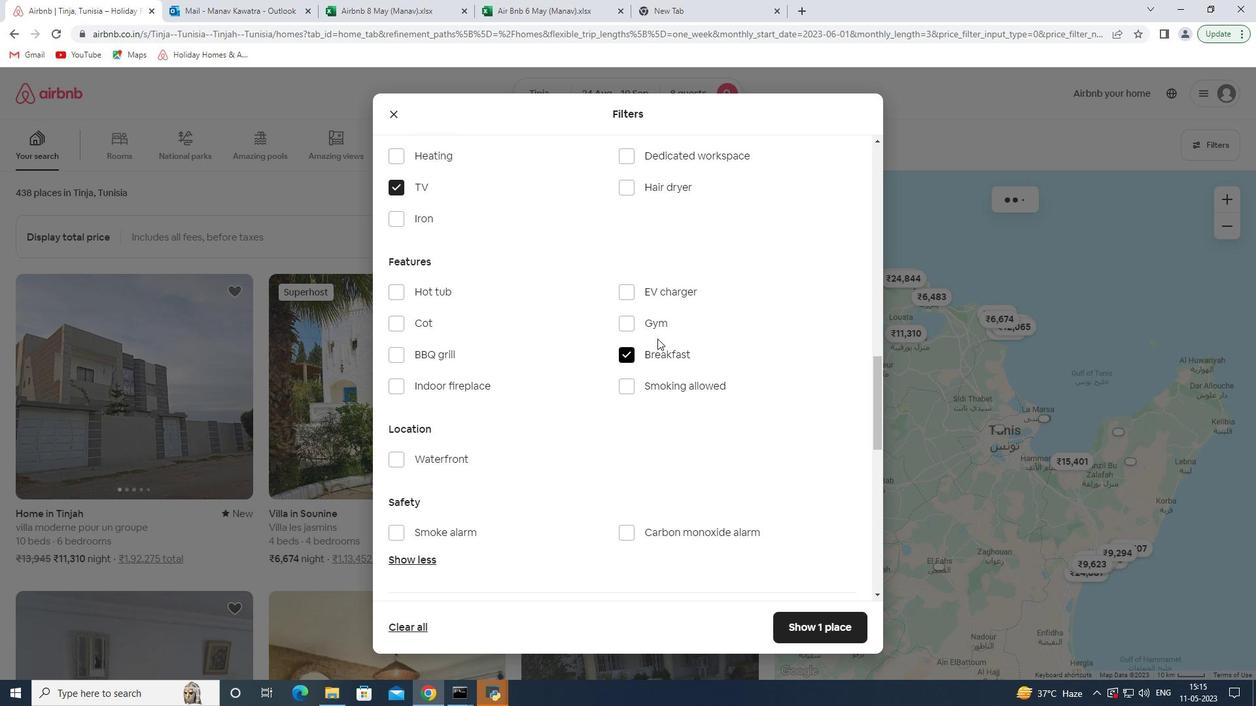 
Action: Mouse pressed left at (637, 324)
Screenshot: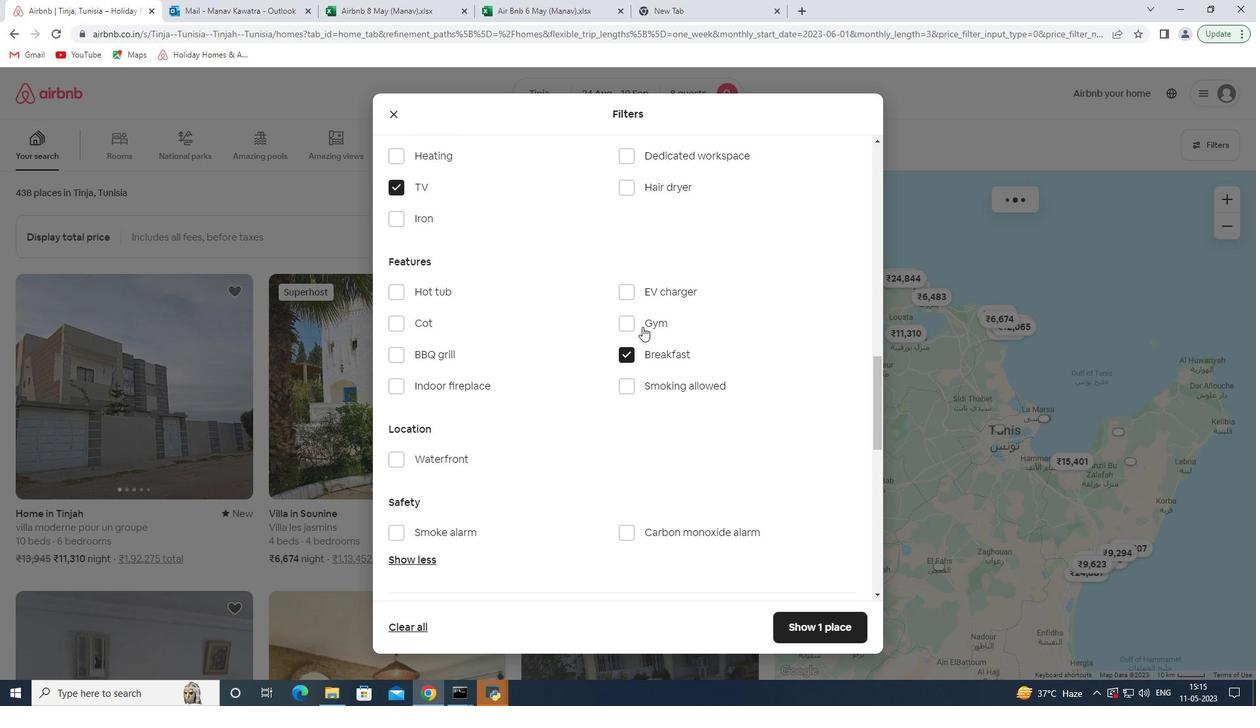 
Action: Mouse scrolled (637, 323) with delta (0, 0)
Screenshot: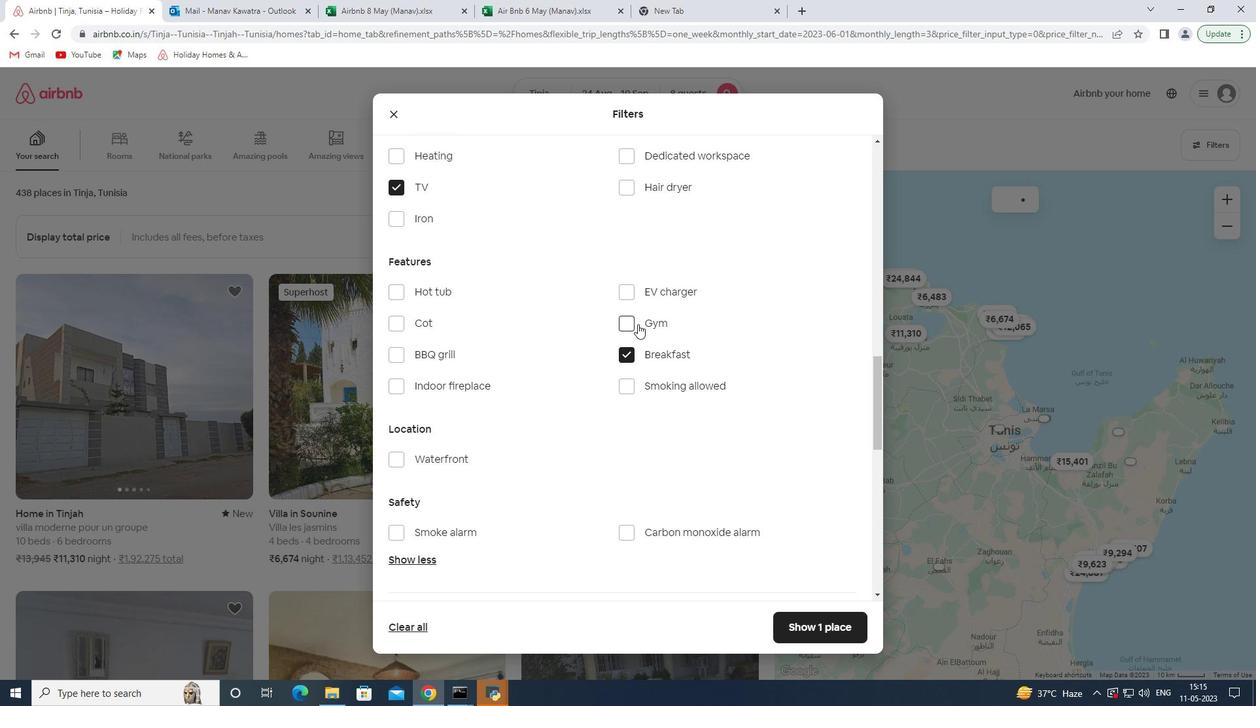 
Action: Mouse scrolled (637, 323) with delta (0, 0)
Screenshot: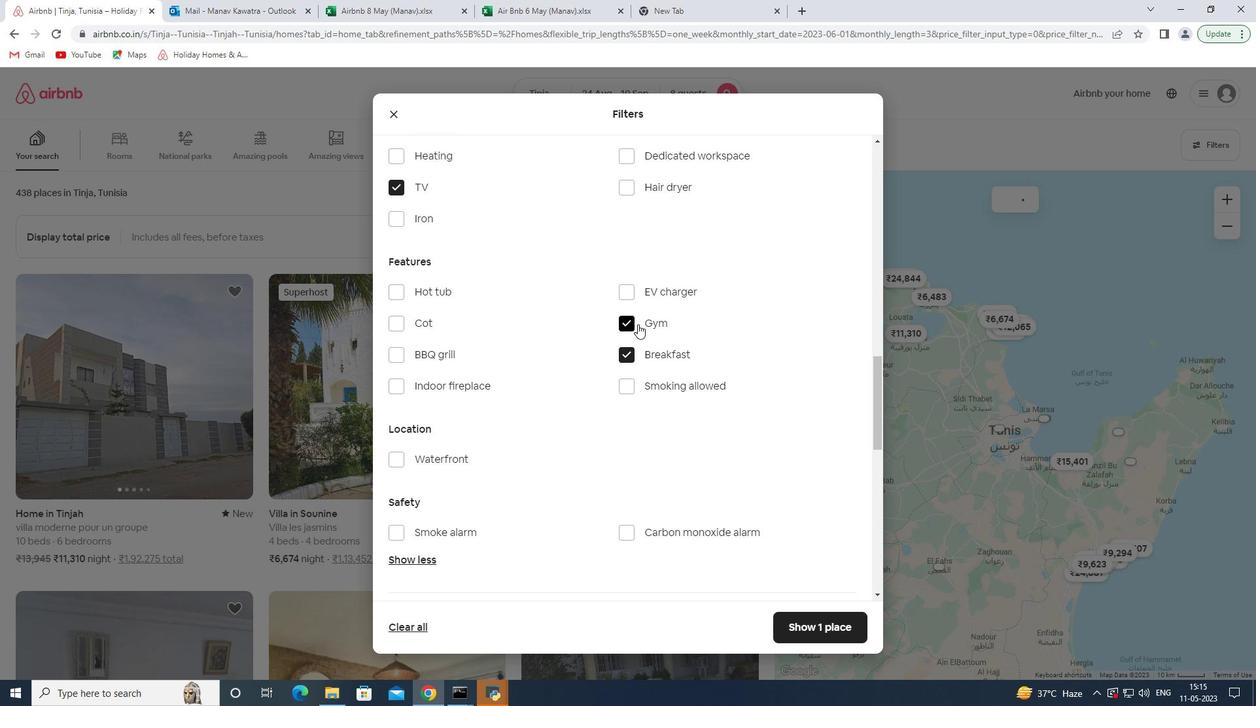 
Action: Mouse scrolled (637, 323) with delta (0, 0)
Screenshot: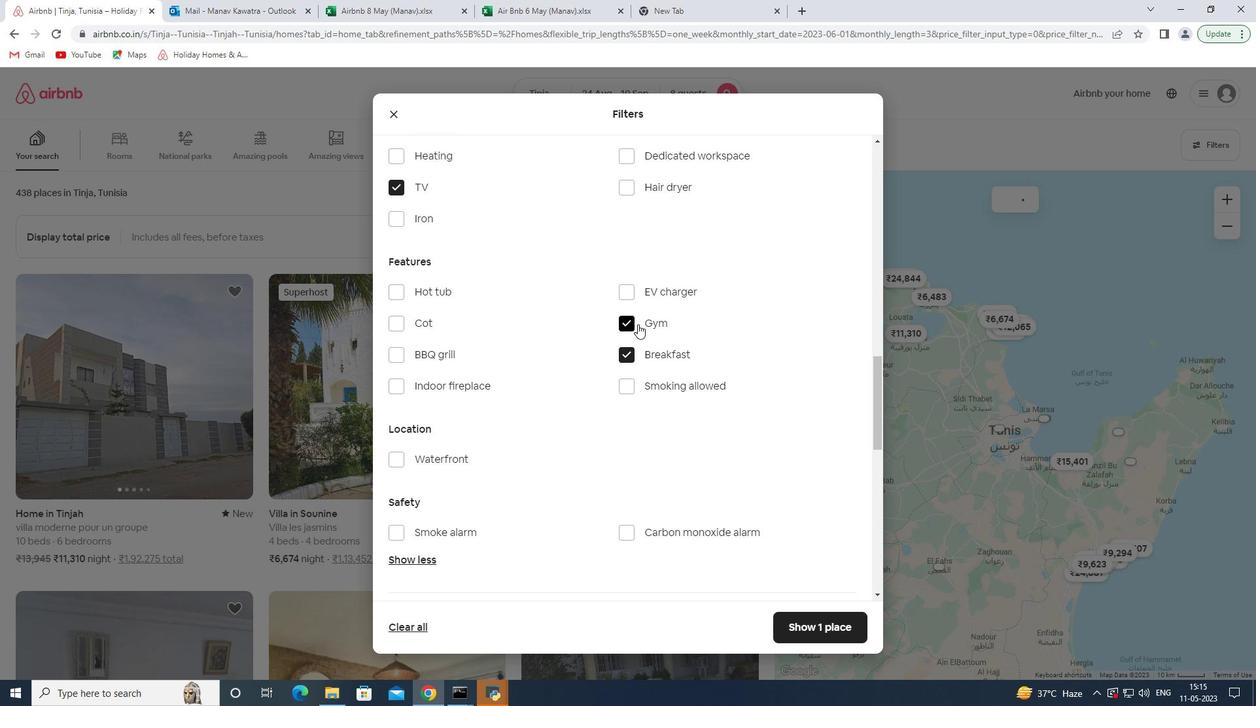 
Action: Mouse scrolled (637, 323) with delta (0, 0)
Screenshot: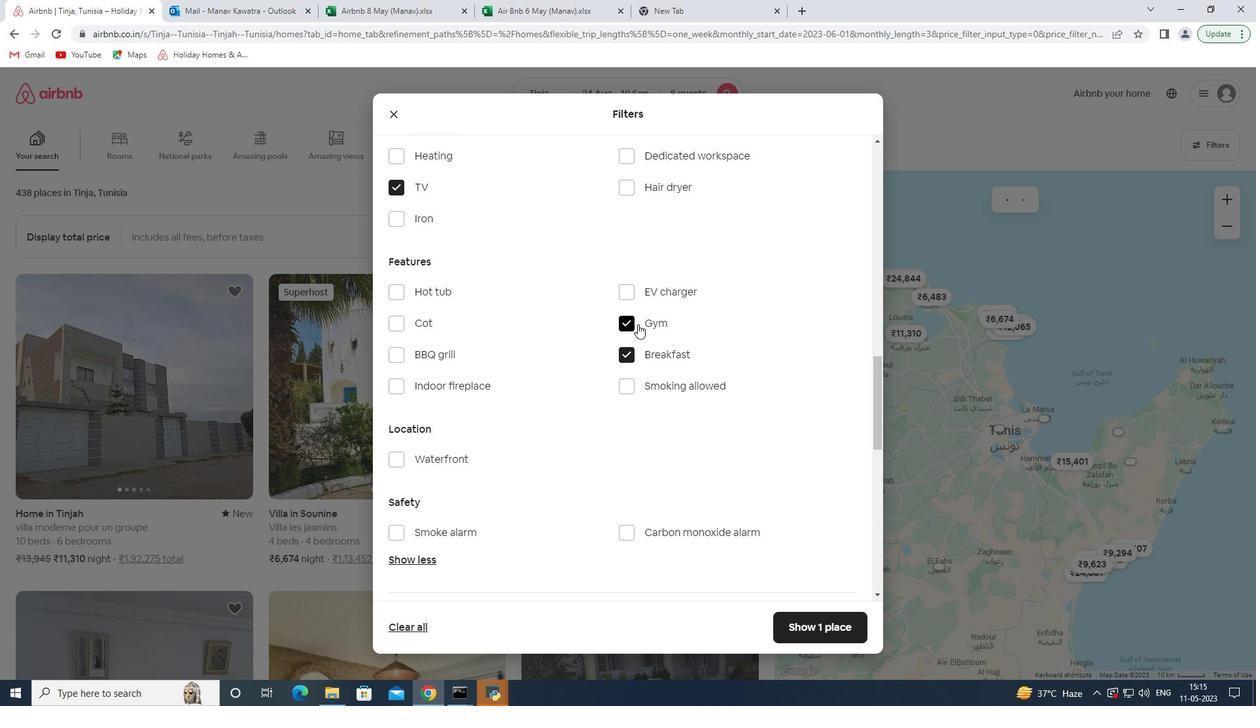 
Action: Mouse scrolled (637, 323) with delta (0, 0)
Screenshot: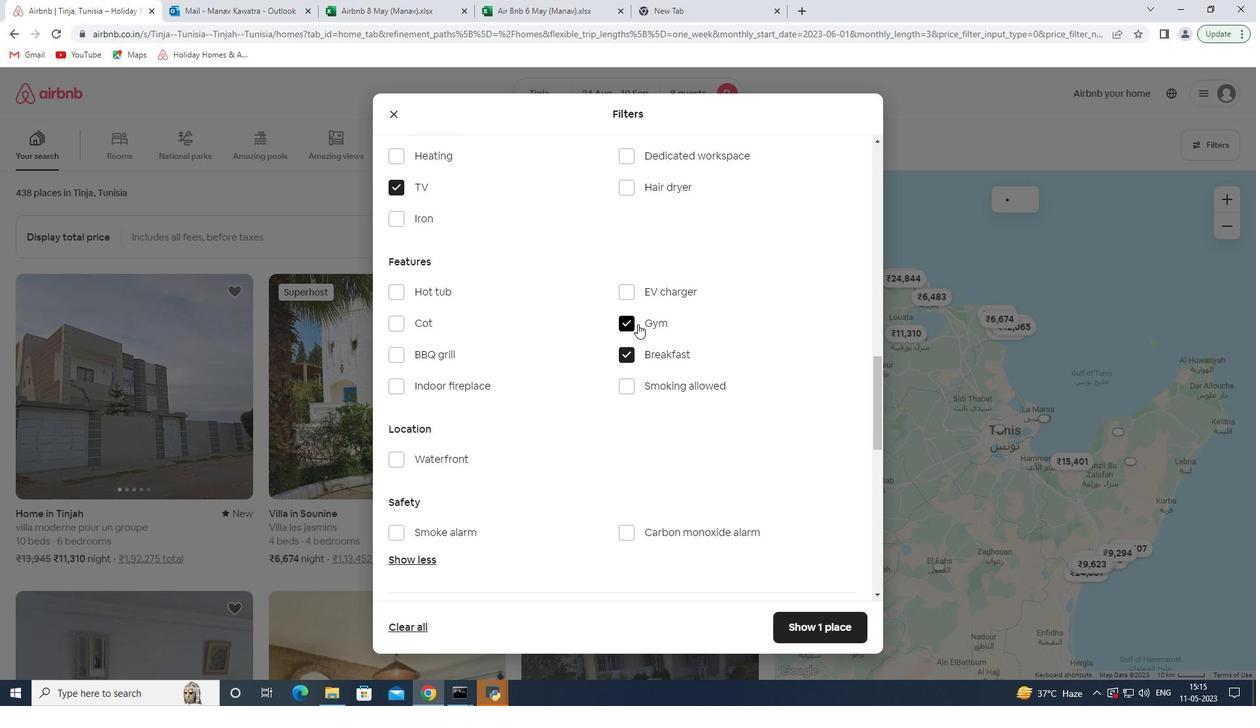 
Action: Mouse scrolled (637, 323) with delta (0, 0)
Screenshot: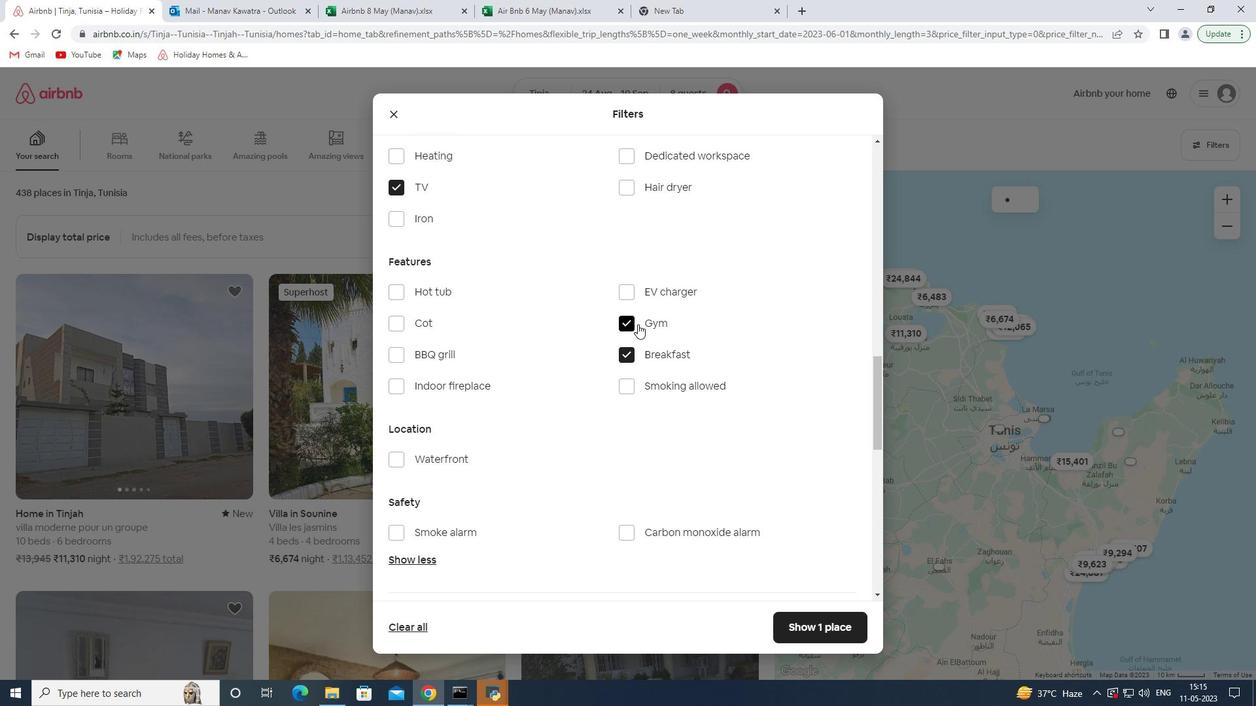 
Action: Mouse moved to (823, 312)
Screenshot: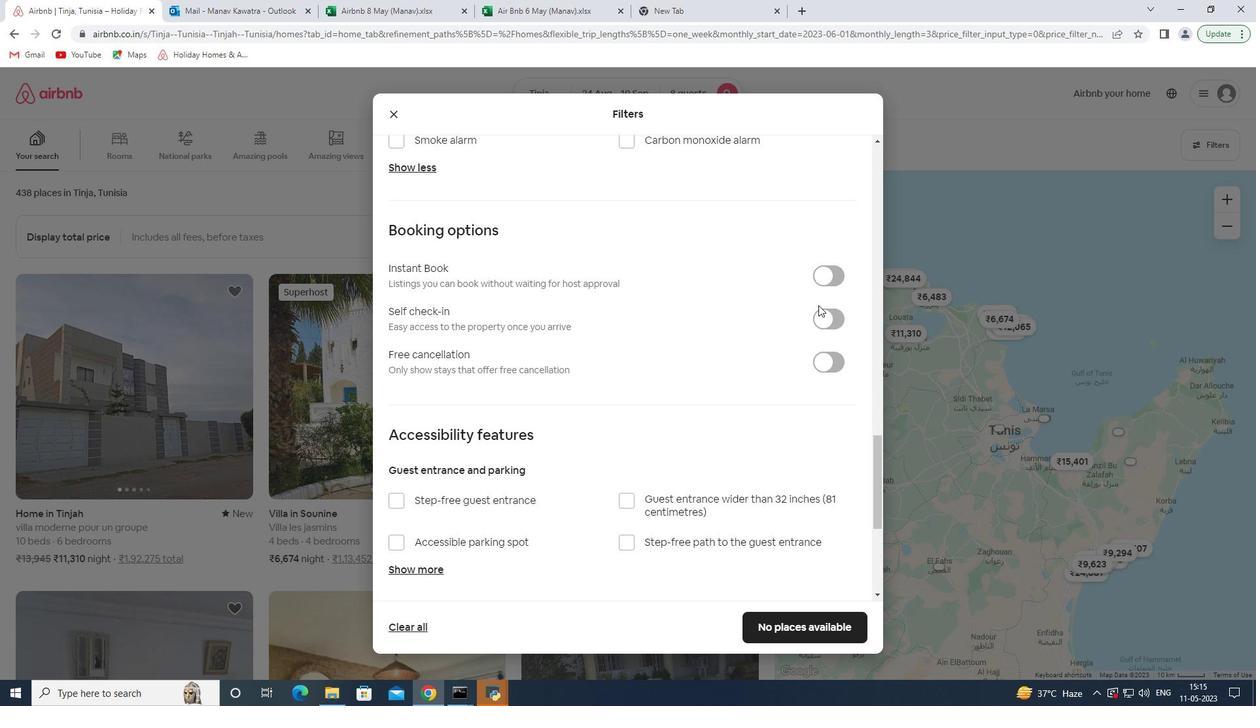 
Action: Mouse pressed left at (823, 312)
Screenshot: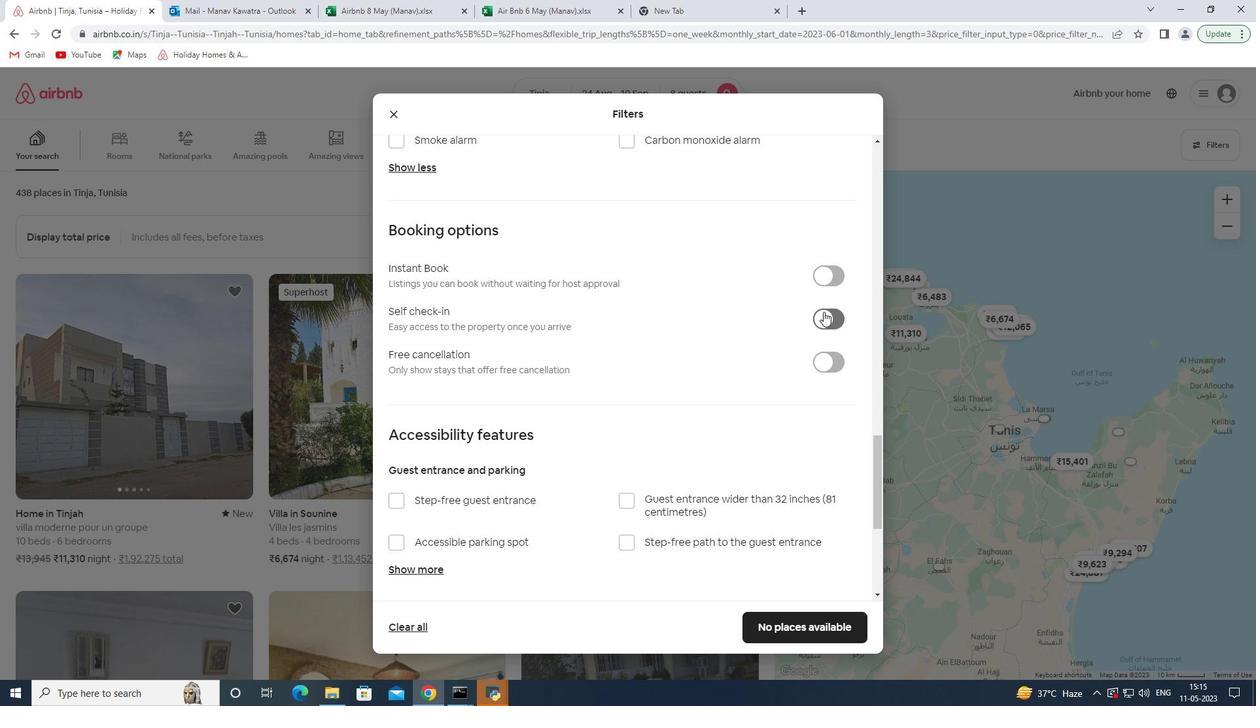 
Action: Mouse moved to (823, 312)
Screenshot: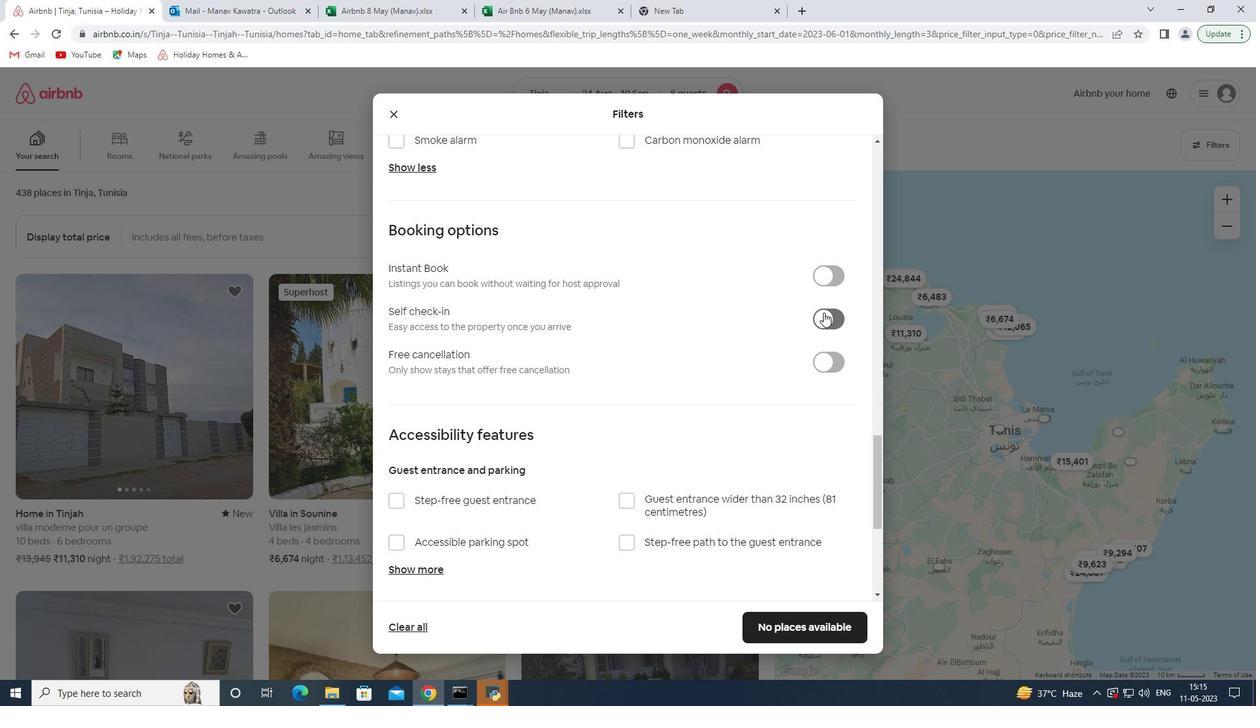 
Action: Mouse scrolled (823, 312) with delta (0, 0)
Screenshot: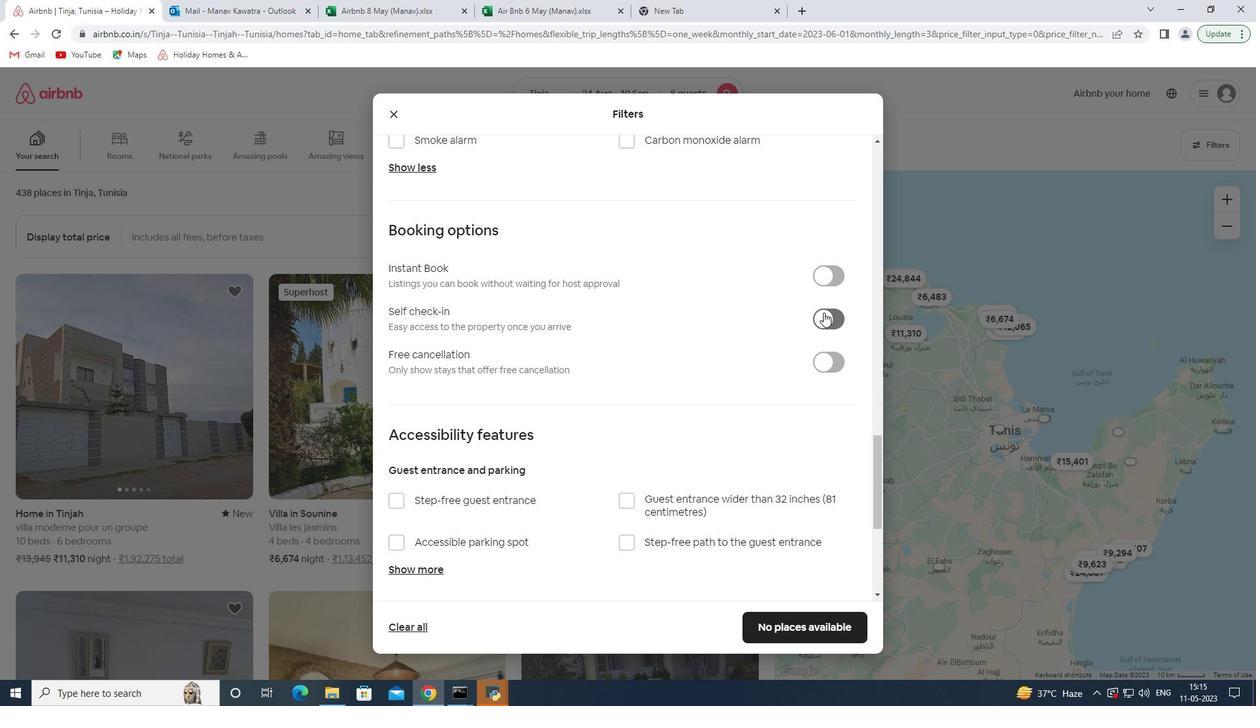 
Action: Mouse scrolled (823, 312) with delta (0, 0)
Screenshot: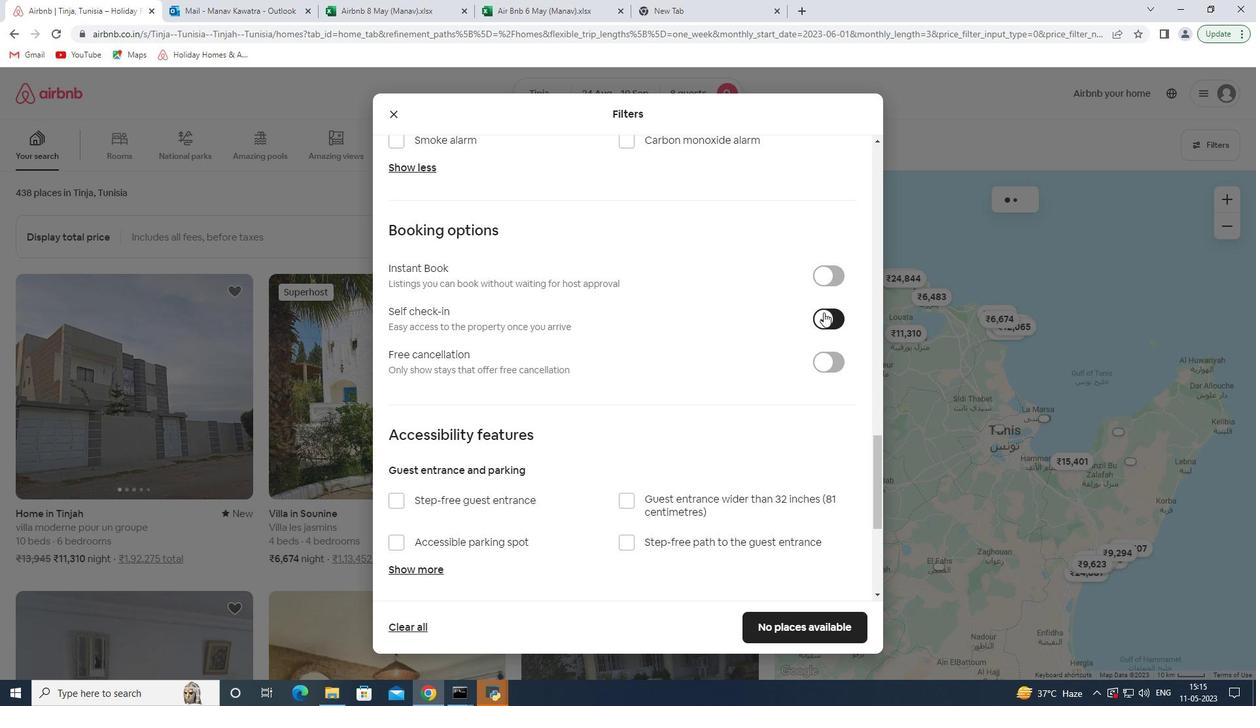 
Action: Mouse scrolled (823, 312) with delta (0, 0)
Screenshot: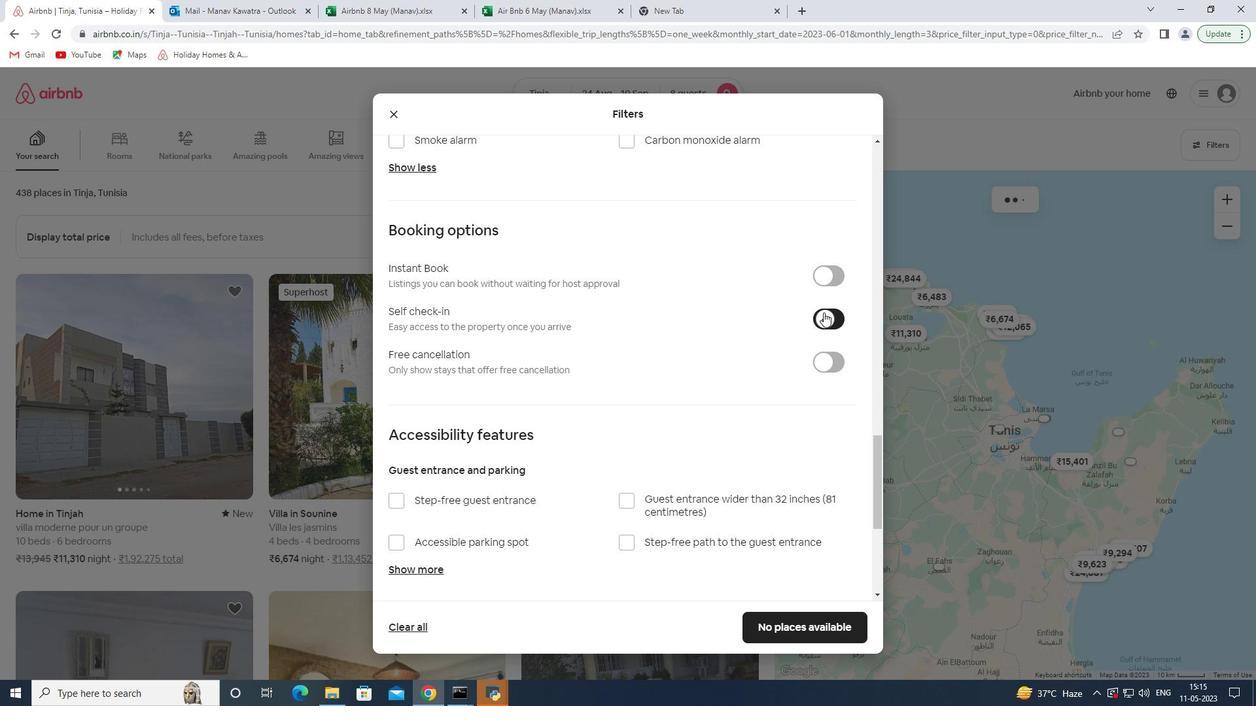 
Action: Mouse scrolled (823, 312) with delta (0, 0)
Screenshot: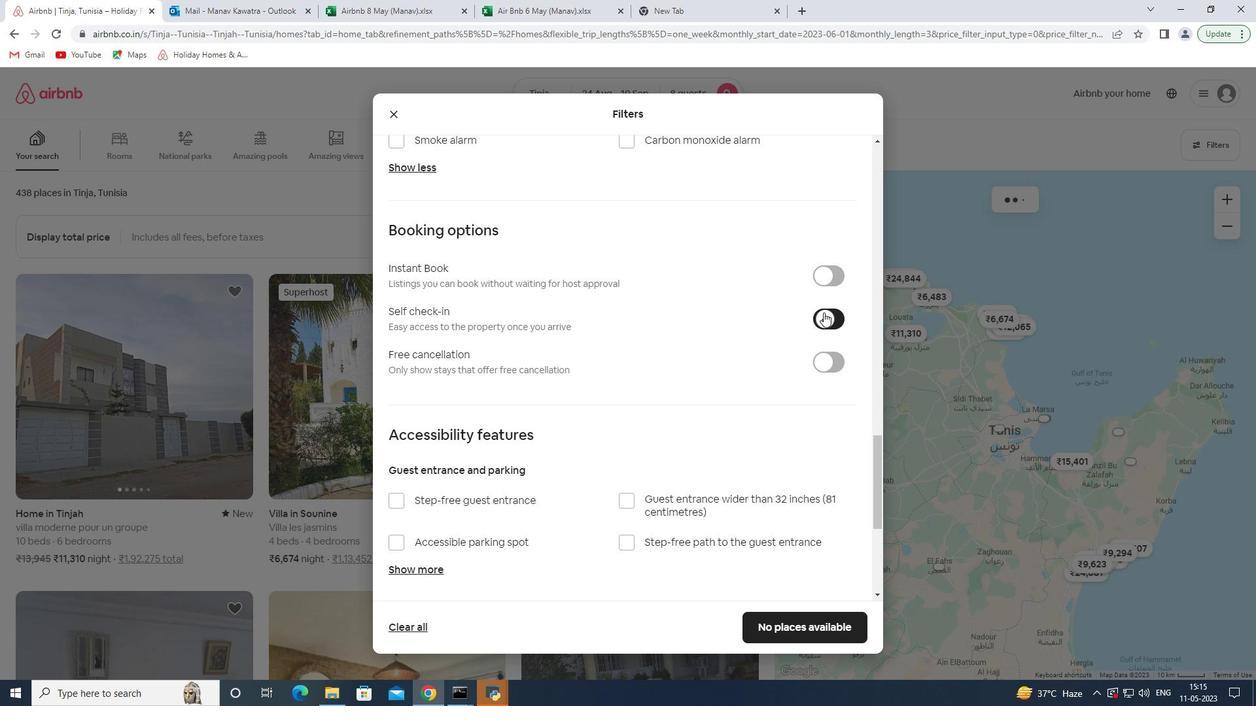 
Action: Mouse scrolled (823, 312) with delta (0, 0)
Screenshot: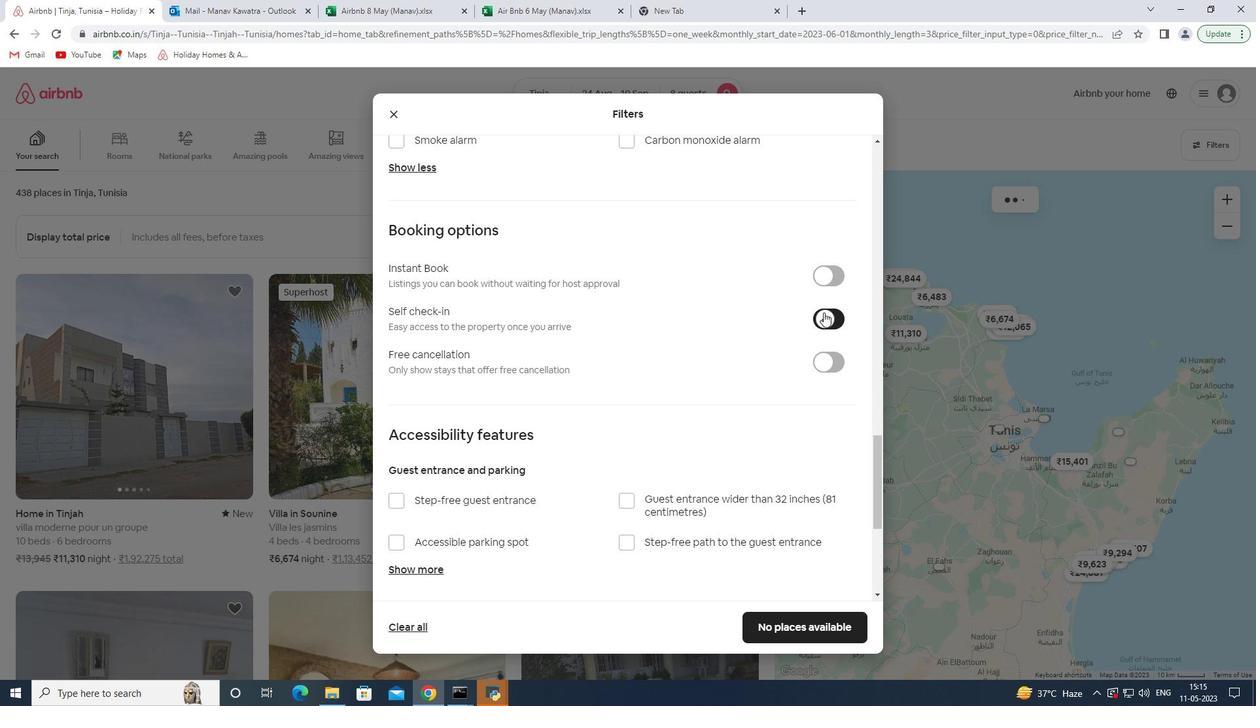 
Action: Mouse scrolled (823, 312) with delta (0, 0)
Screenshot: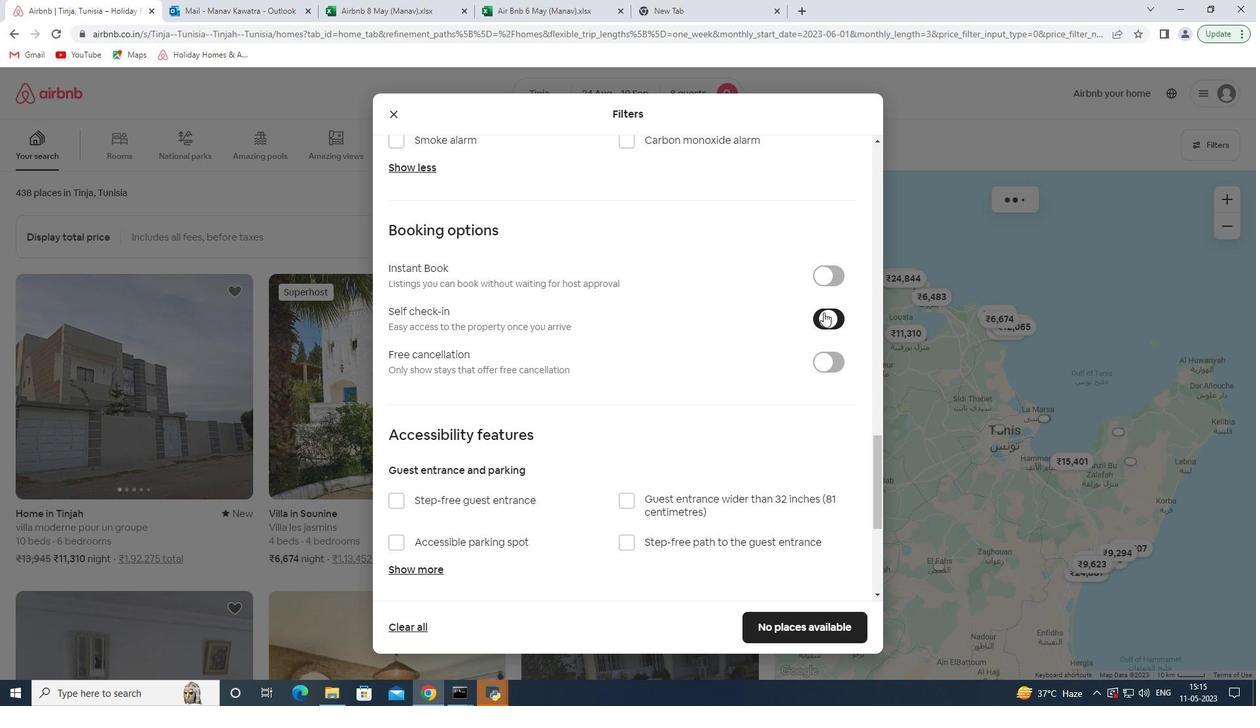 
Action: Mouse moved to (494, 513)
Screenshot: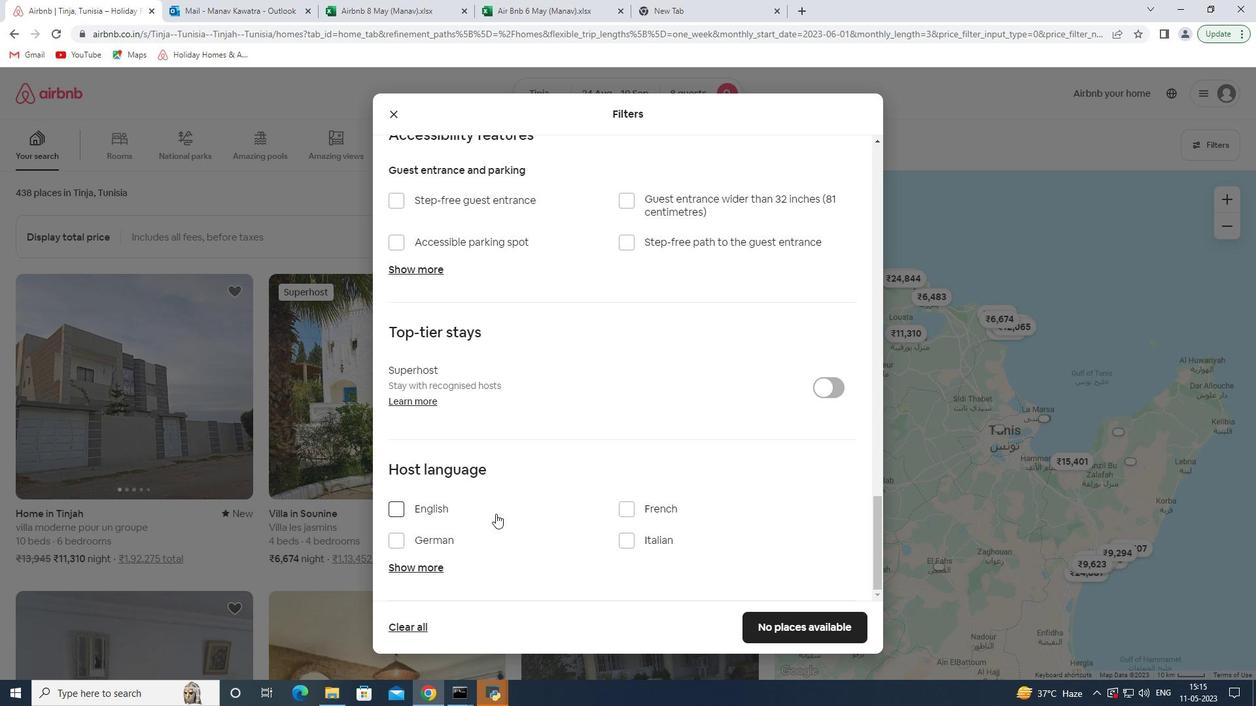 
Action: Mouse pressed left at (494, 513)
Screenshot: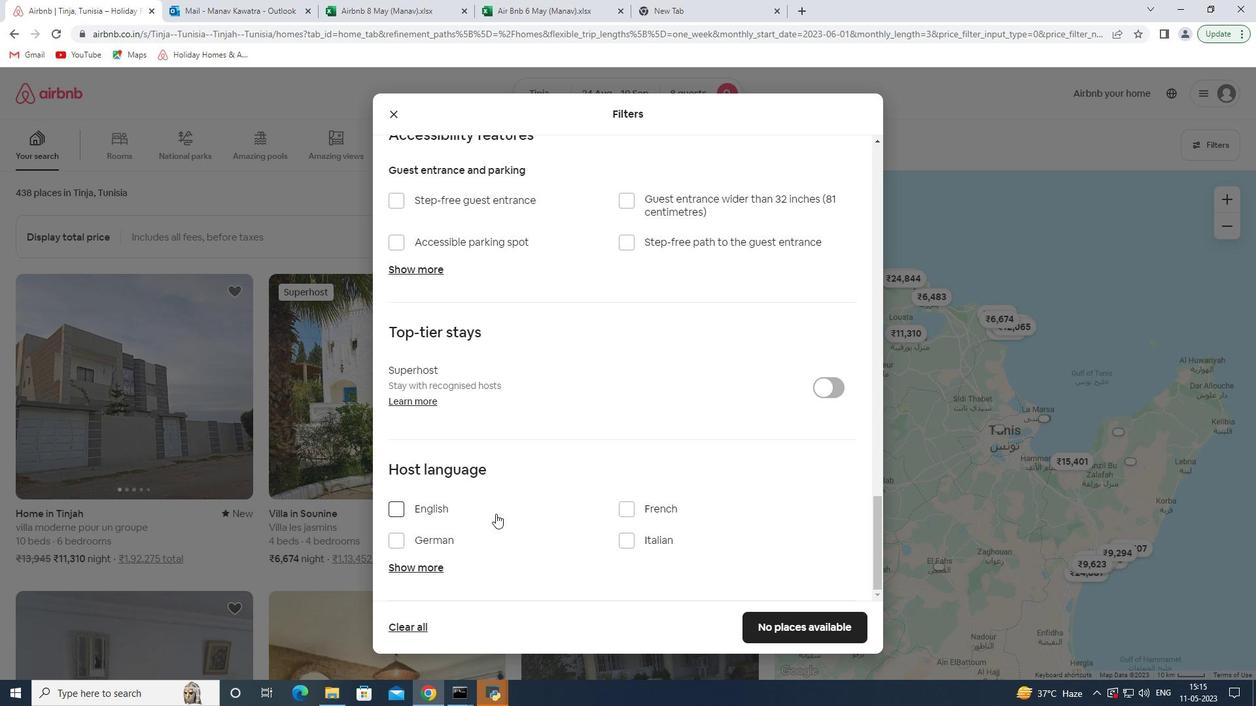 
Action: Mouse moved to (783, 628)
Screenshot: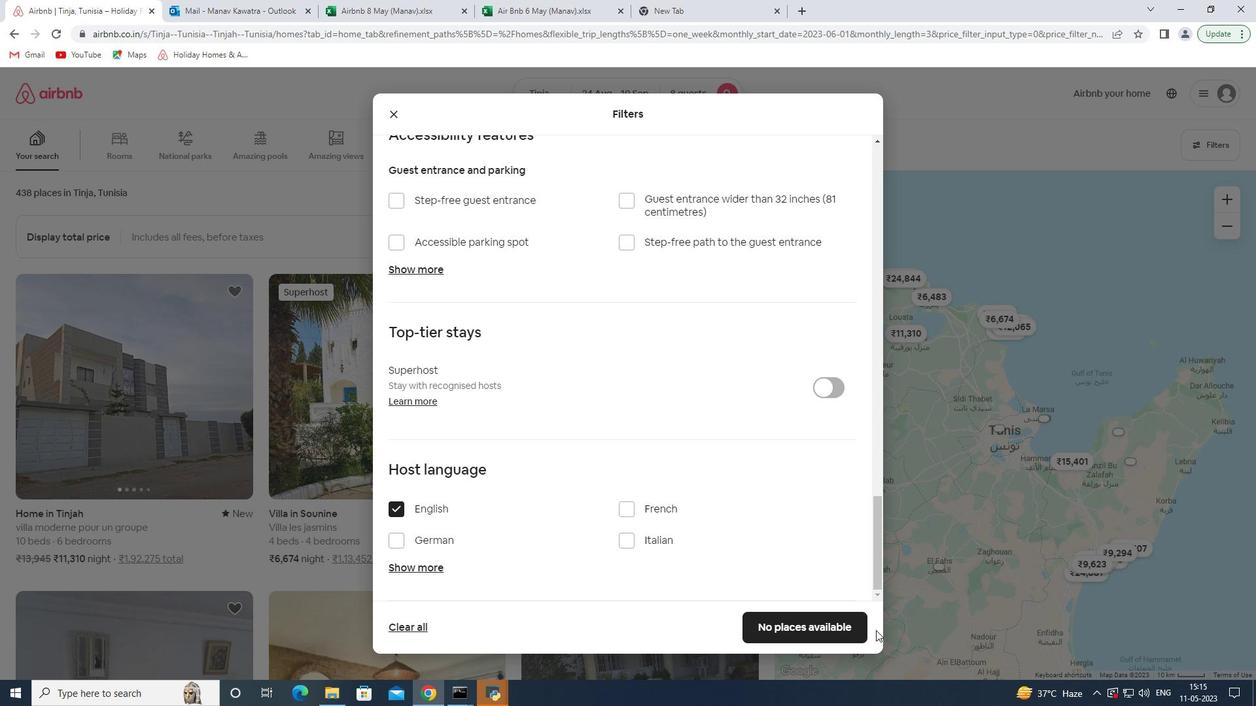 
Action: Mouse pressed left at (783, 628)
Screenshot: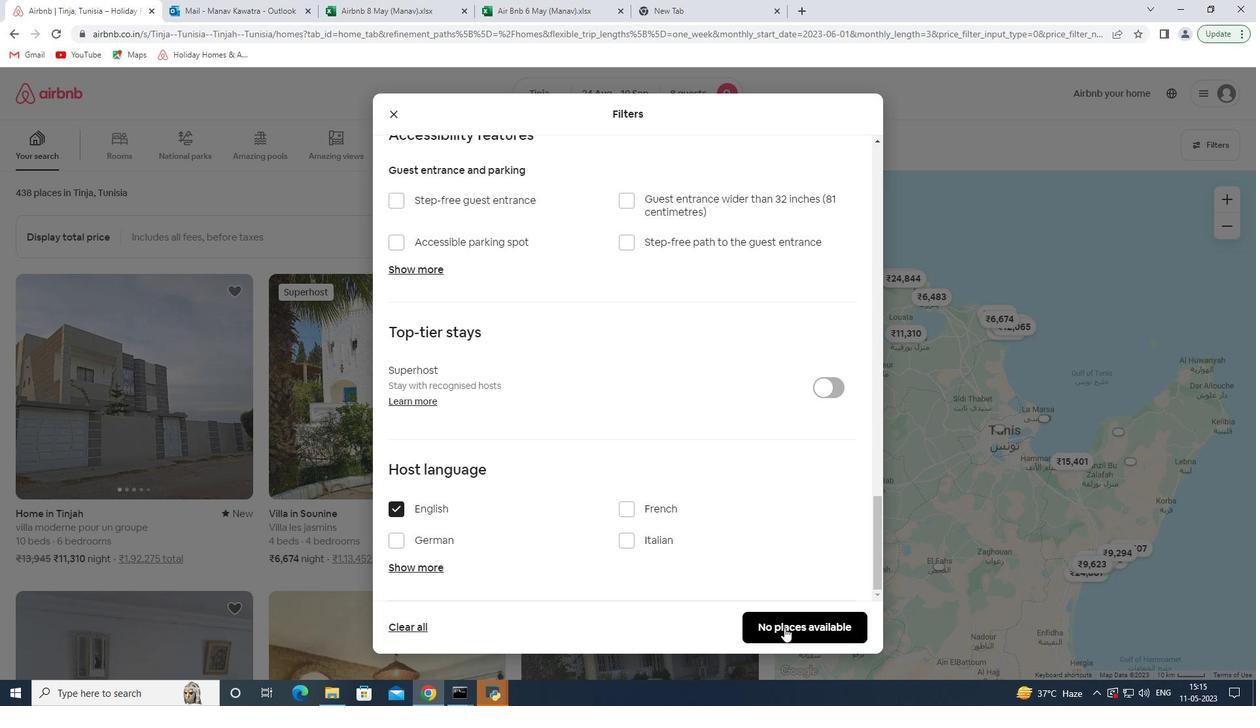 
Action: Mouse moved to (1255, 355)
Screenshot: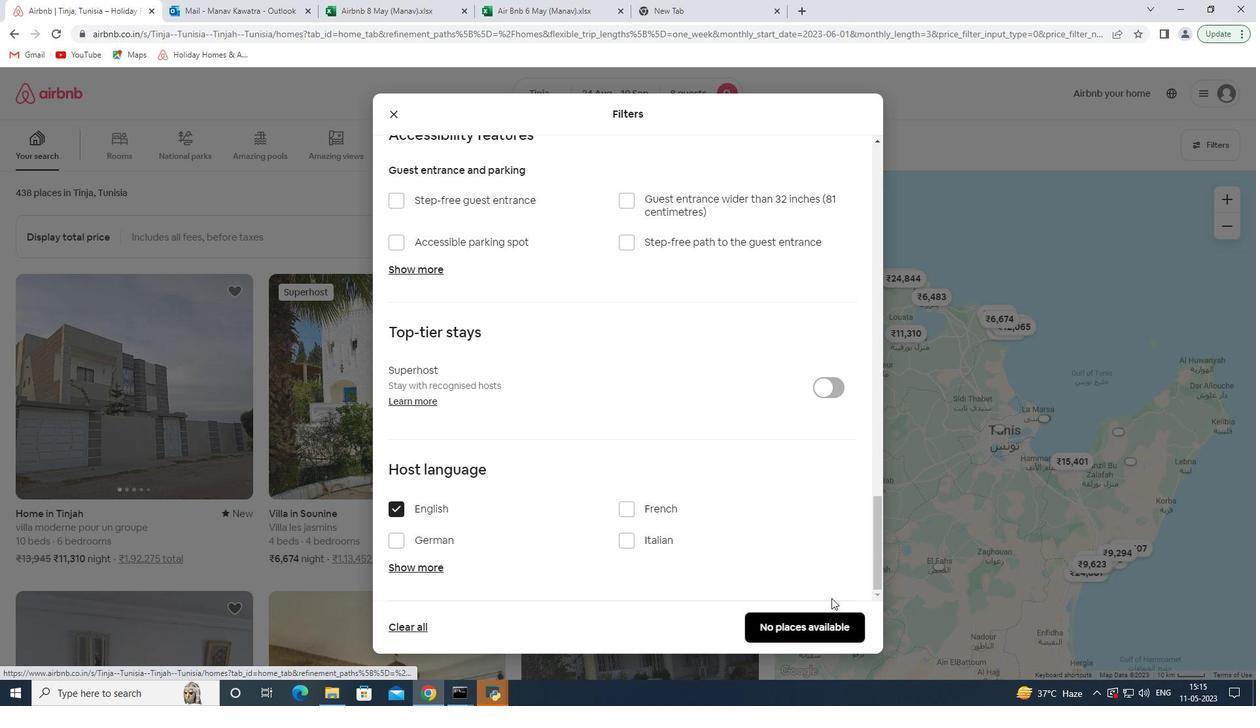
